 Task: Look for space in New Malden, United Kingdom from 8th June, 2023 to 16th June, 2023 for 2 adults in price range Rs.10000 to Rs.15000. Place can be entire place with 1  bedroom having 1 bed and 1 bathroom. Property type can be house, flat, guest house, hotel. Amenities needed are: washing machine. Booking option can be shelf check-in. Required host language is English.
Action: Mouse moved to (477, 103)
Screenshot: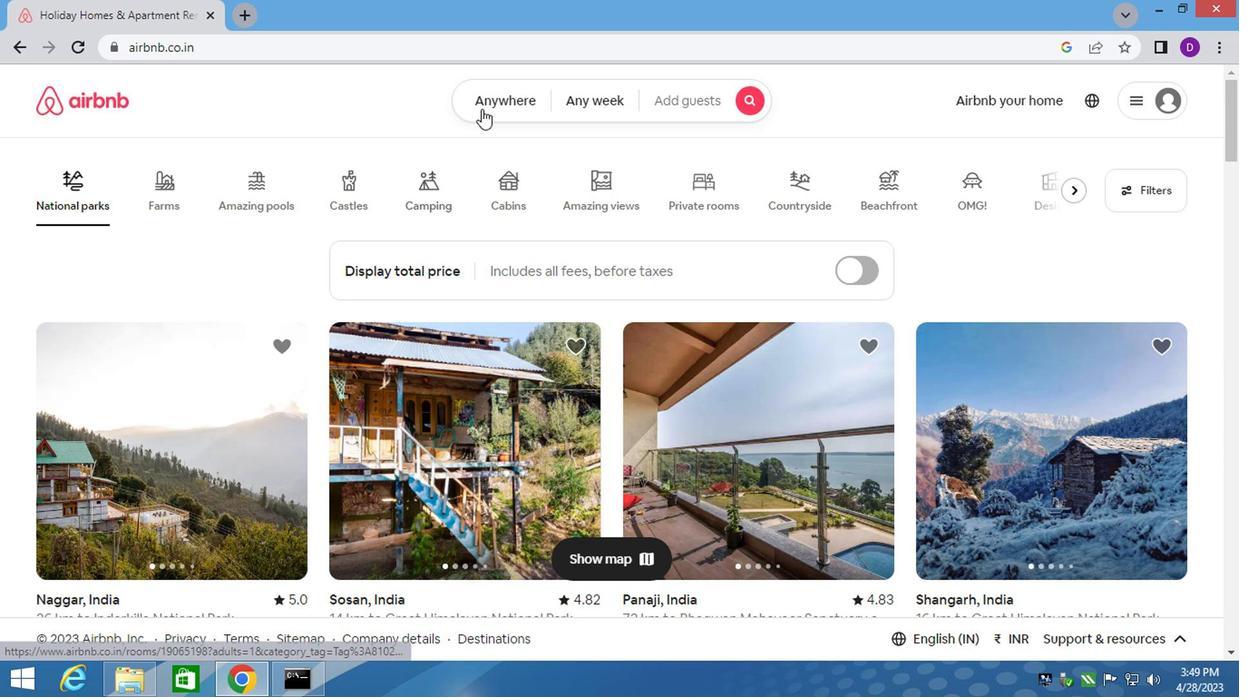 
Action: Mouse pressed left at (477, 103)
Screenshot: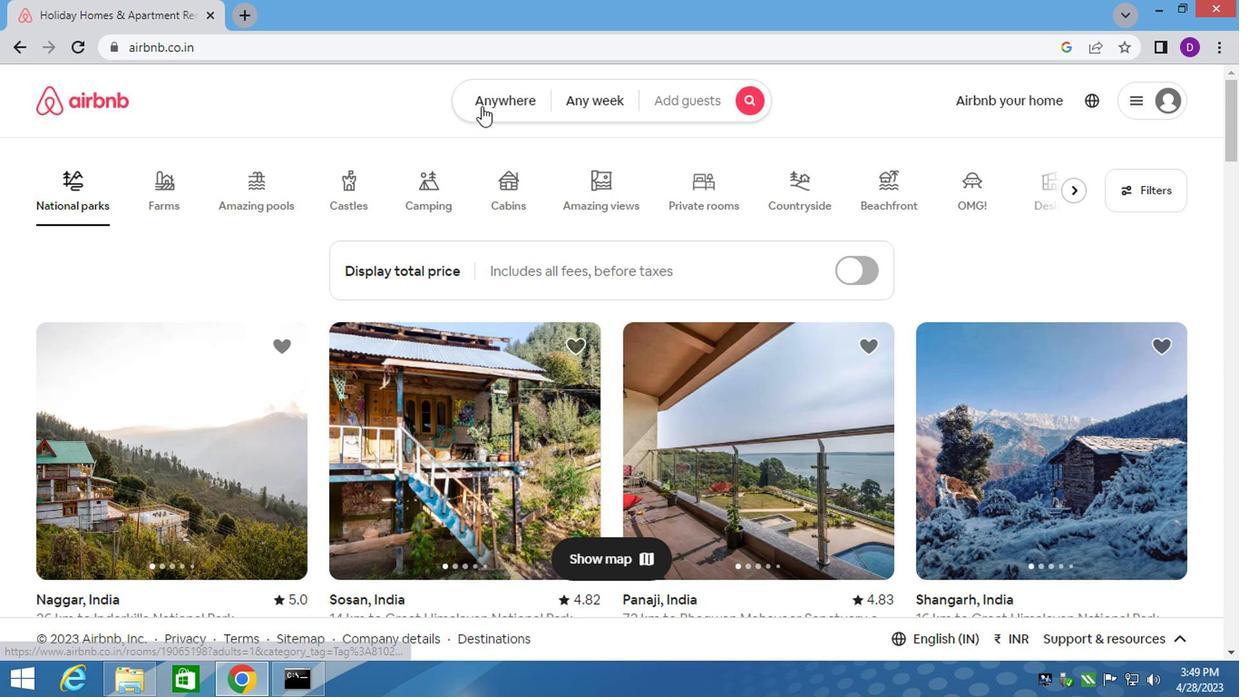 
Action: Mouse moved to (312, 176)
Screenshot: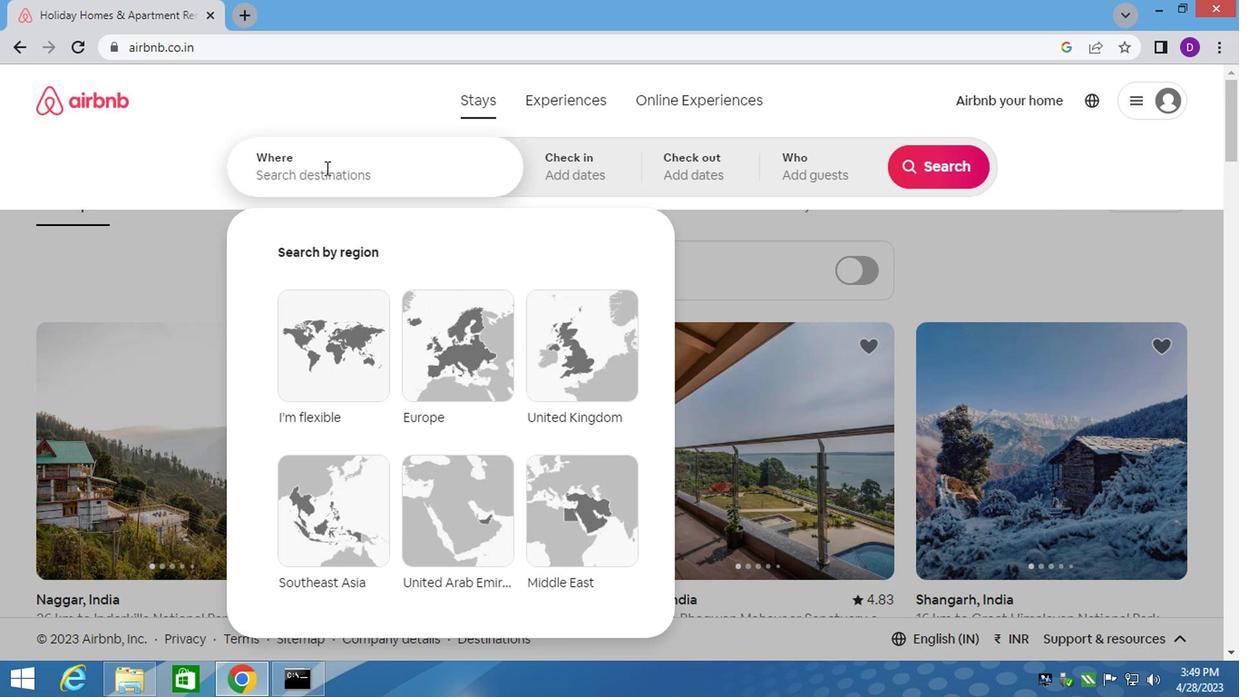 
Action: Mouse pressed left at (312, 176)
Screenshot: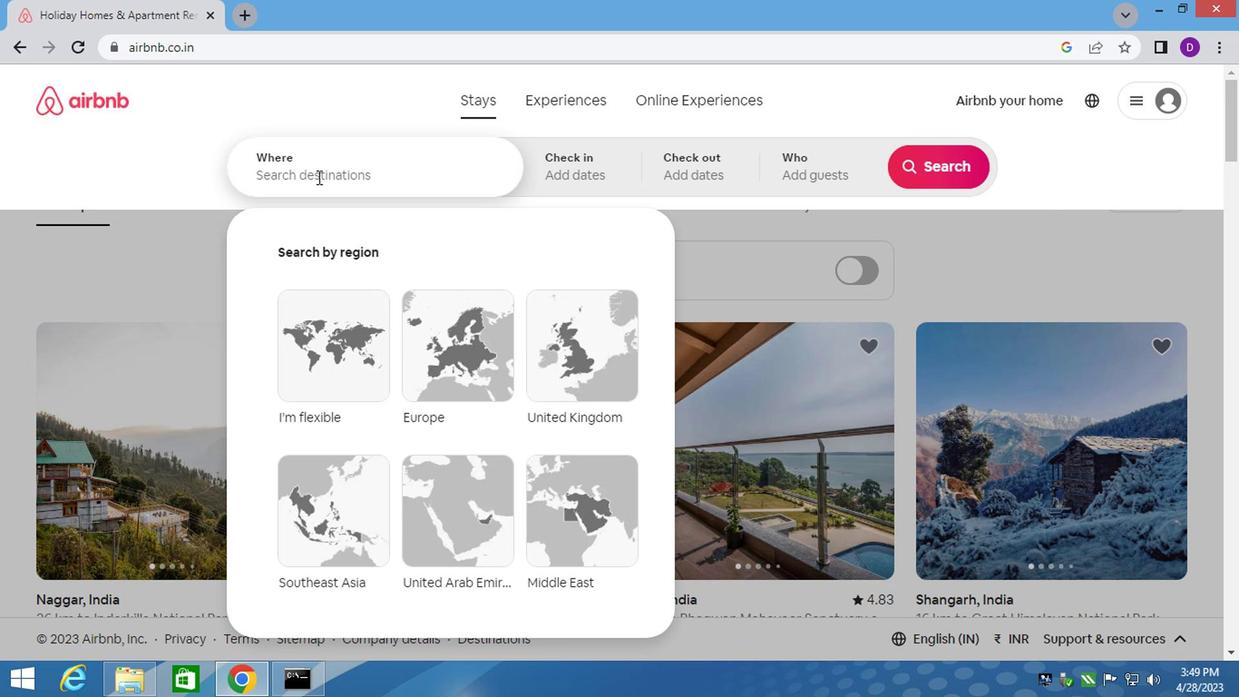 
Action: Key pressed new<Key.space>malden,<Key.space>united<Key.down><Key.enter>
Screenshot: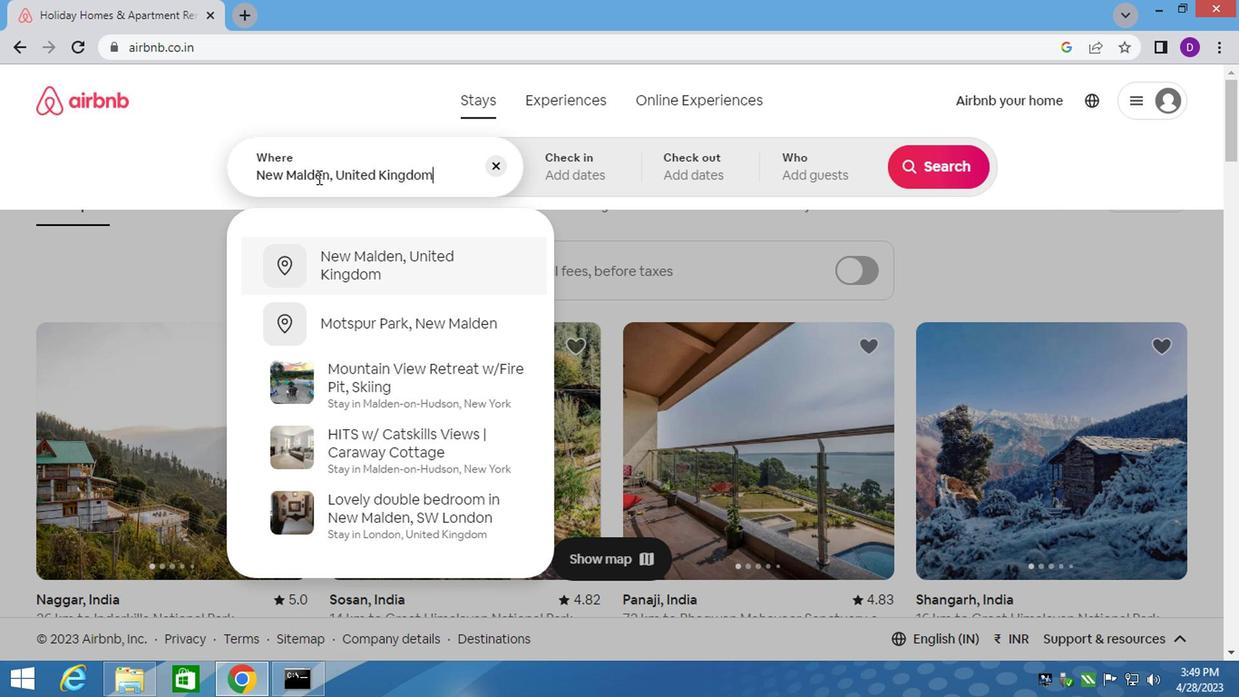 
Action: Mouse moved to (928, 312)
Screenshot: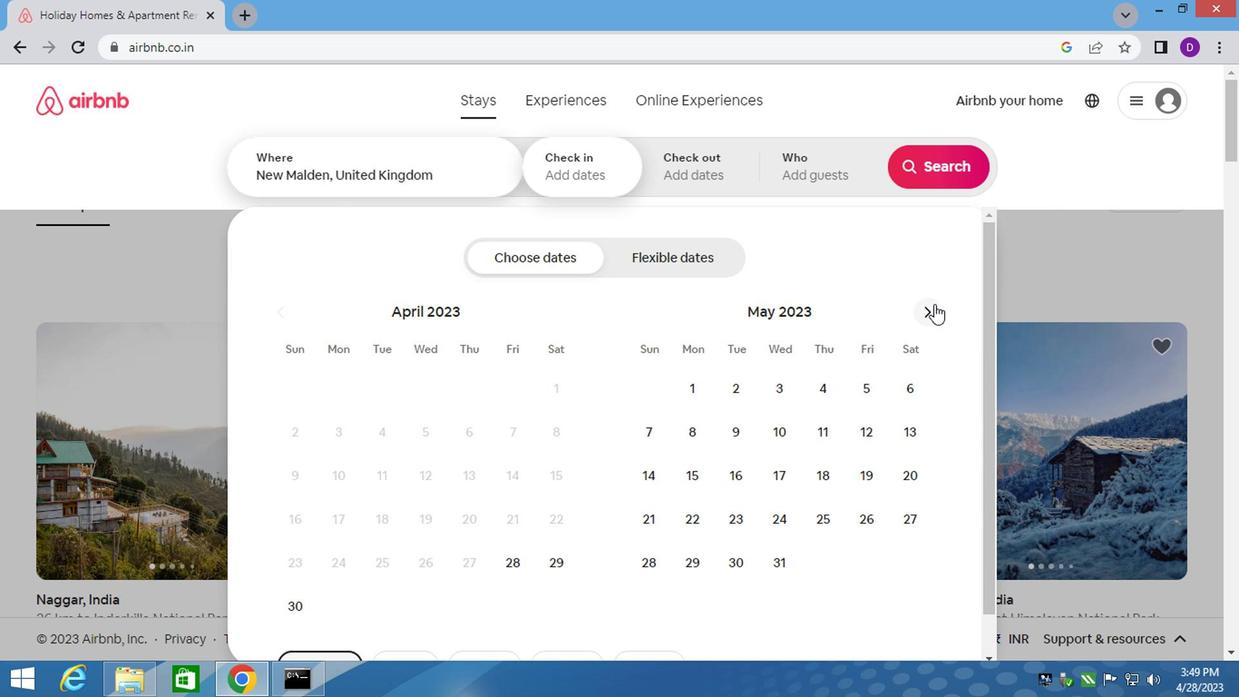 
Action: Mouse pressed left at (928, 312)
Screenshot: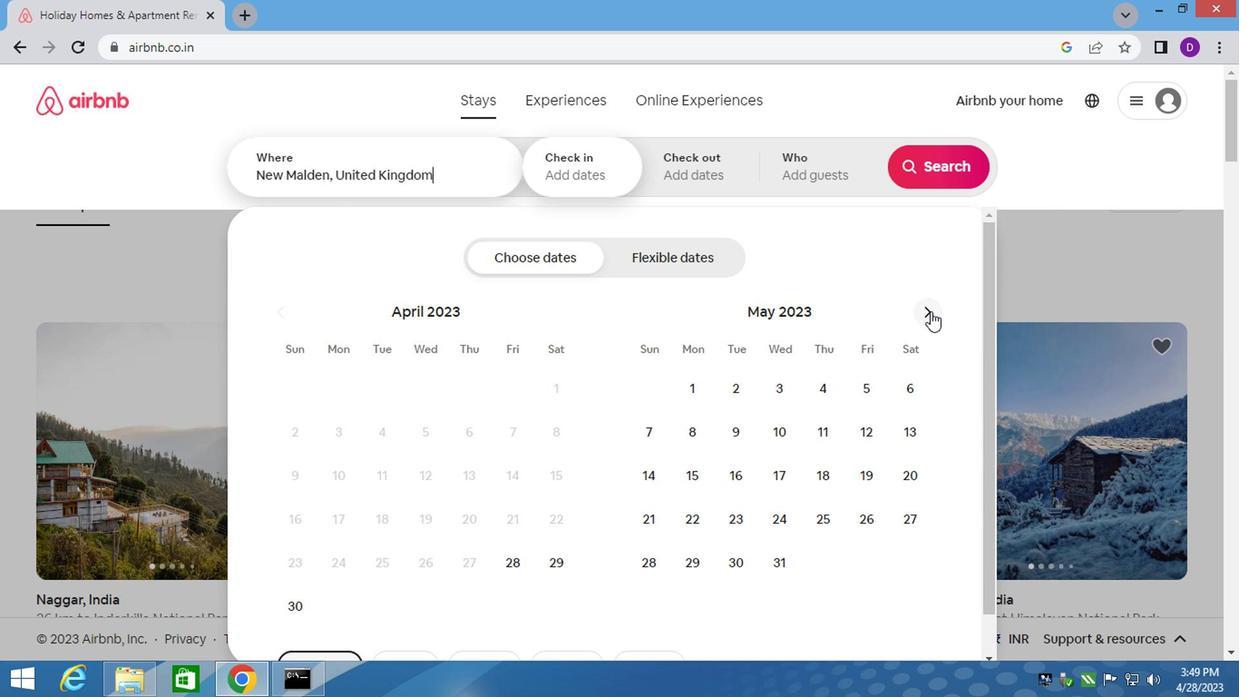 
Action: Mouse moved to (828, 439)
Screenshot: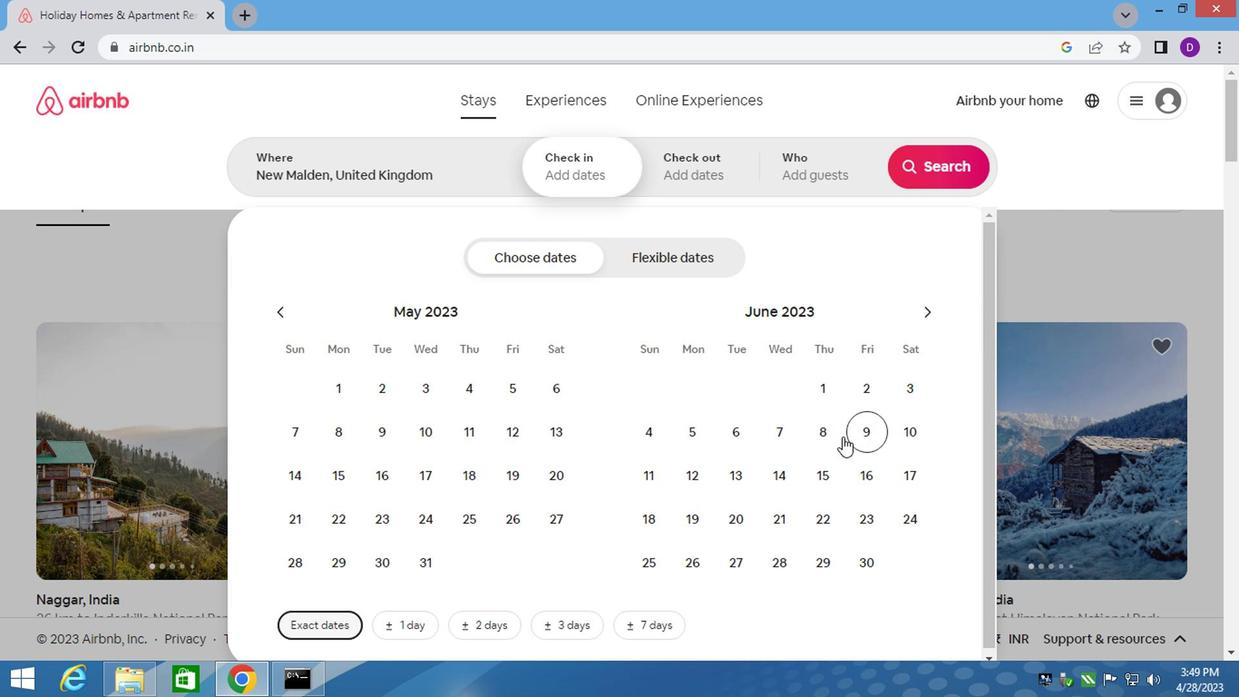 
Action: Mouse pressed left at (828, 439)
Screenshot: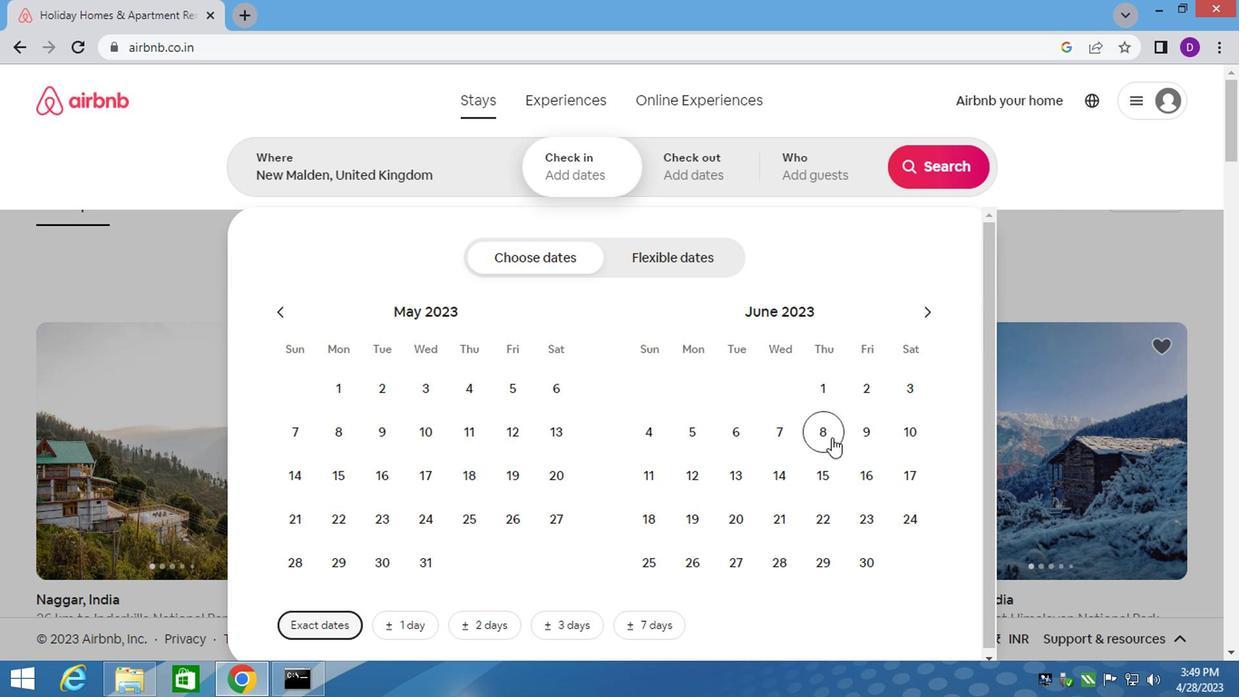 
Action: Mouse moved to (861, 467)
Screenshot: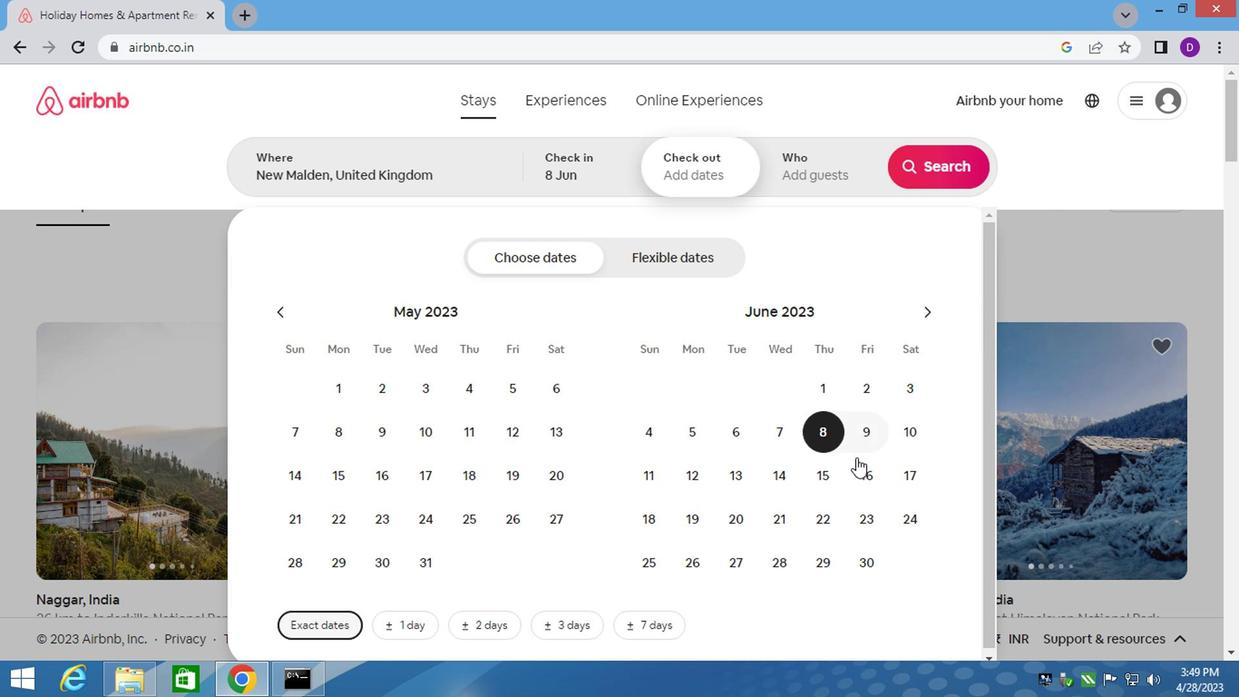 
Action: Mouse pressed left at (861, 467)
Screenshot: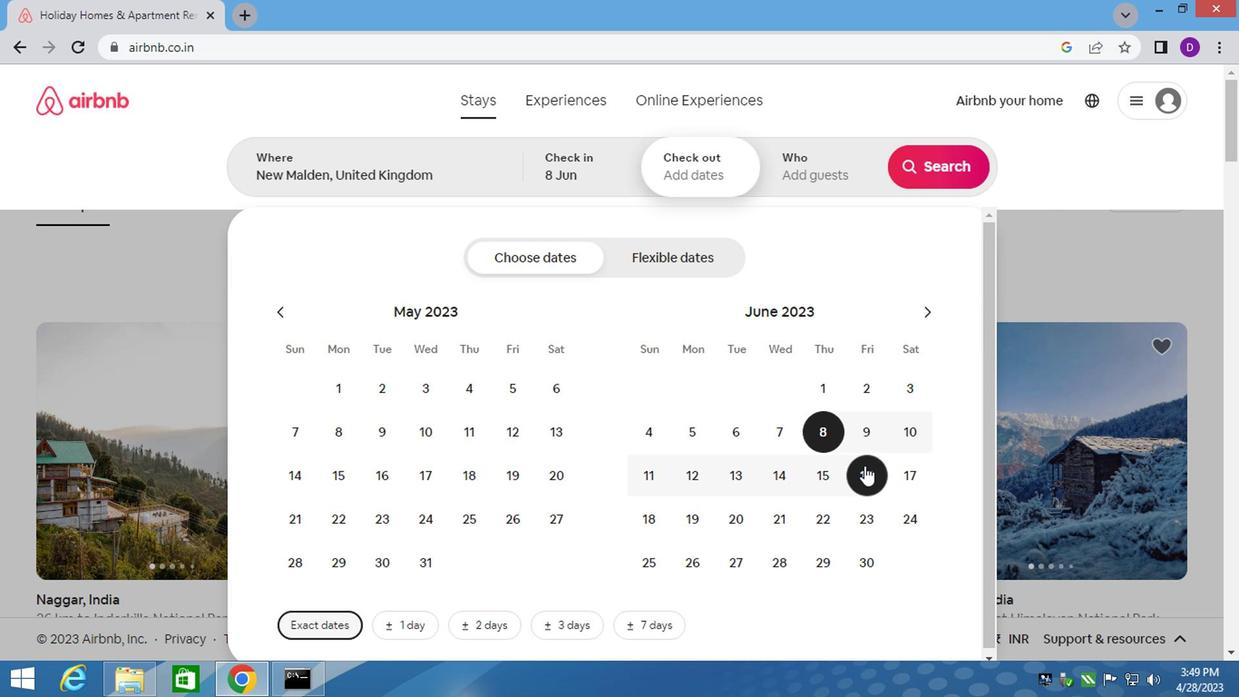 
Action: Mouse moved to (813, 162)
Screenshot: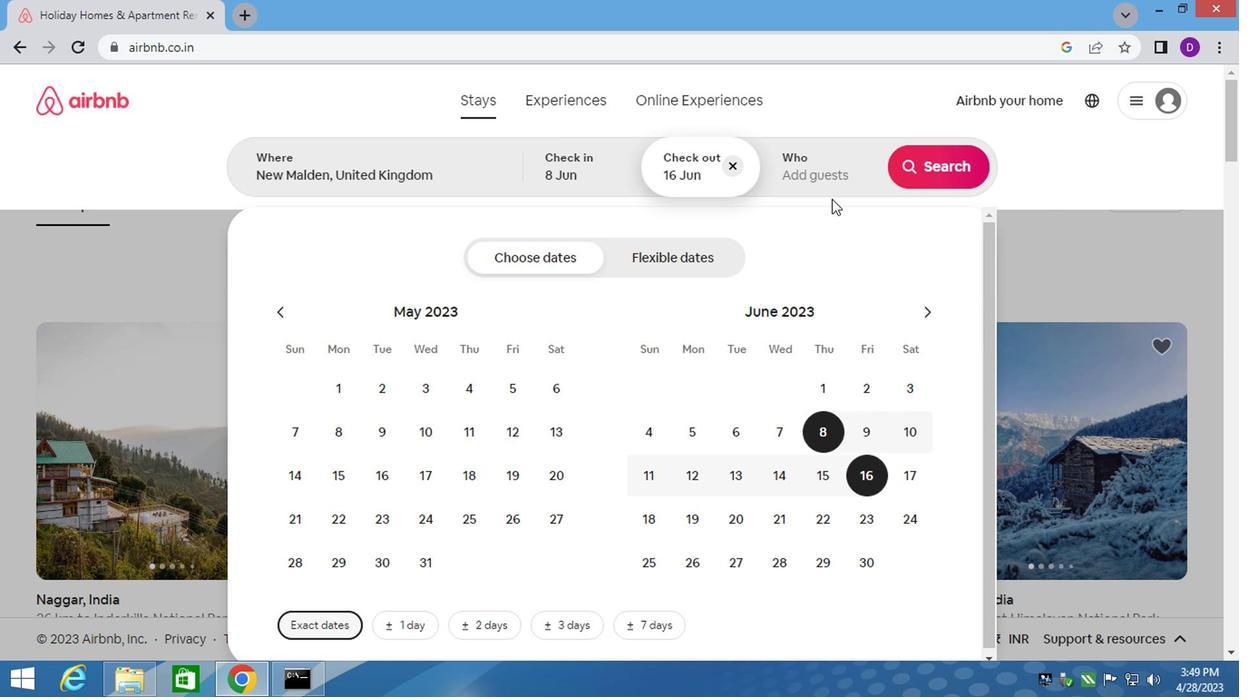
Action: Mouse pressed left at (813, 162)
Screenshot: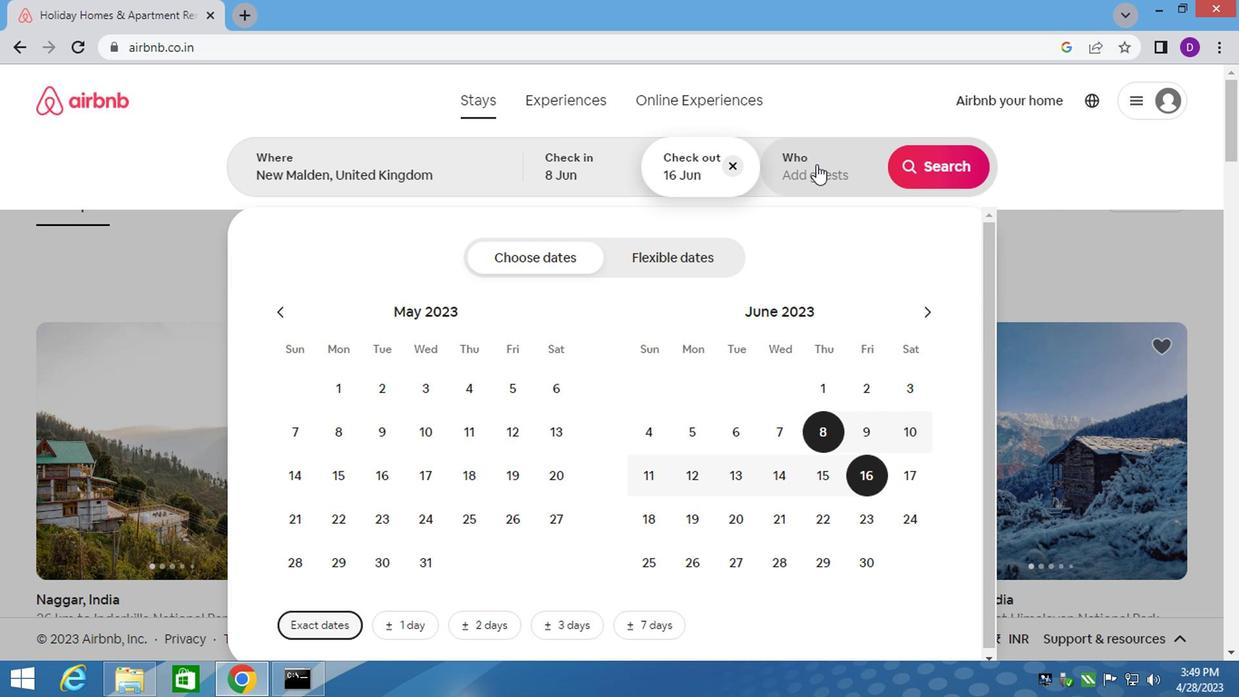 
Action: Mouse moved to (935, 257)
Screenshot: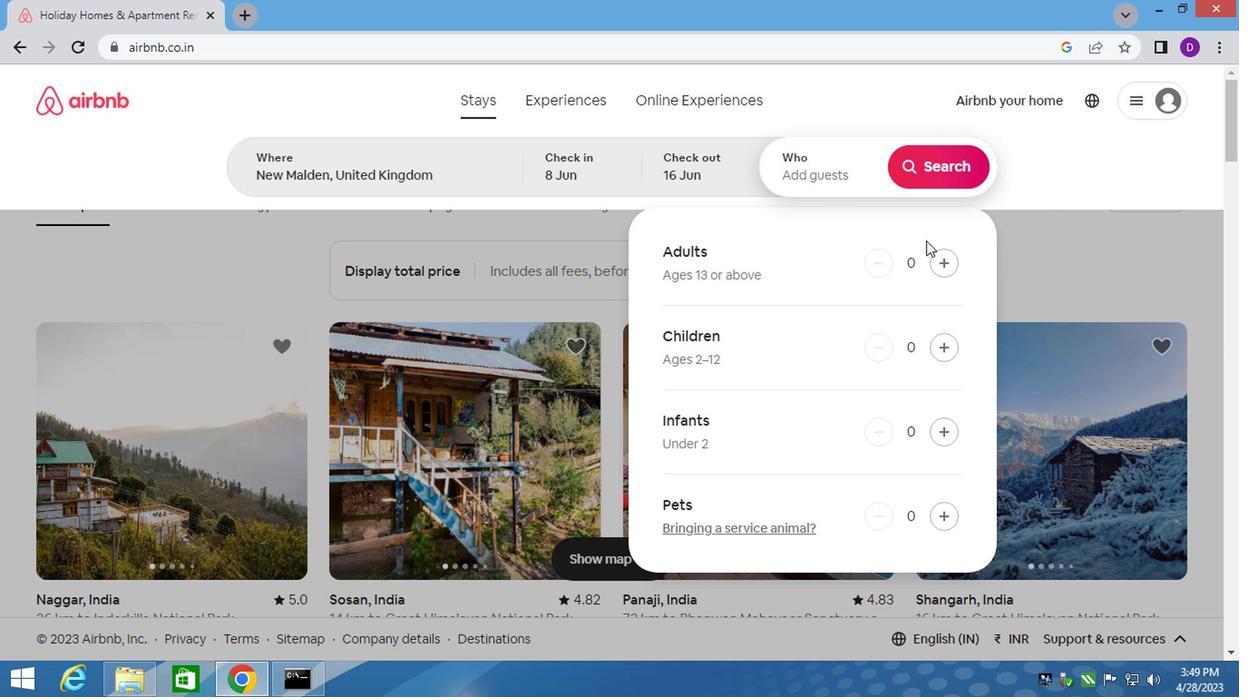 
Action: Mouse pressed left at (935, 257)
Screenshot: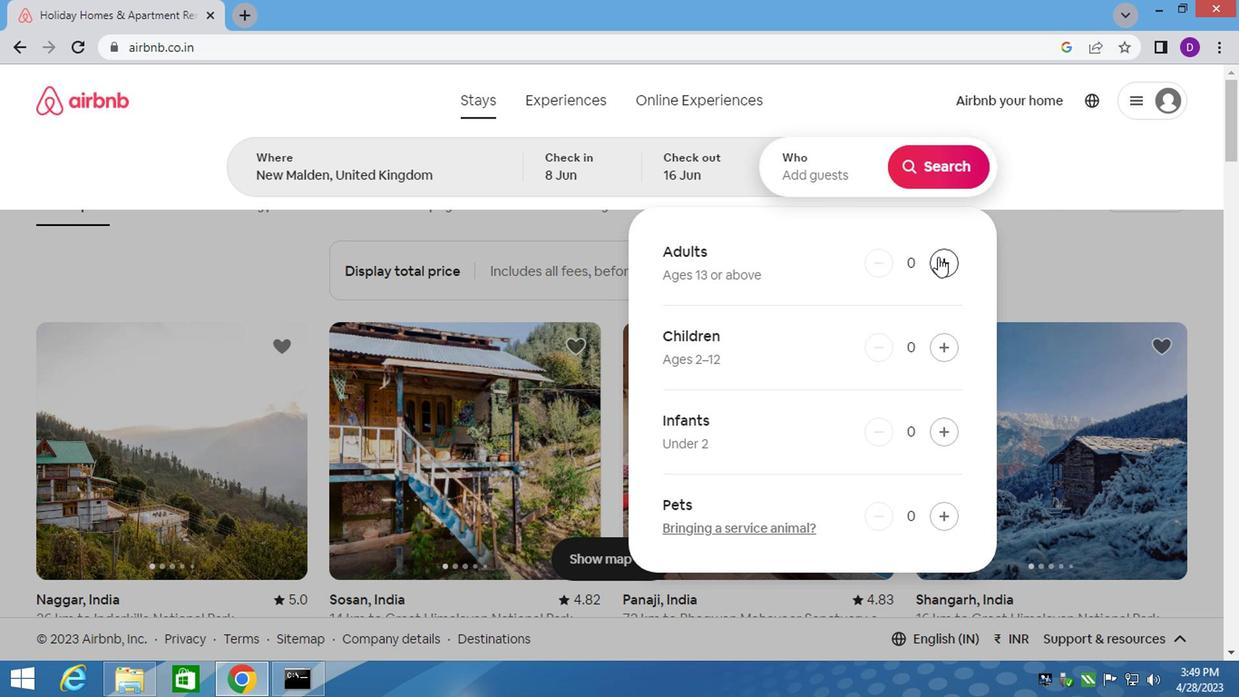 
Action: Mouse pressed left at (935, 257)
Screenshot: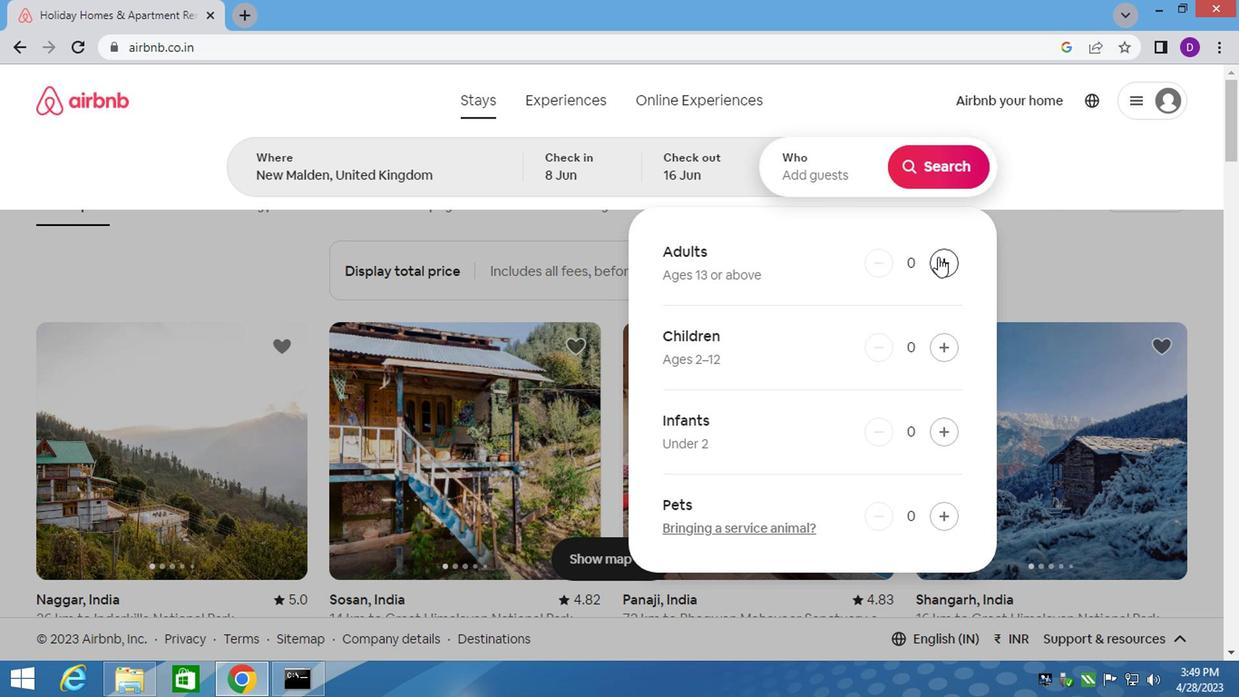 
Action: Mouse moved to (935, 172)
Screenshot: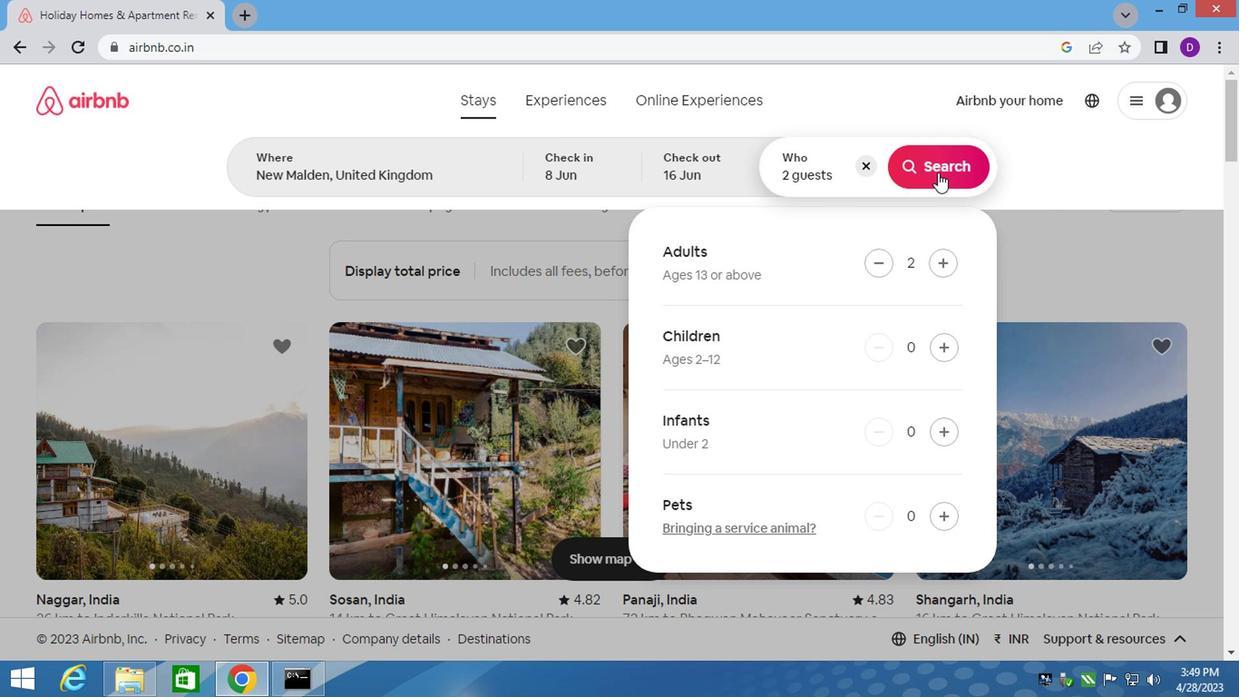 
Action: Mouse pressed left at (935, 172)
Screenshot: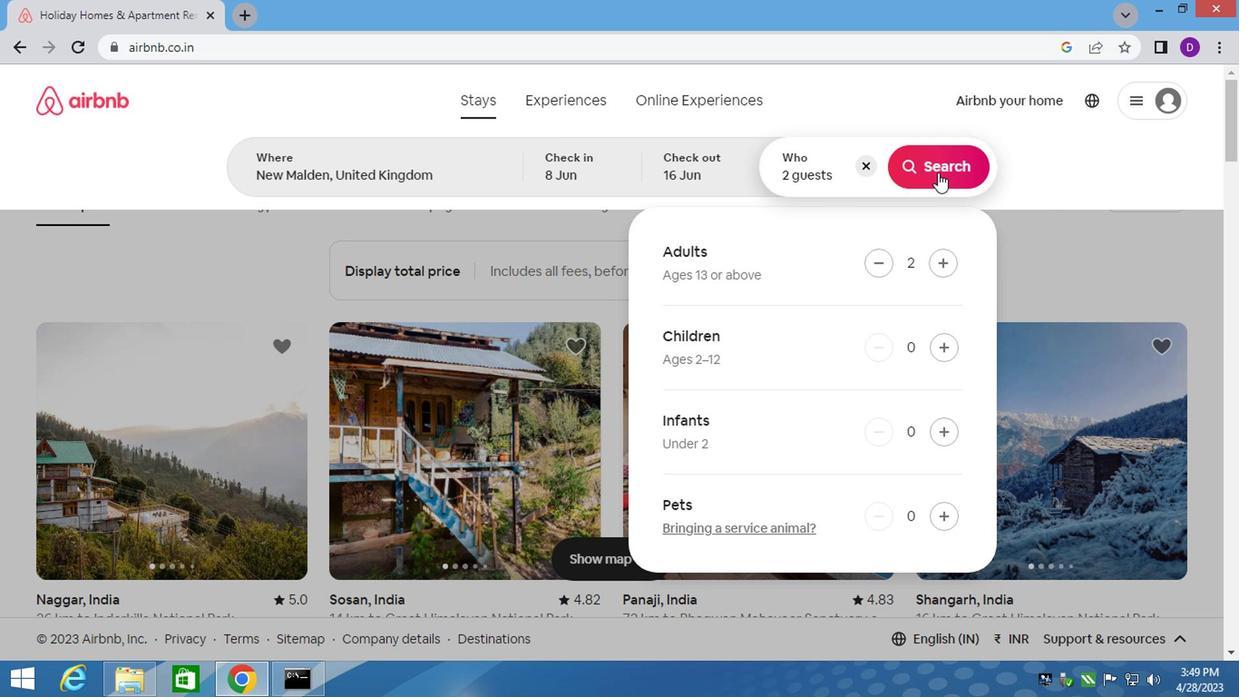 
Action: Mouse moved to (1154, 171)
Screenshot: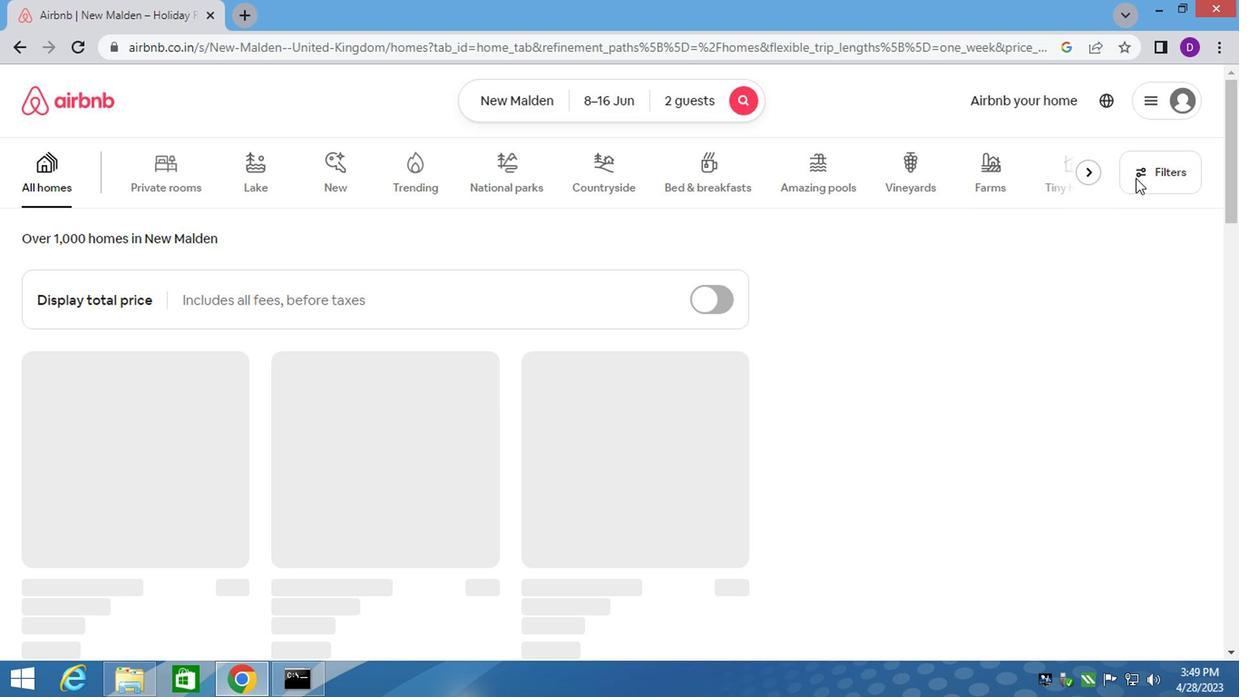 
Action: Mouse pressed left at (1154, 171)
Screenshot: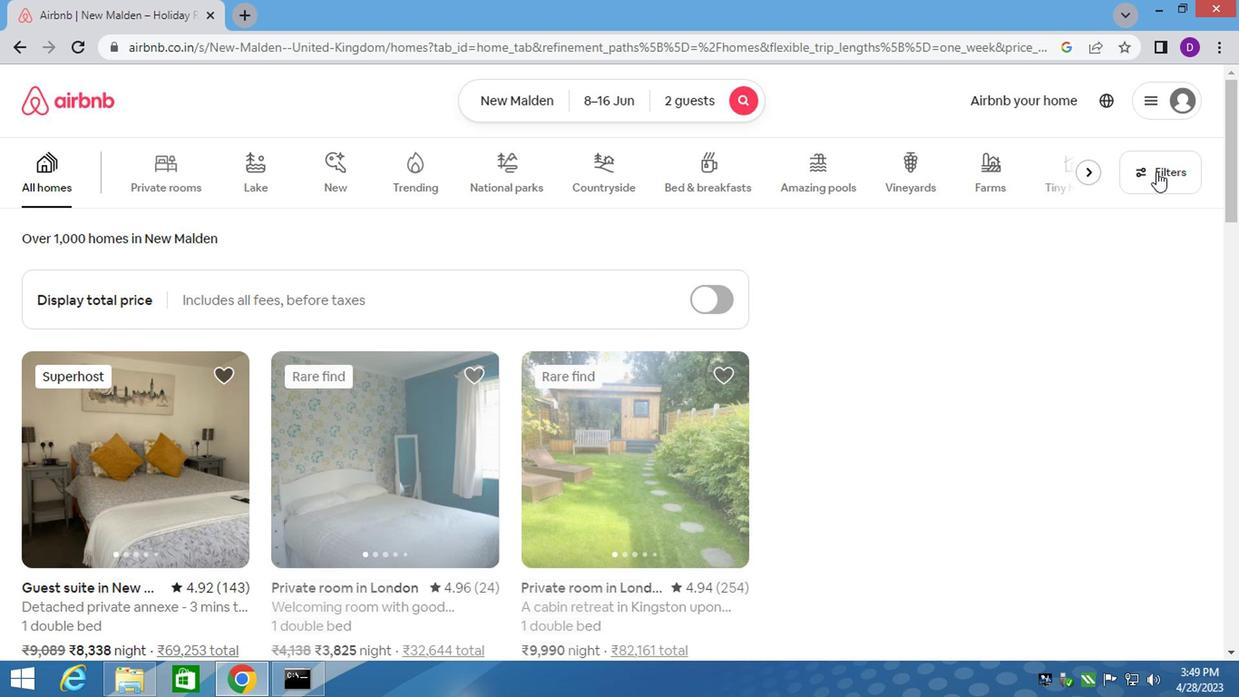 
Action: Mouse moved to (364, 408)
Screenshot: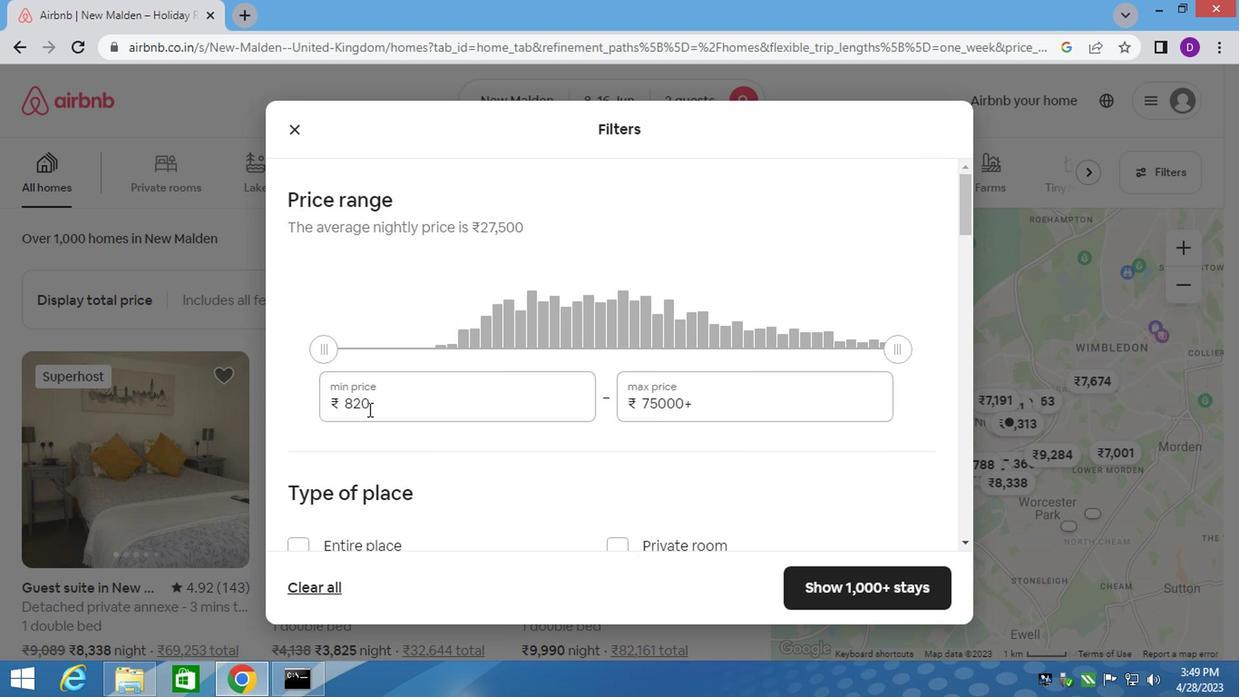 
Action: Mouse pressed left at (364, 408)
Screenshot: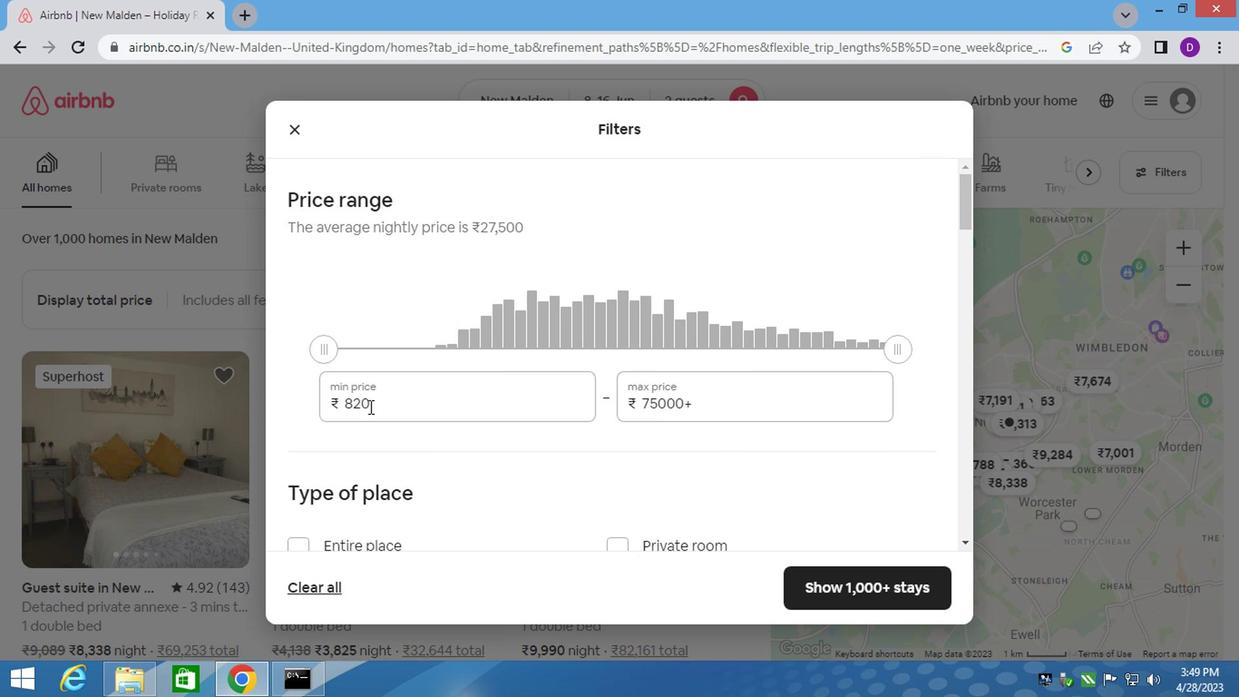 
Action: Mouse pressed left at (364, 408)
Screenshot: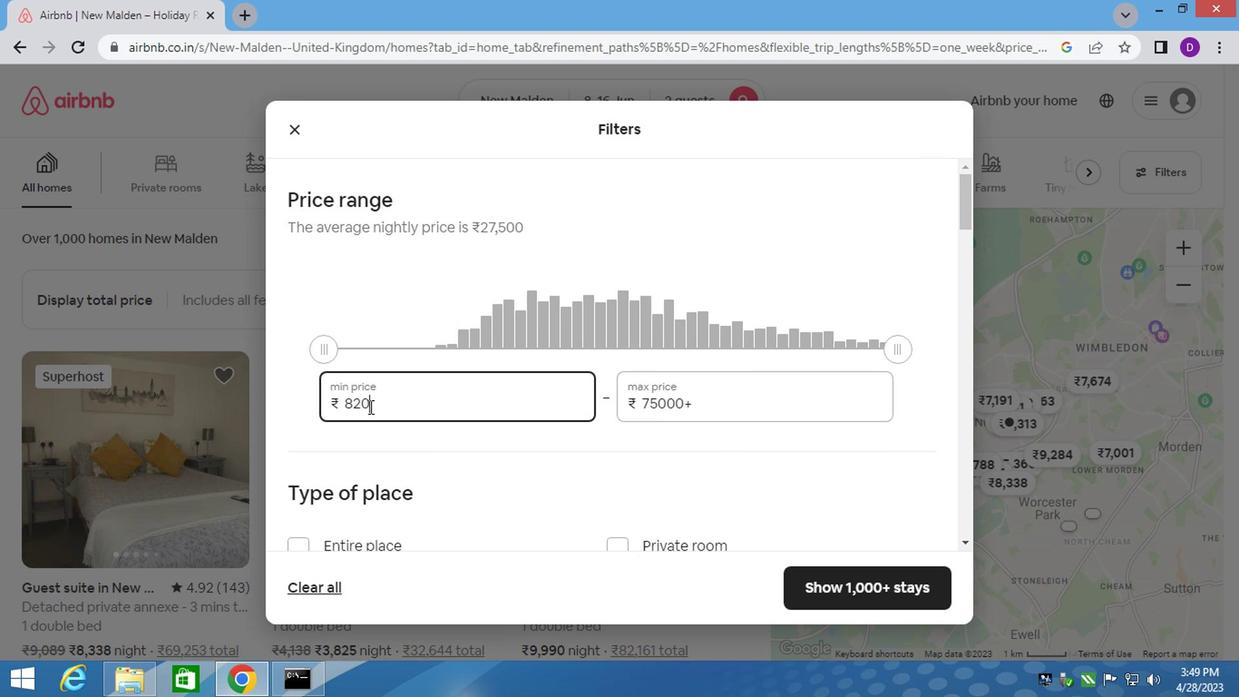 
Action: Key pressed 10000<Key.tab>15000
Screenshot: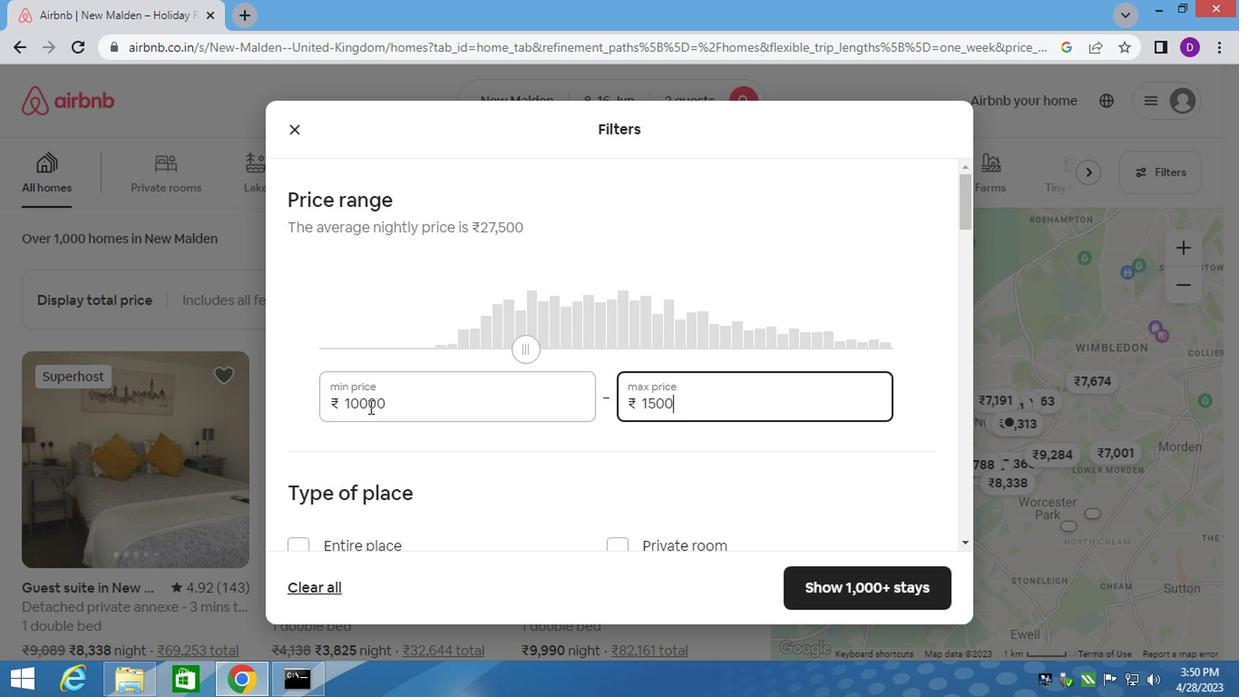 
Action: Mouse scrolled (364, 407) with delta (0, -1)
Screenshot: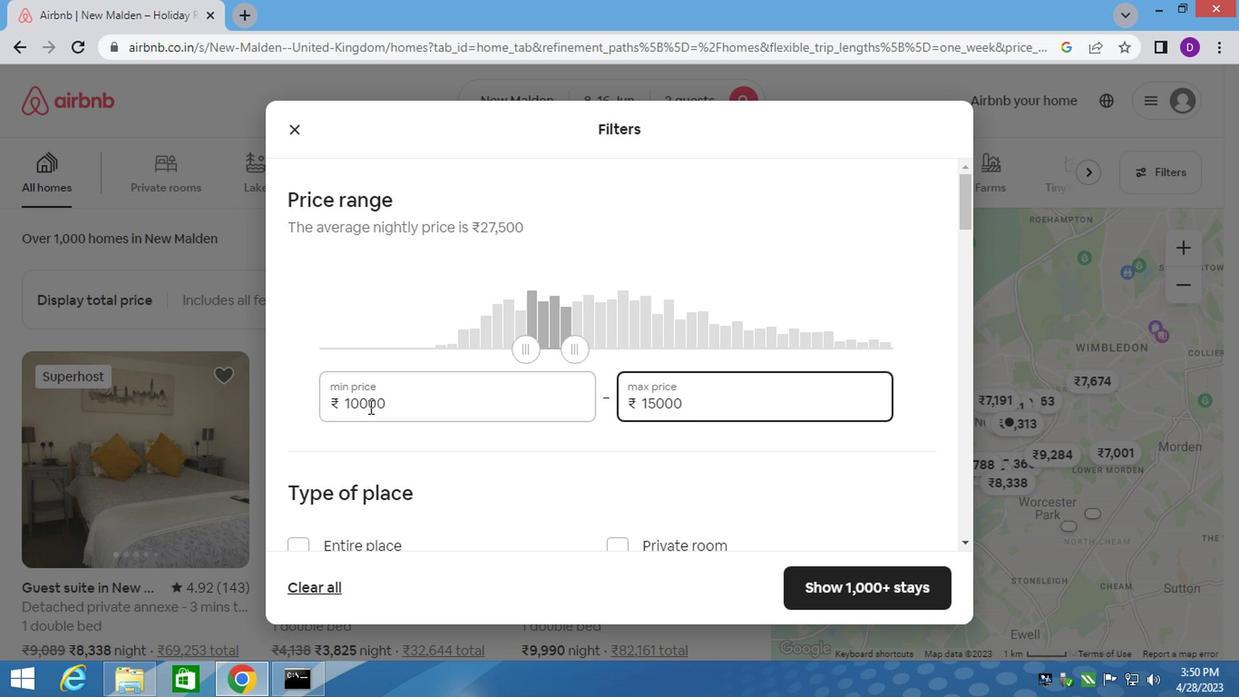 
Action: Mouse scrolled (364, 407) with delta (0, -1)
Screenshot: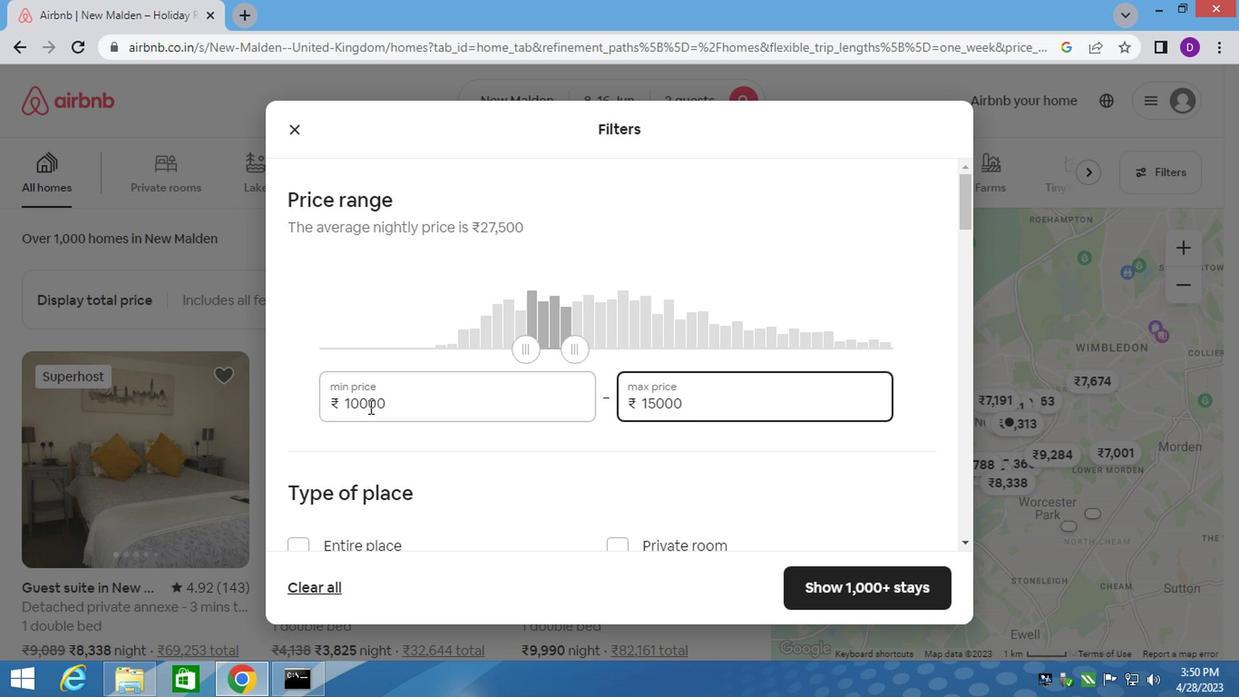
Action: Mouse moved to (294, 366)
Screenshot: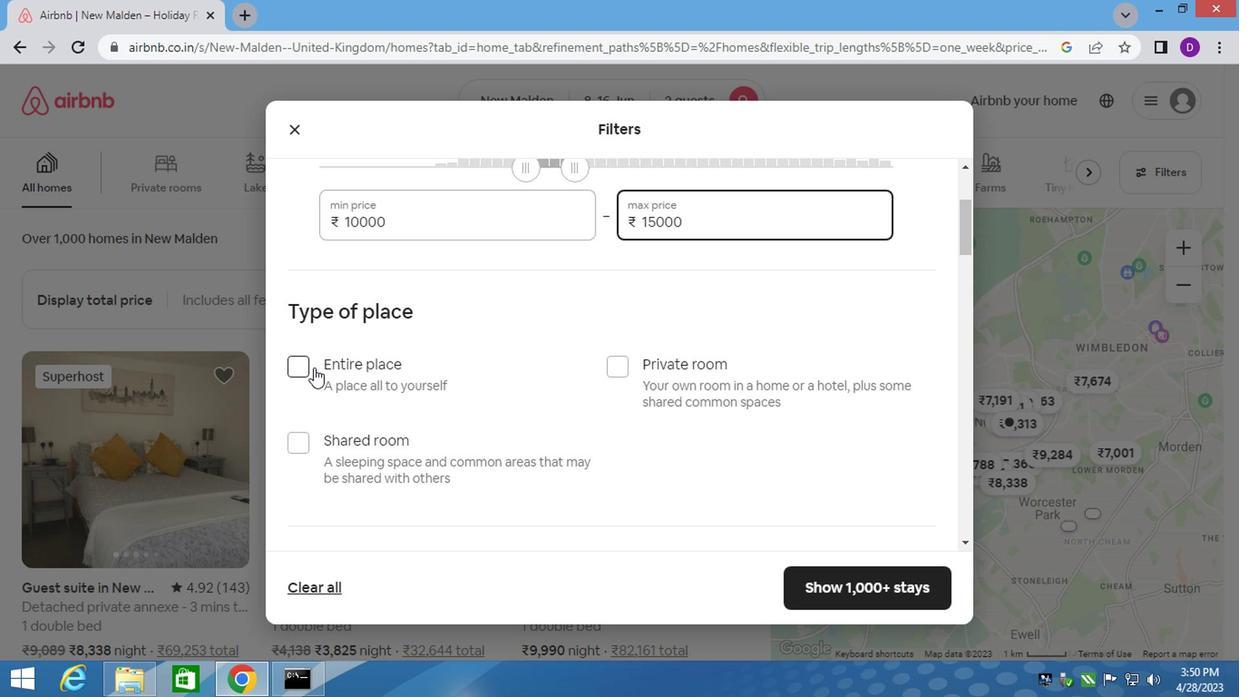 
Action: Mouse pressed left at (294, 366)
Screenshot: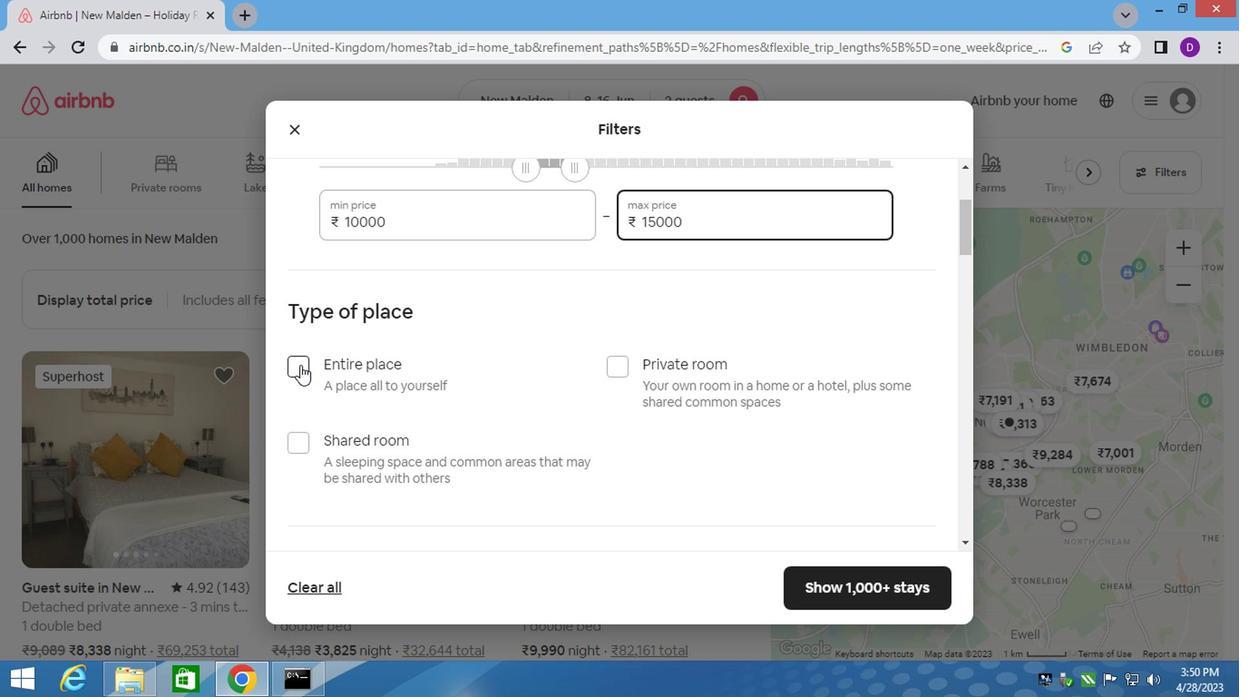 
Action: Mouse moved to (558, 465)
Screenshot: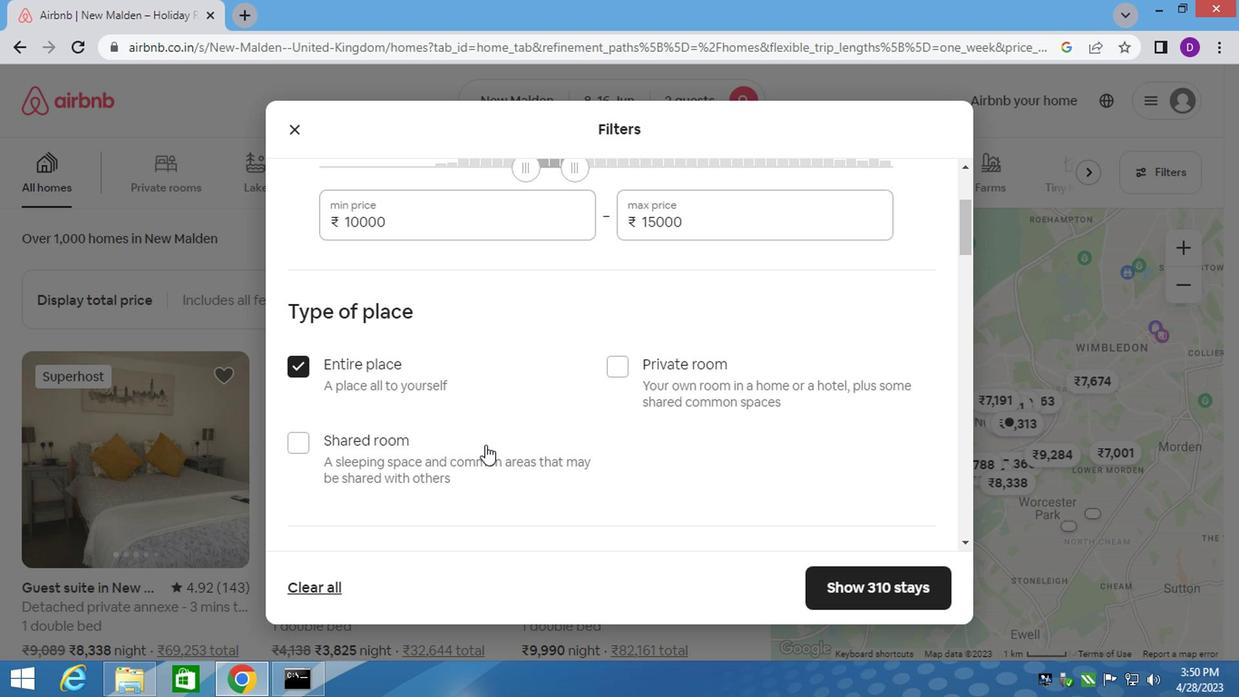 
Action: Mouse scrolled (558, 464) with delta (0, -1)
Screenshot: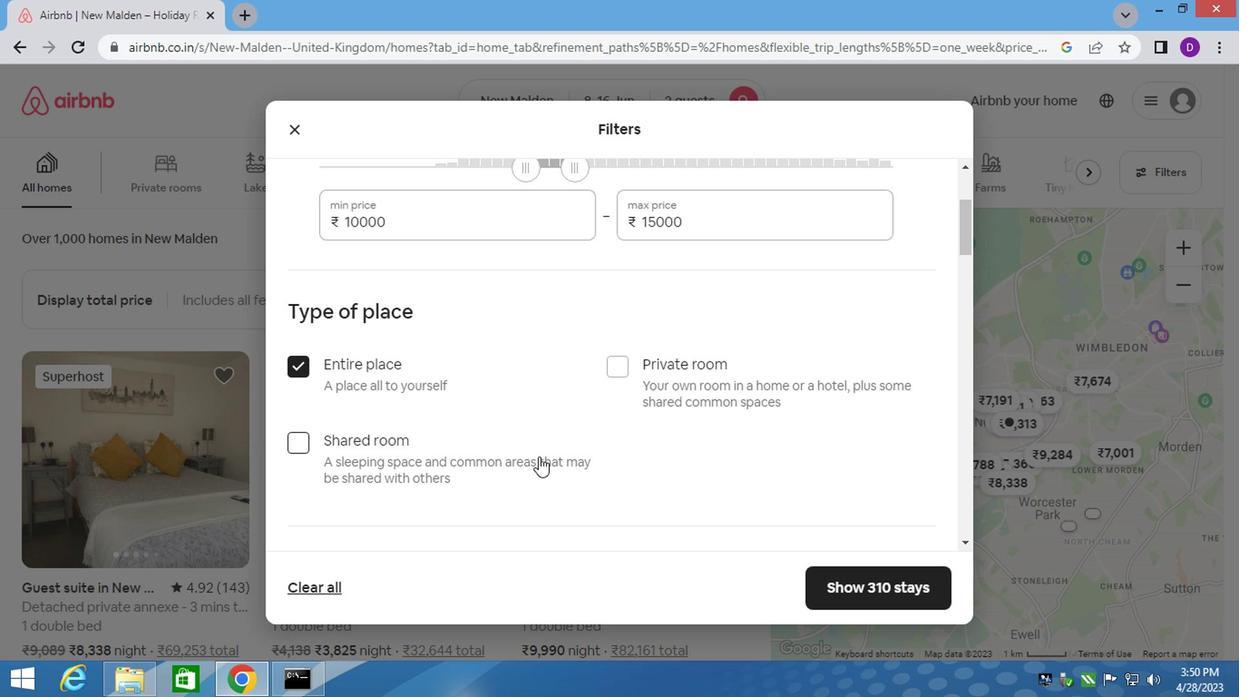 
Action: Mouse scrolled (558, 464) with delta (0, -1)
Screenshot: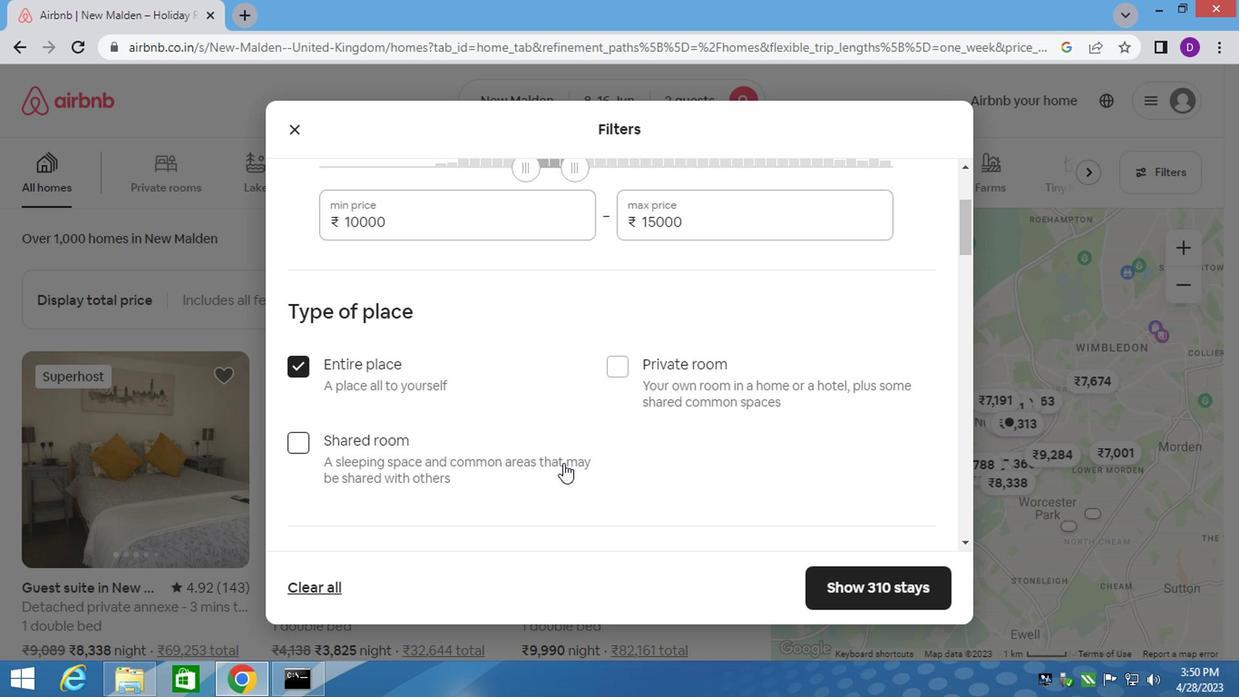 
Action: Mouse scrolled (558, 464) with delta (0, -1)
Screenshot: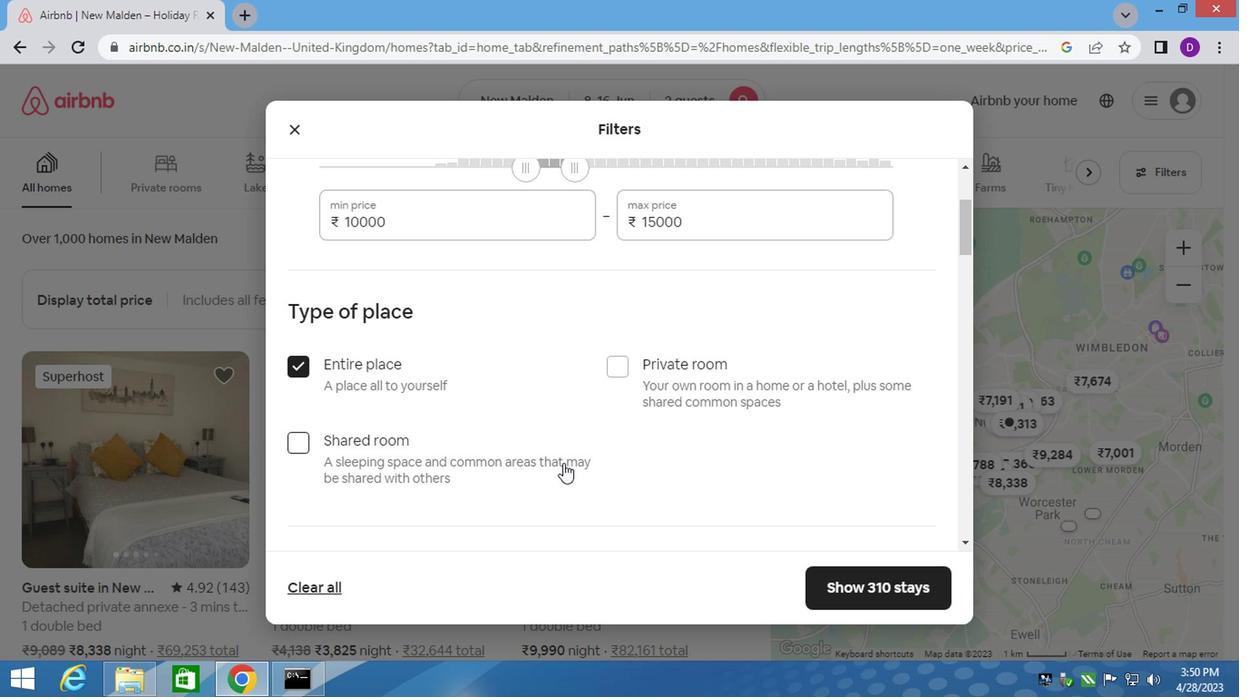 
Action: Mouse moved to (551, 466)
Screenshot: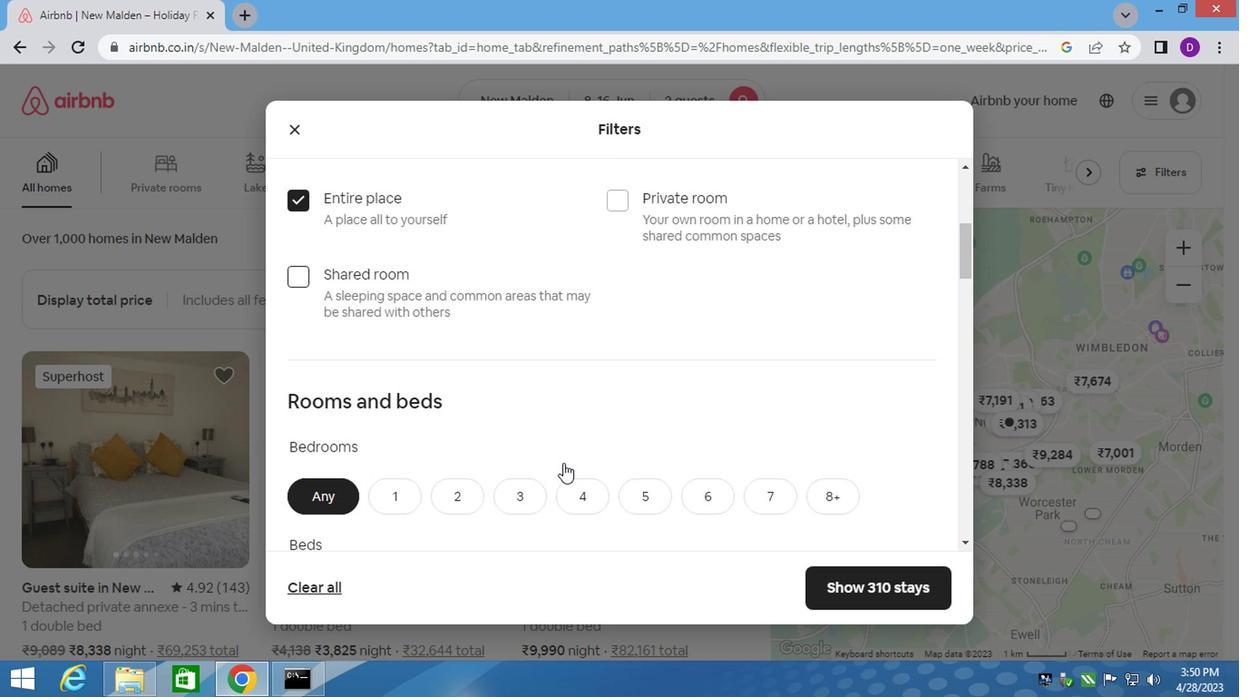 
Action: Mouse scrolled (551, 465) with delta (0, 0)
Screenshot: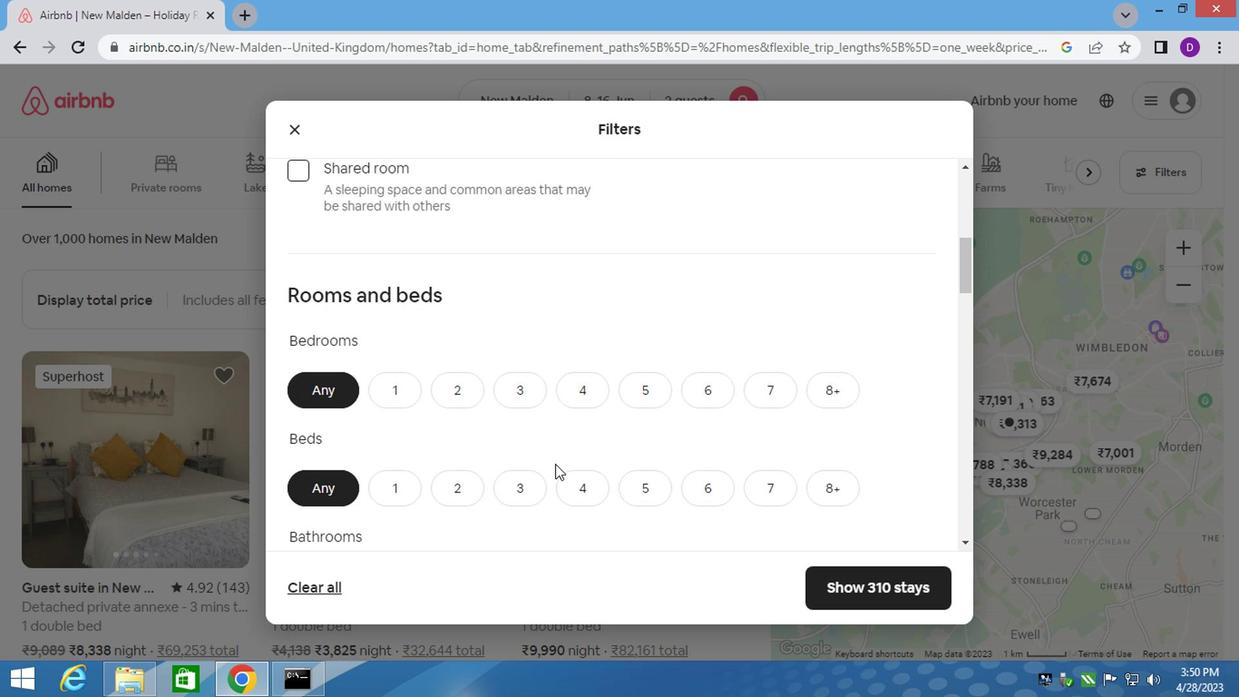 
Action: Mouse scrolled (551, 465) with delta (0, 0)
Screenshot: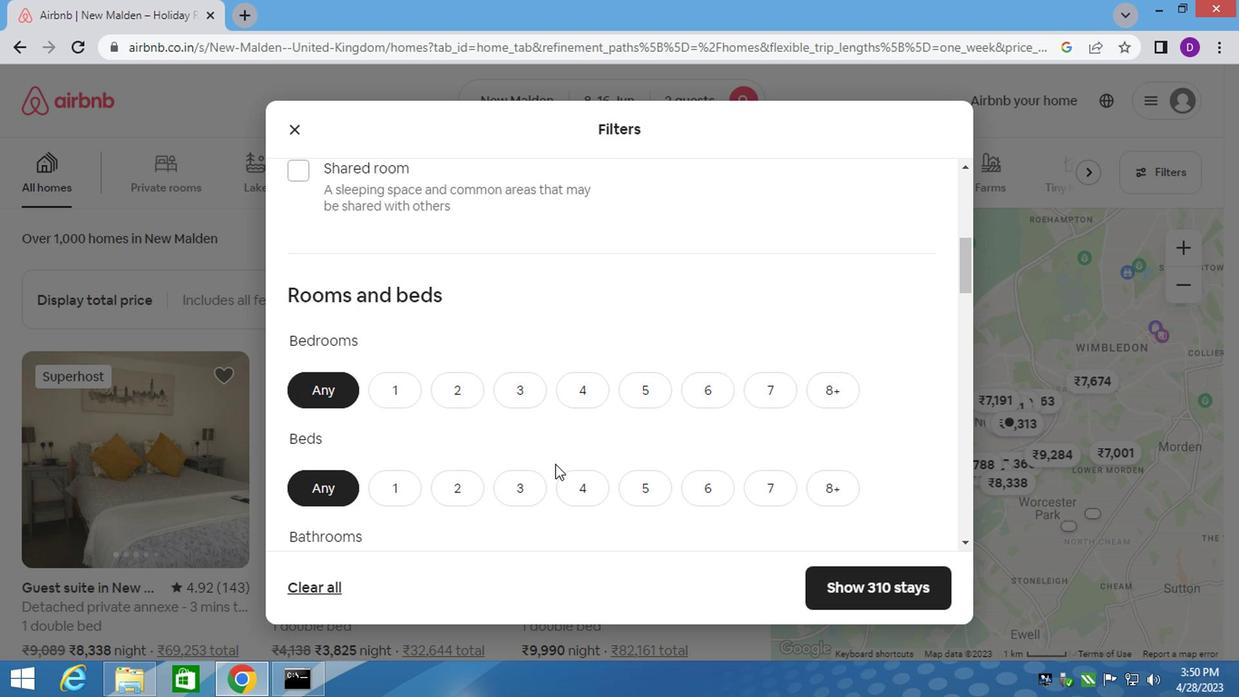 
Action: Mouse moved to (385, 216)
Screenshot: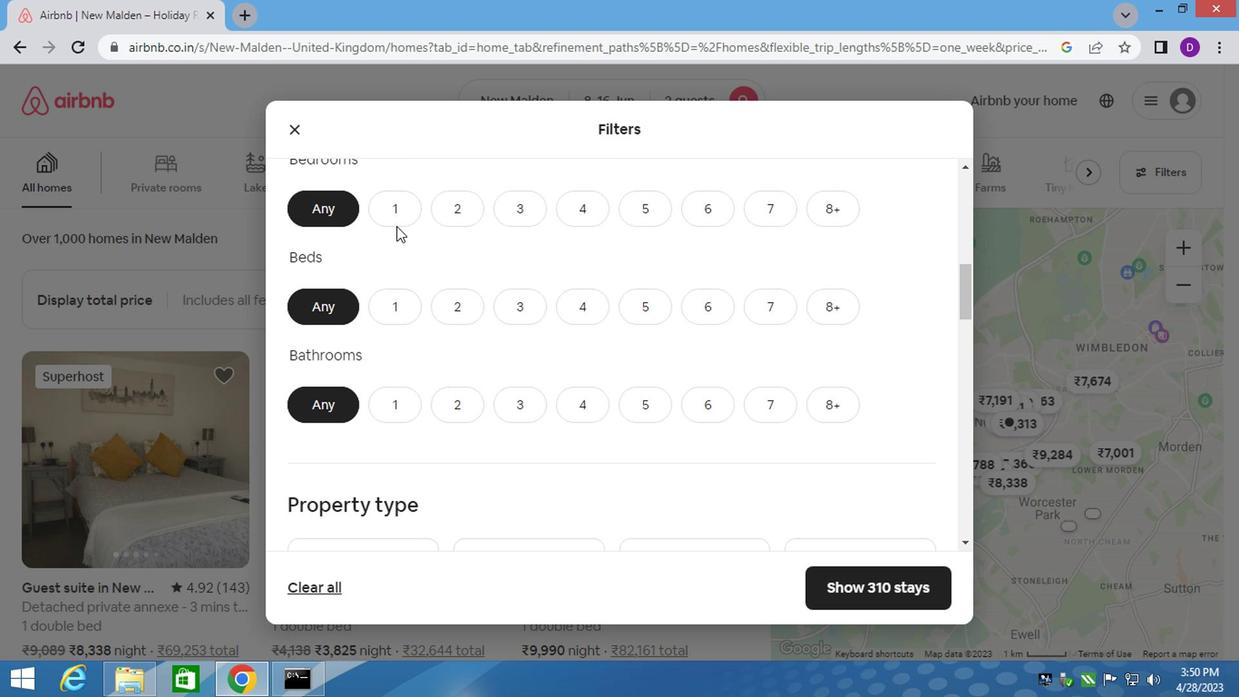 
Action: Mouse pressed left at (385, 216)
Screenshot: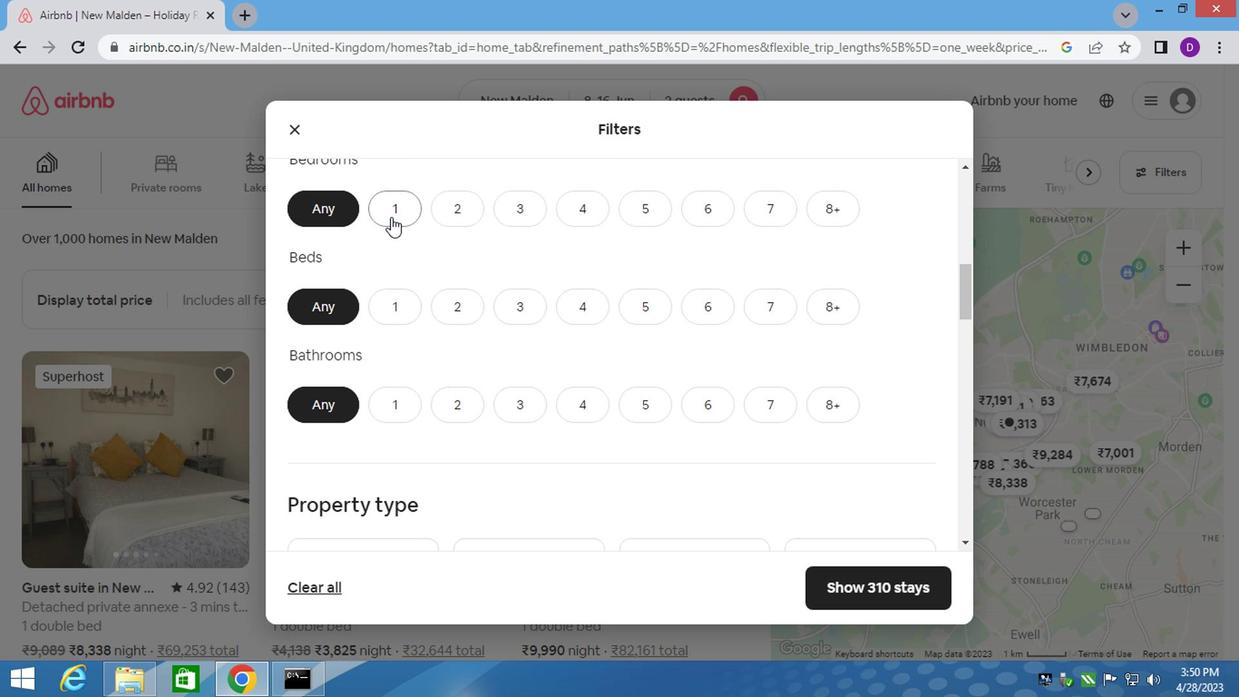 
Action: Mouse moved to (389, 299)
Screenshot: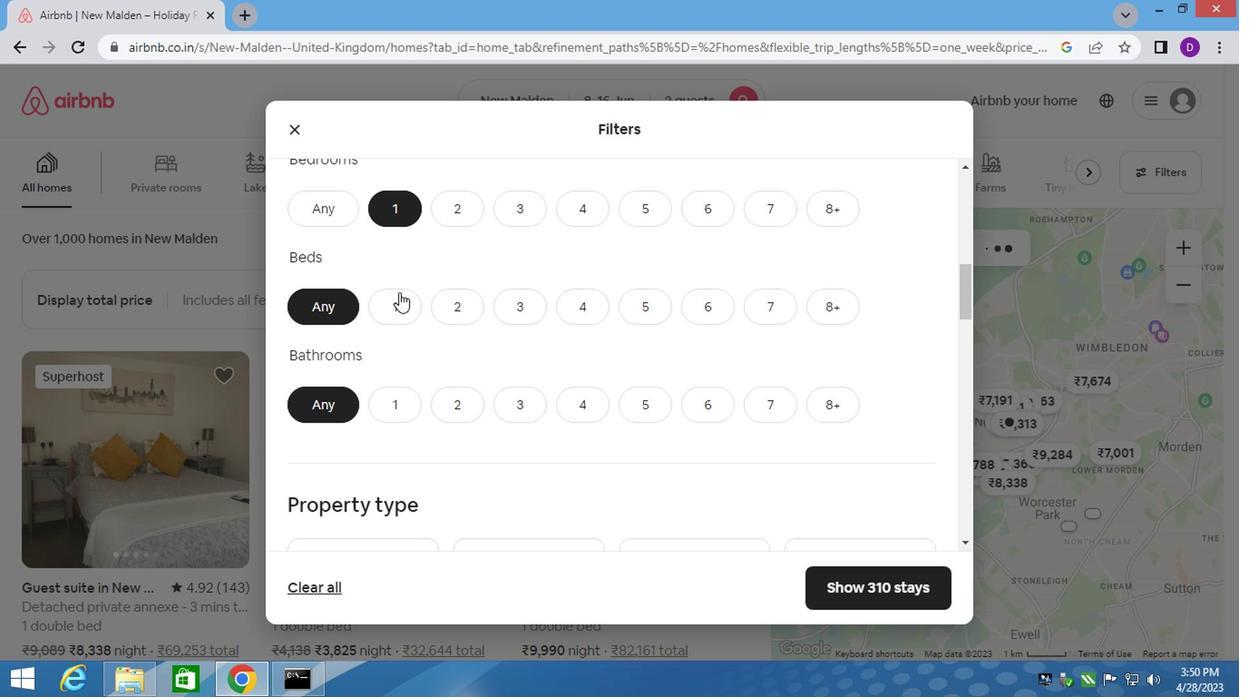 
Action: Mouse pressed left at (389, 299)
Screenshot: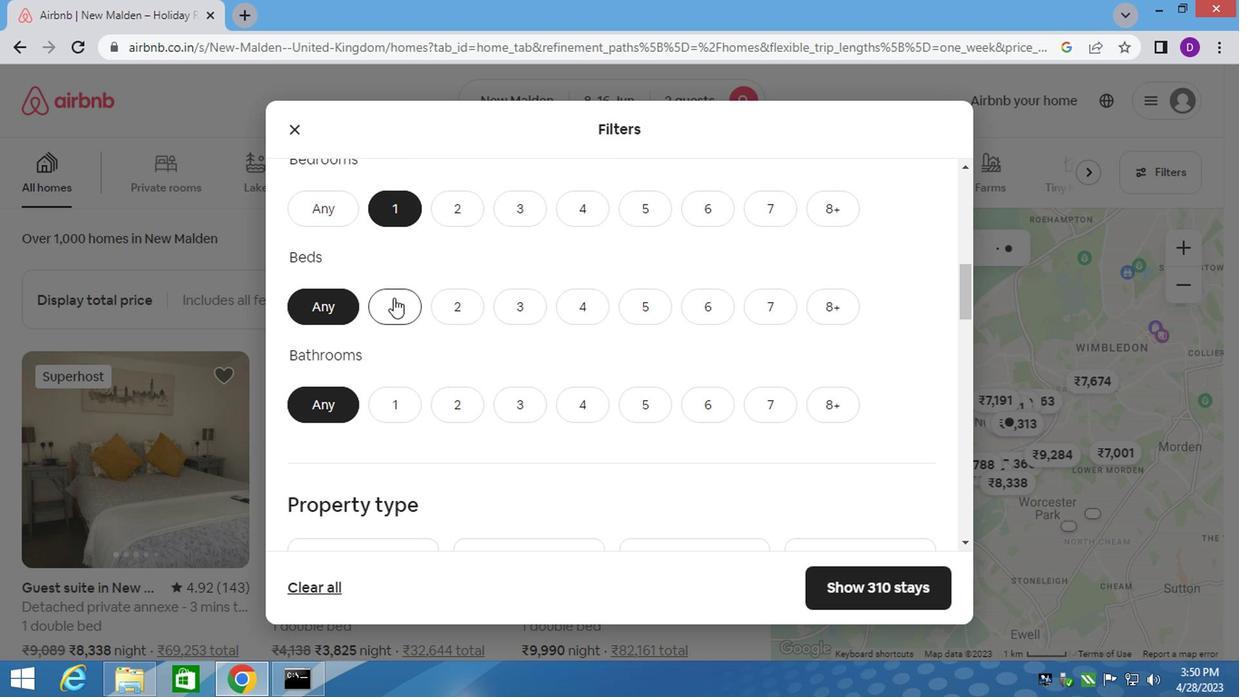 
Action: Mouse moved to (386, 391)
Screenshot: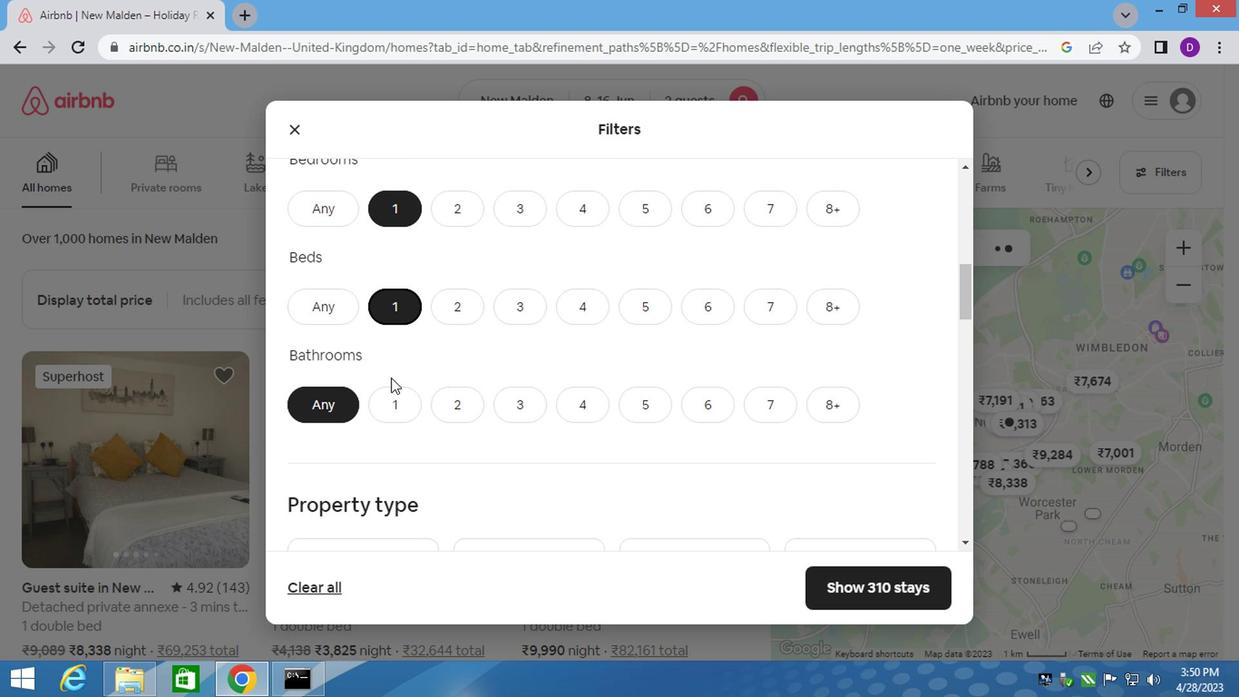 
Action: Mouse pressed left at (386, 391)
Screenshot: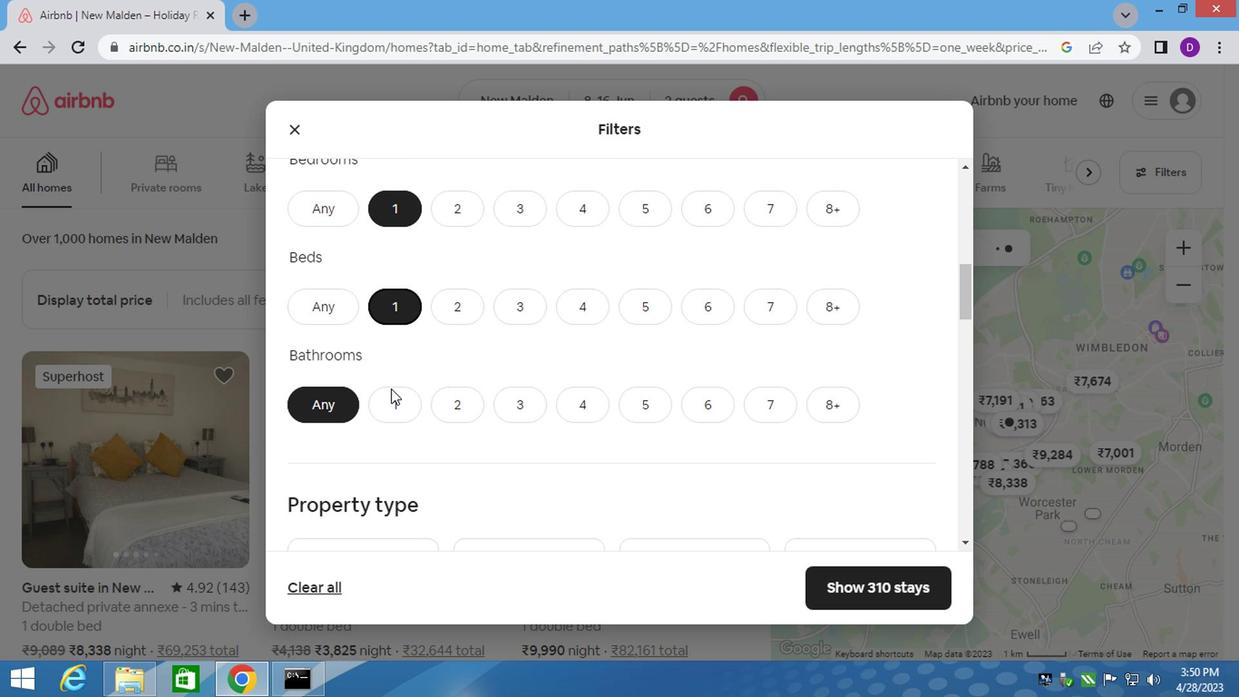 
Action: Mouse moved to (456, 447)
Screenshot: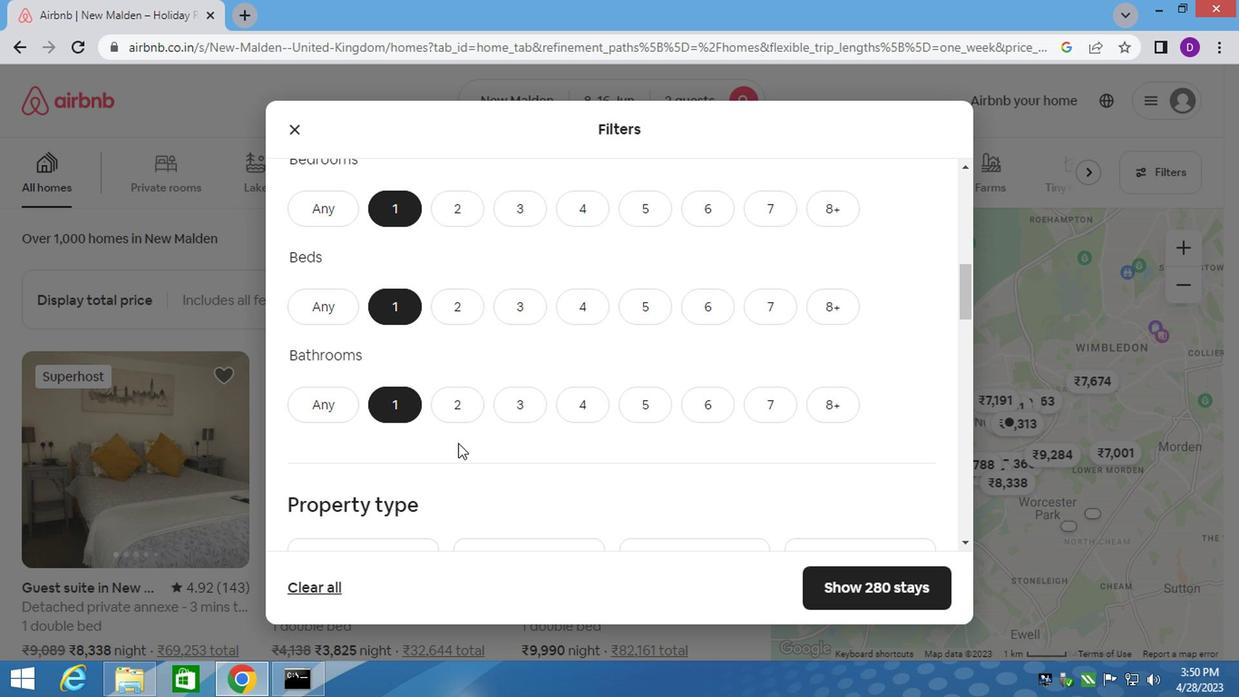 
Action: Mouse scrolled (456, 446) with delta (0, -1)
Screenshot: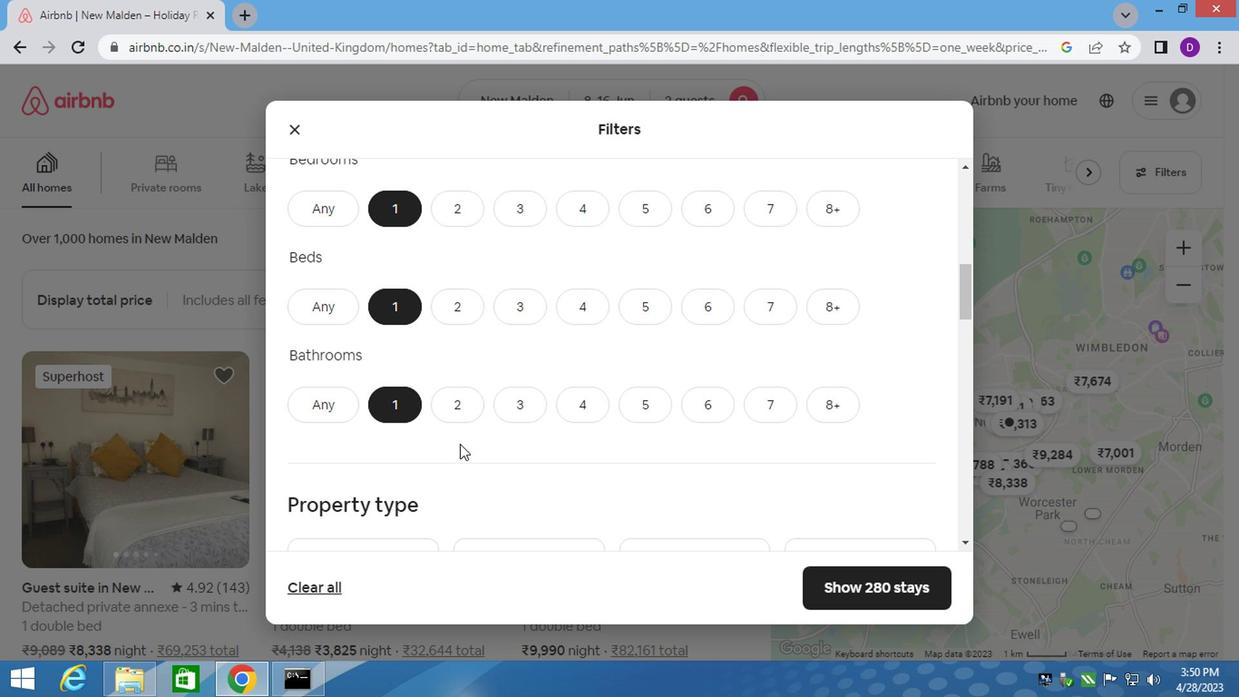 
Action: Mouse scrolled (456, 446) with delta (0, -1)
Screenshot: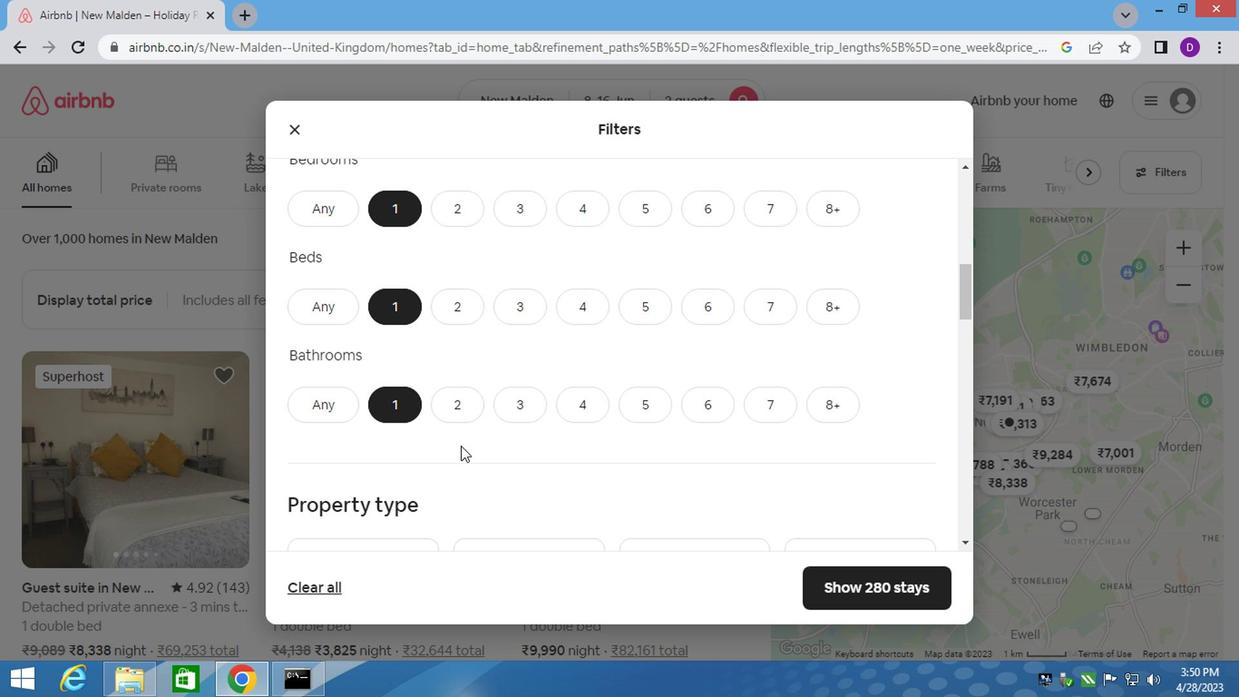 
Action: Mouse scrolled (456, 446) with delta (0, -1)
Screenshot: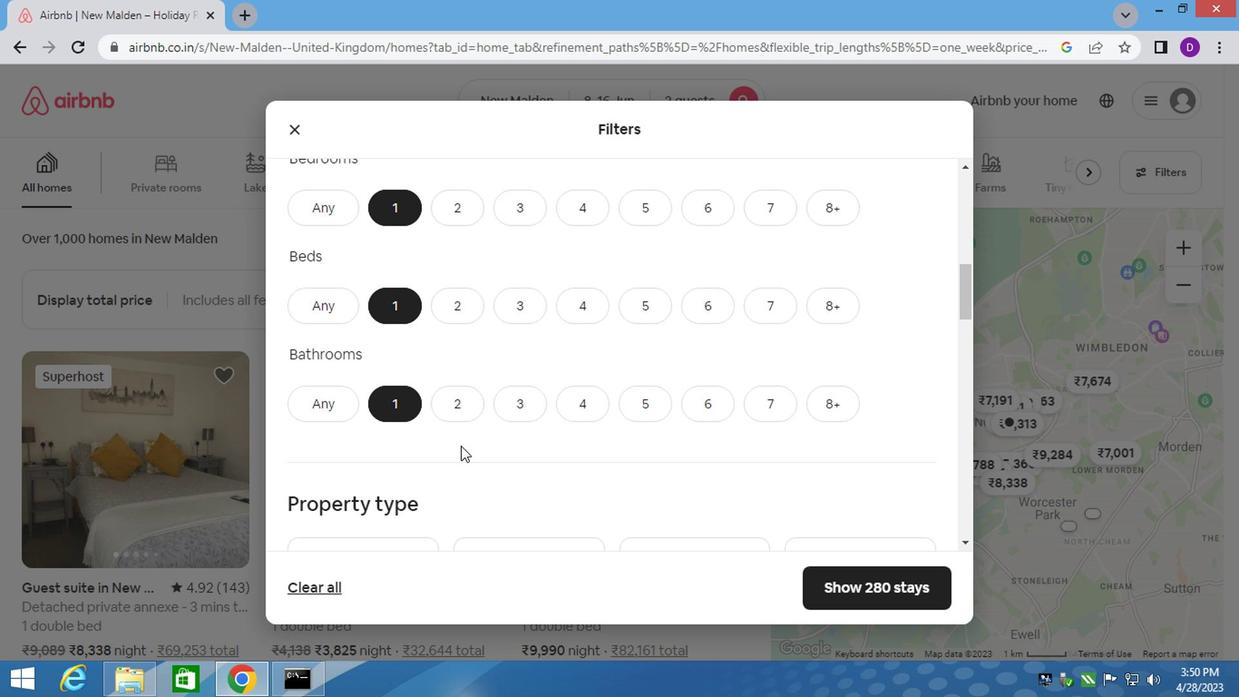 
Action: Mouse moved to (330, 309)
Screenshot: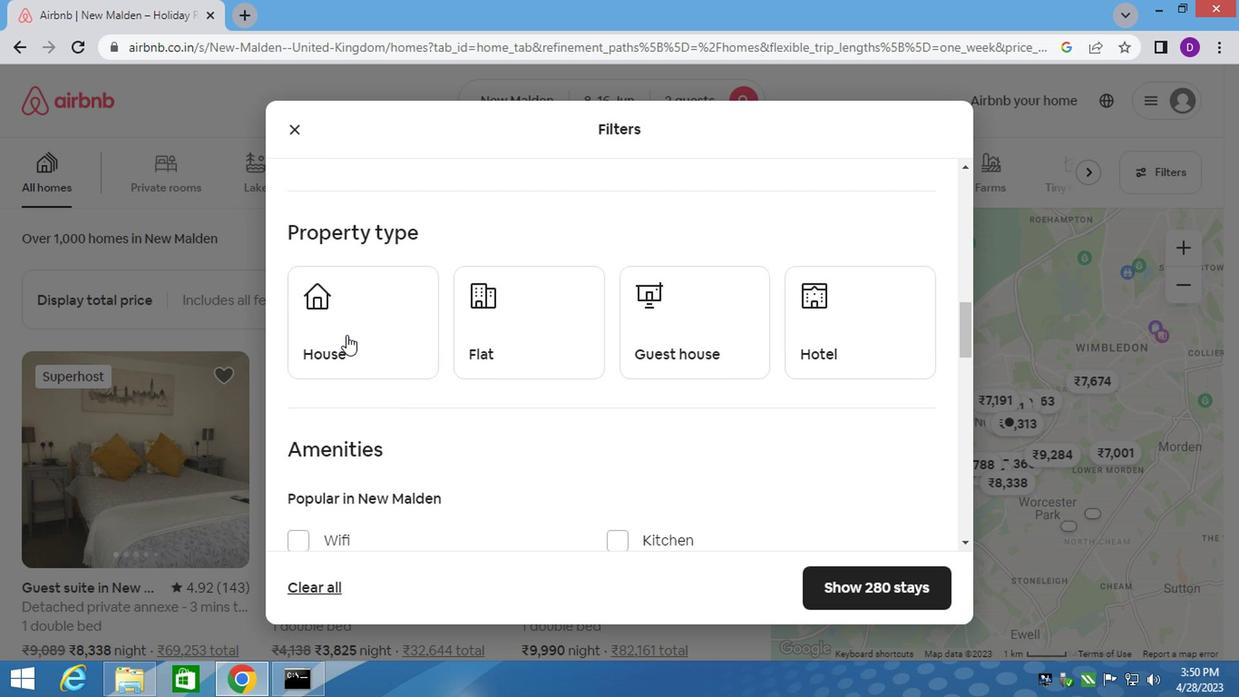 
Action: Mouse pressed left at (330, 309)
Screenshot: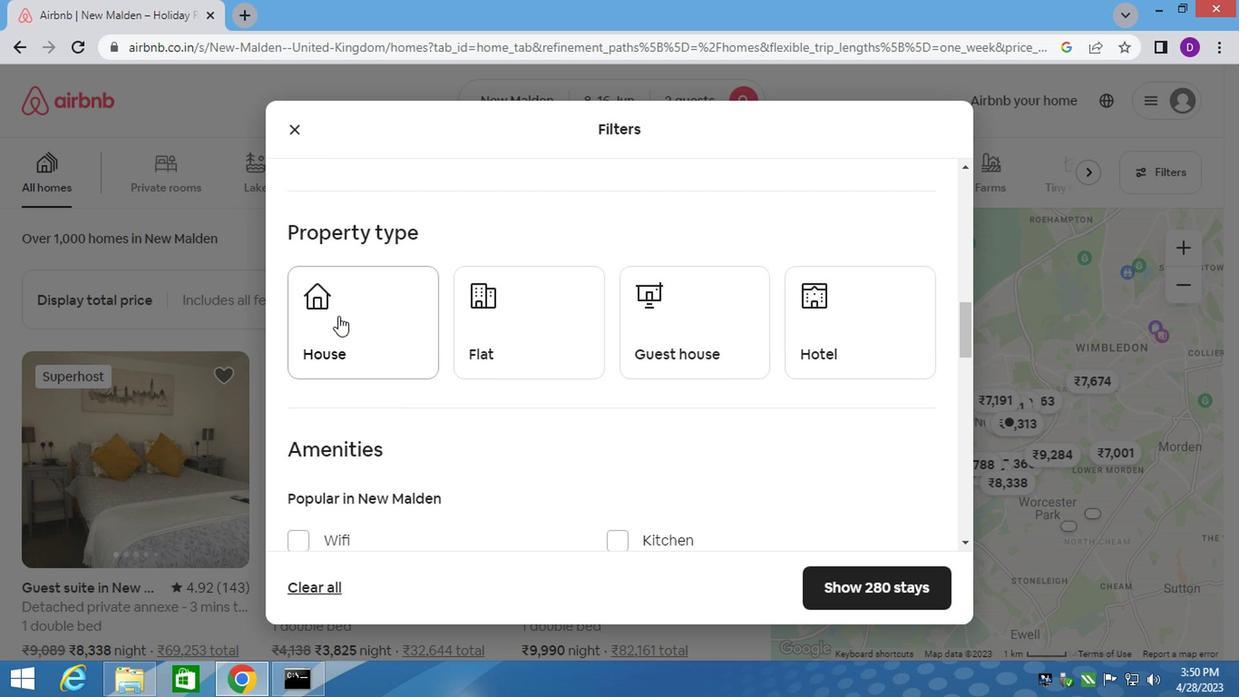 
Action: Mouse moved to (491, 322)
Screenshot: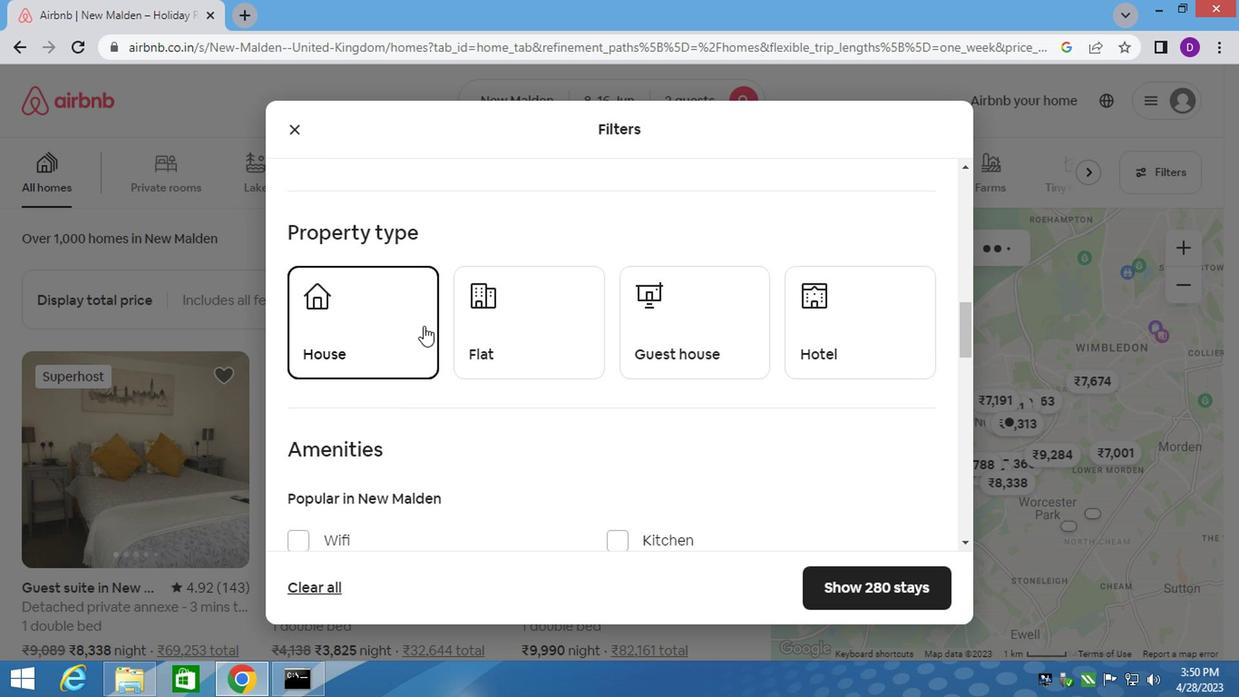 
Action: Mouse pressed left at (491, 322)
Screenshot: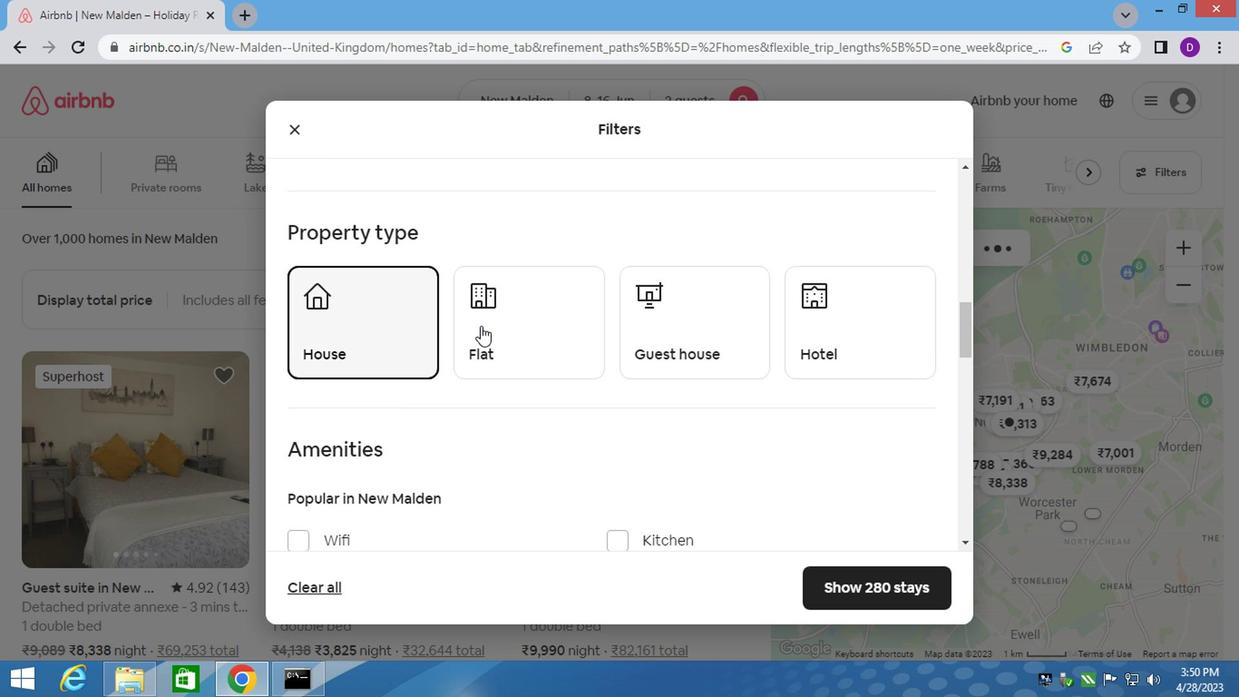 
Action: Mouse moved to (666, 320)
Screenshot: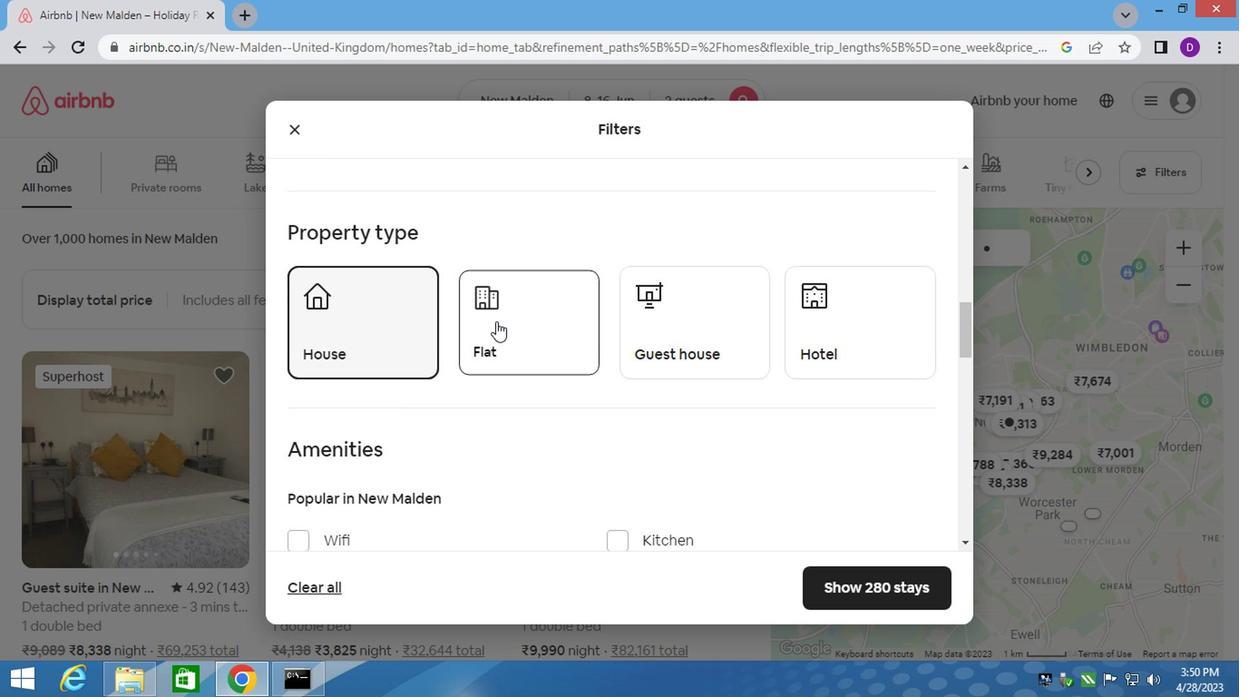 
Action: Mouse pressed left at (666, 320)
Screenshot: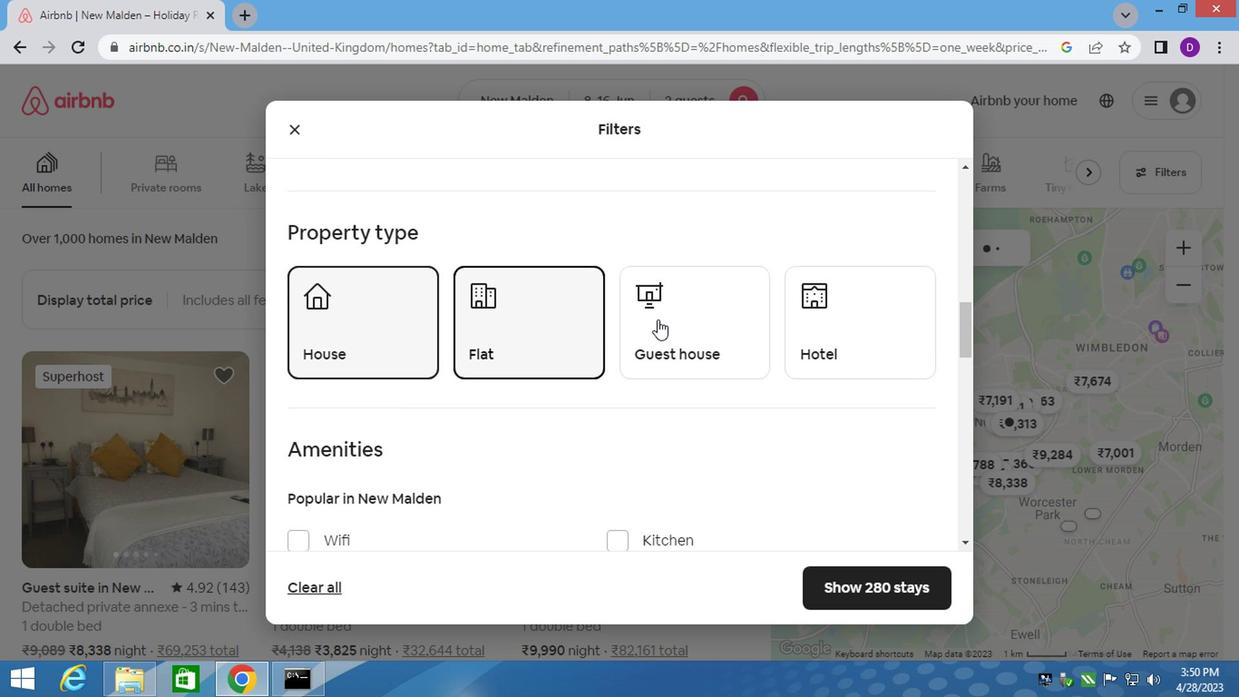 
Action: Mouse moved to (841, 307)
Screenshot: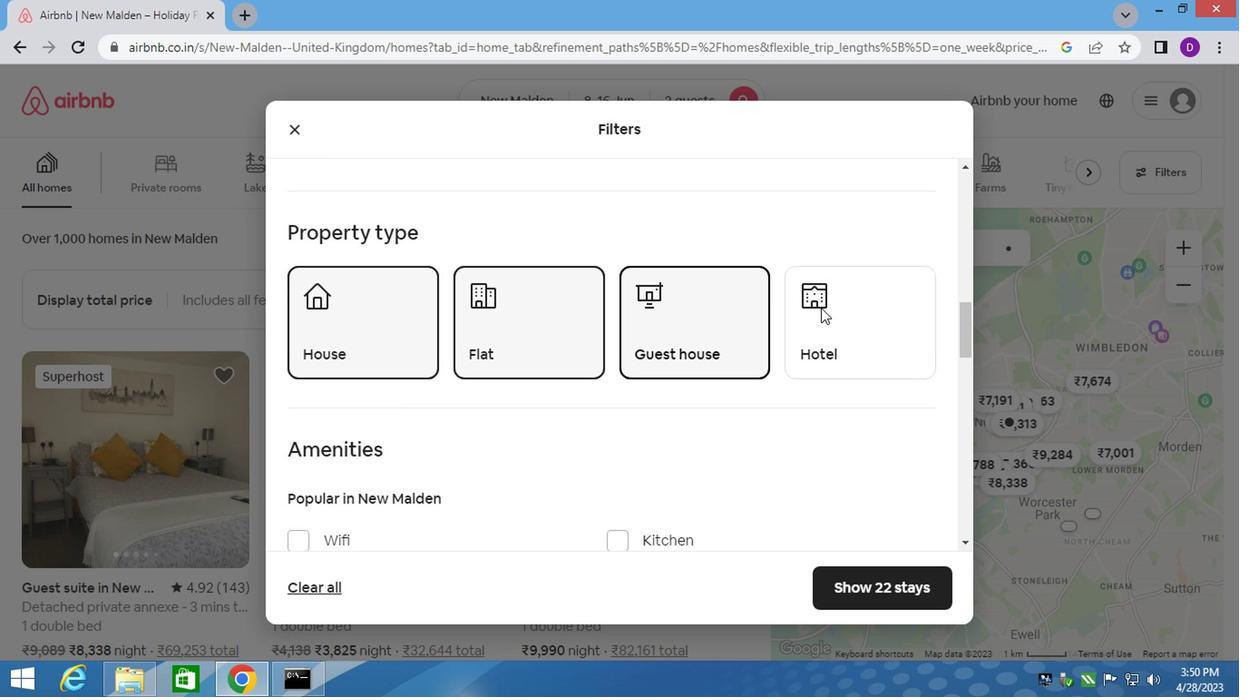 
Action: Mouse pressed left at (841, 307)
Screenshot: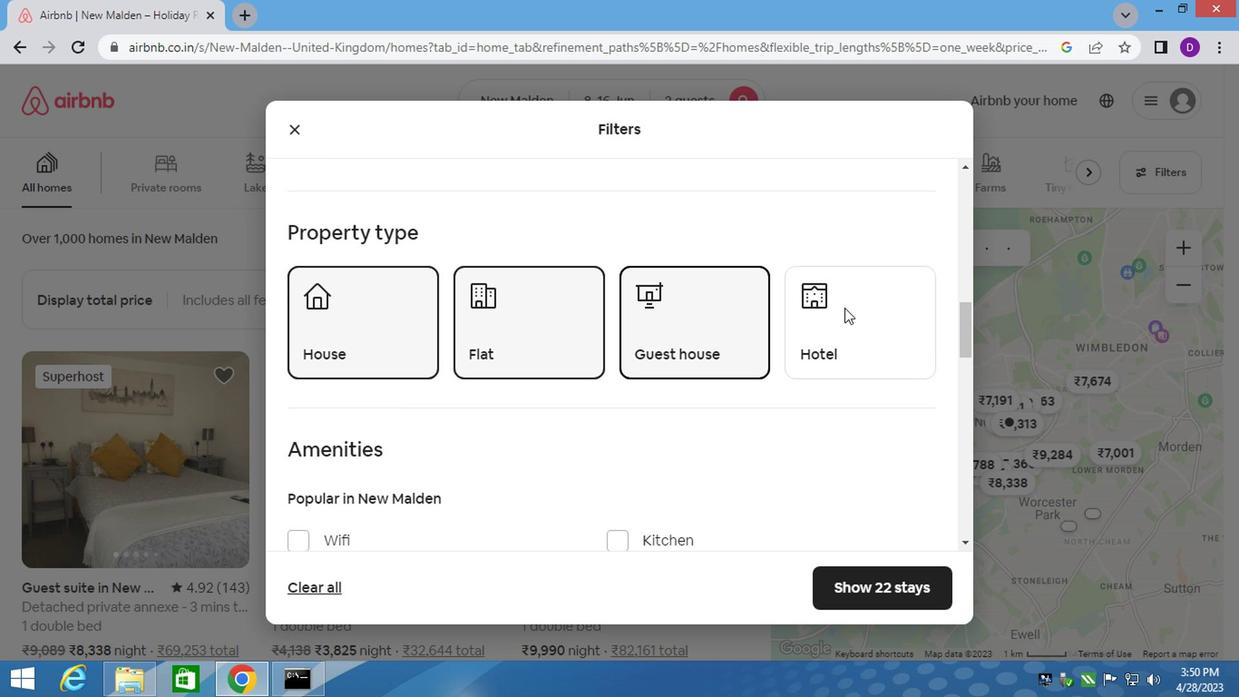 
Action: Mouse moved to (587, 418)
Screenshot: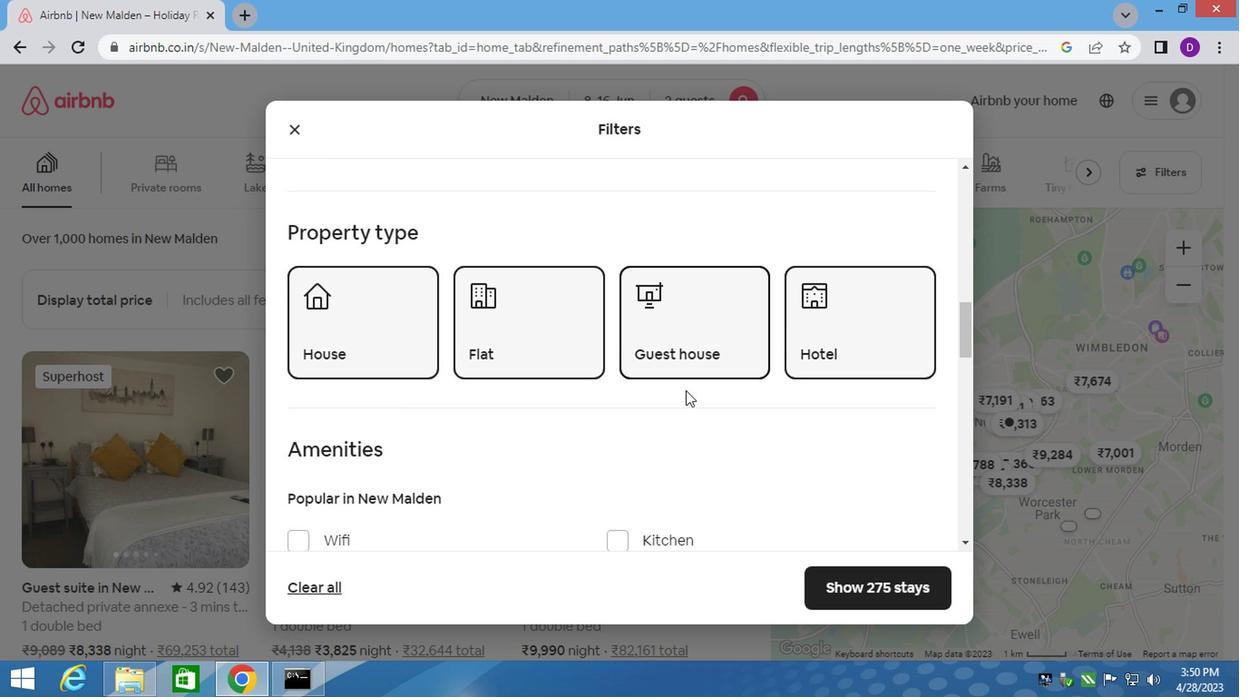 
Action: Mouse scrolled (587, 417) with delta (0, 0)
Screenshot: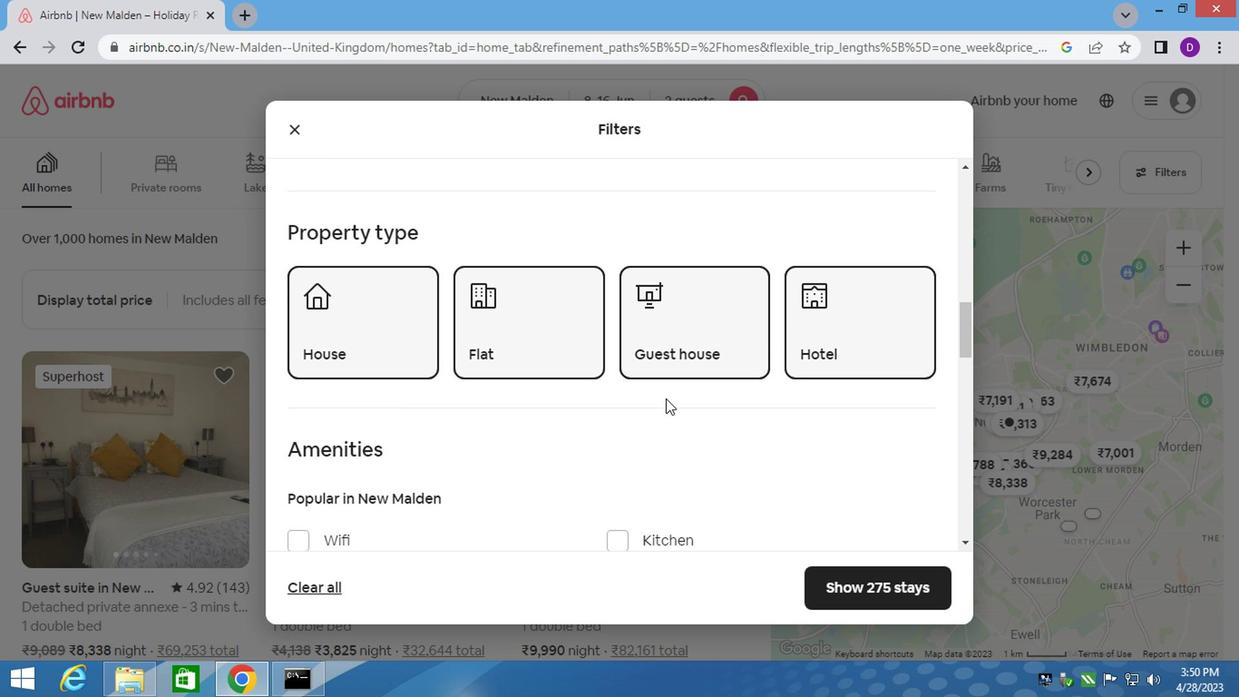 
Action: Mouse scrolled (587, 417) with delta (0, 0)
Screenshot: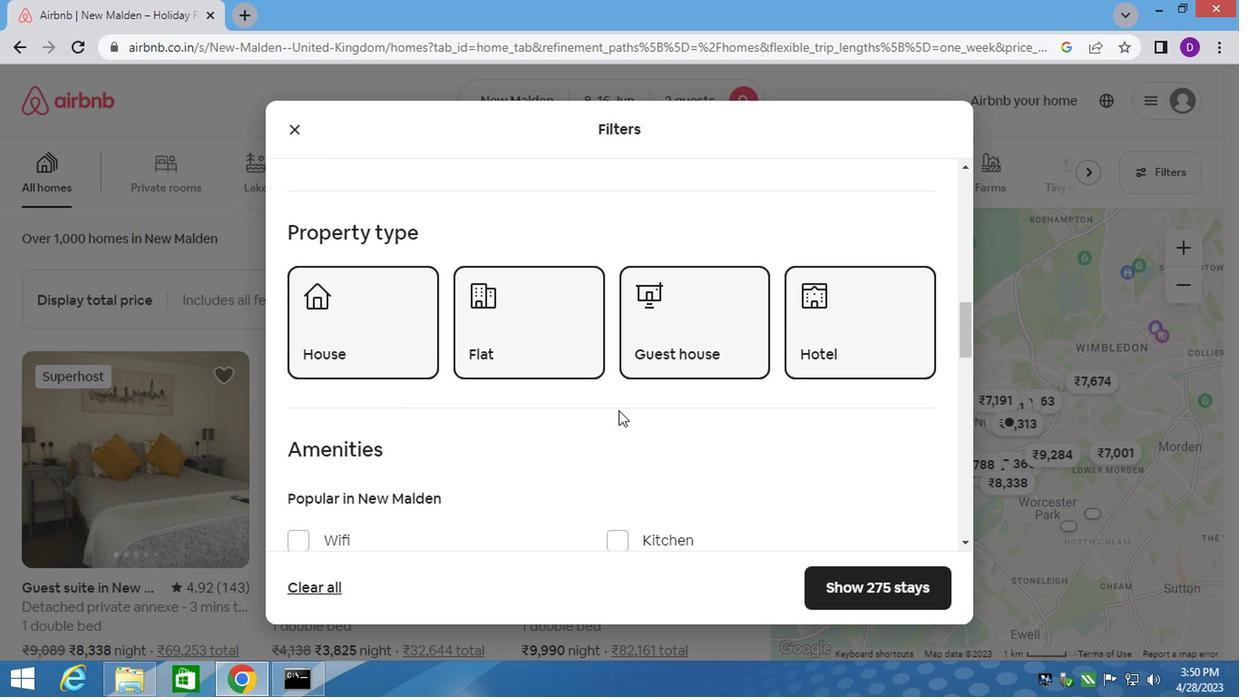 
Action: Mouse moved to (586, 418)
Screenshot: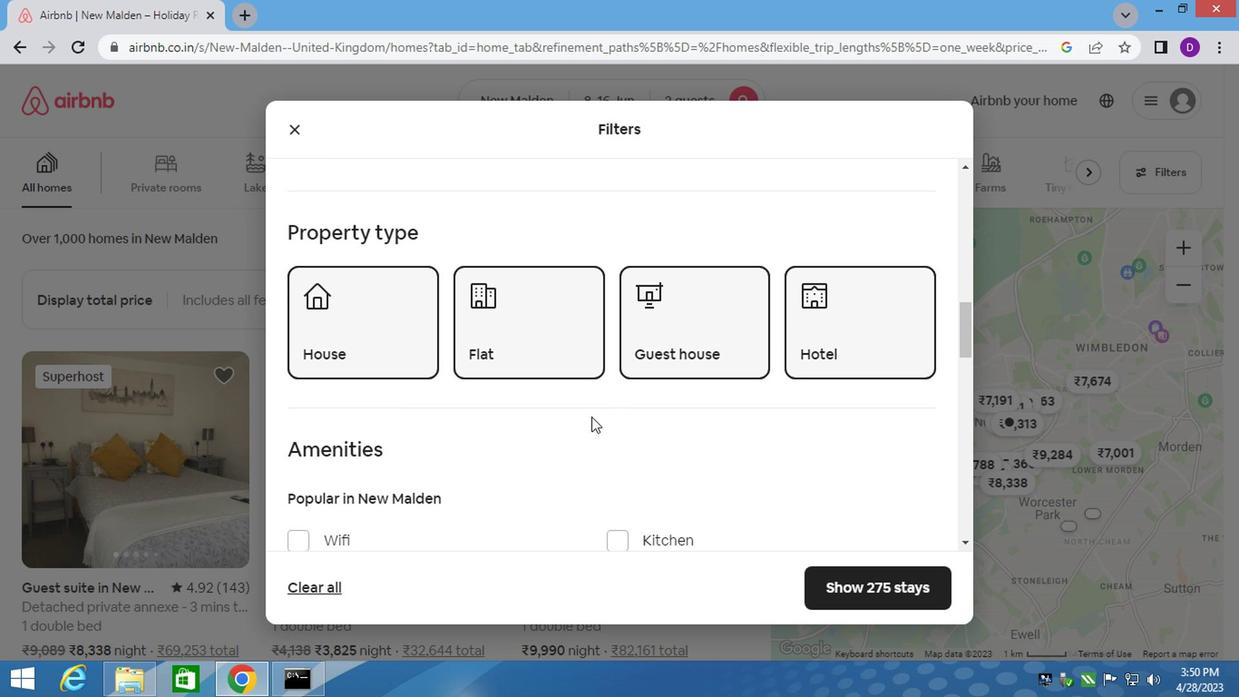 
Action: Mouse scrolled (586, 417) with delta (0, 0)
Screenshot: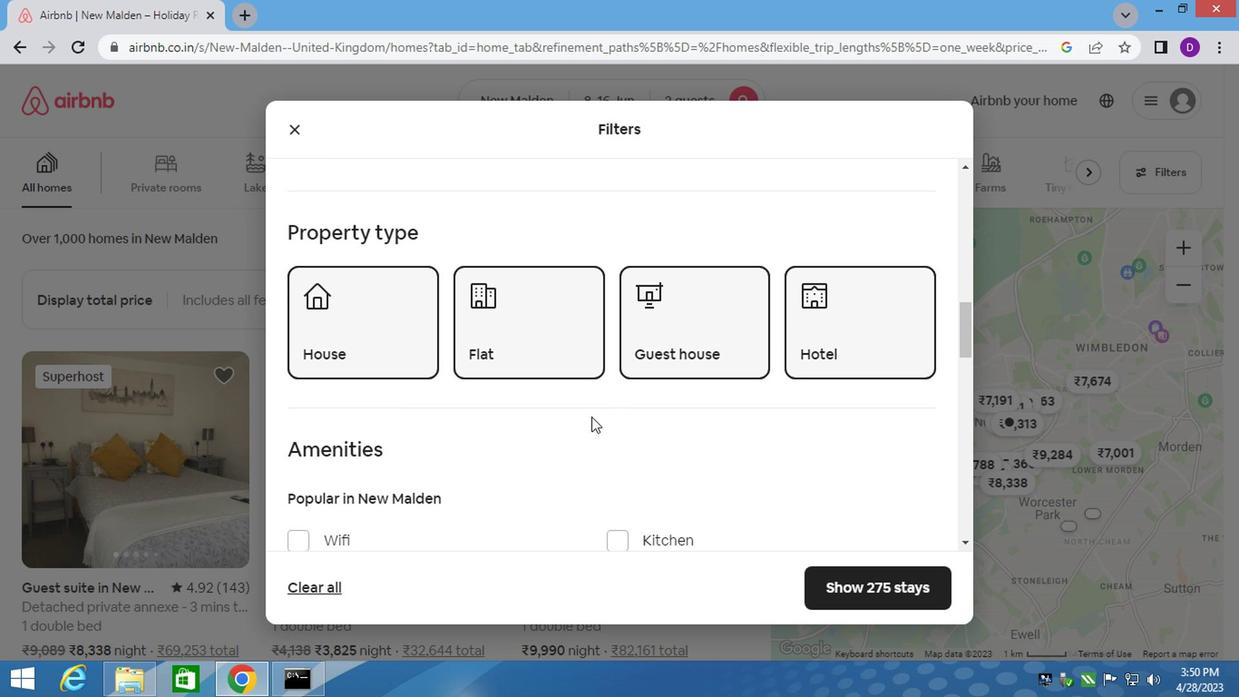 
Action: Mouse moved to (291, 316)
Screenshot: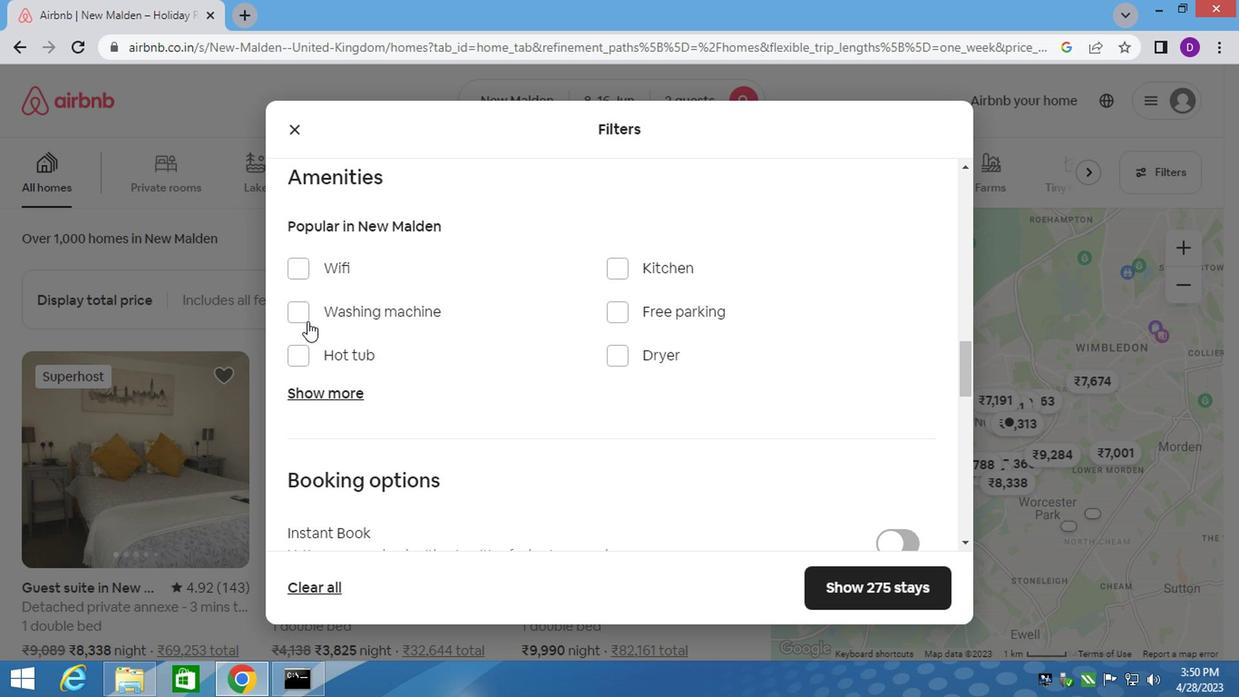 
Action: Mouse pressed left at (291, 316)
Screenshot: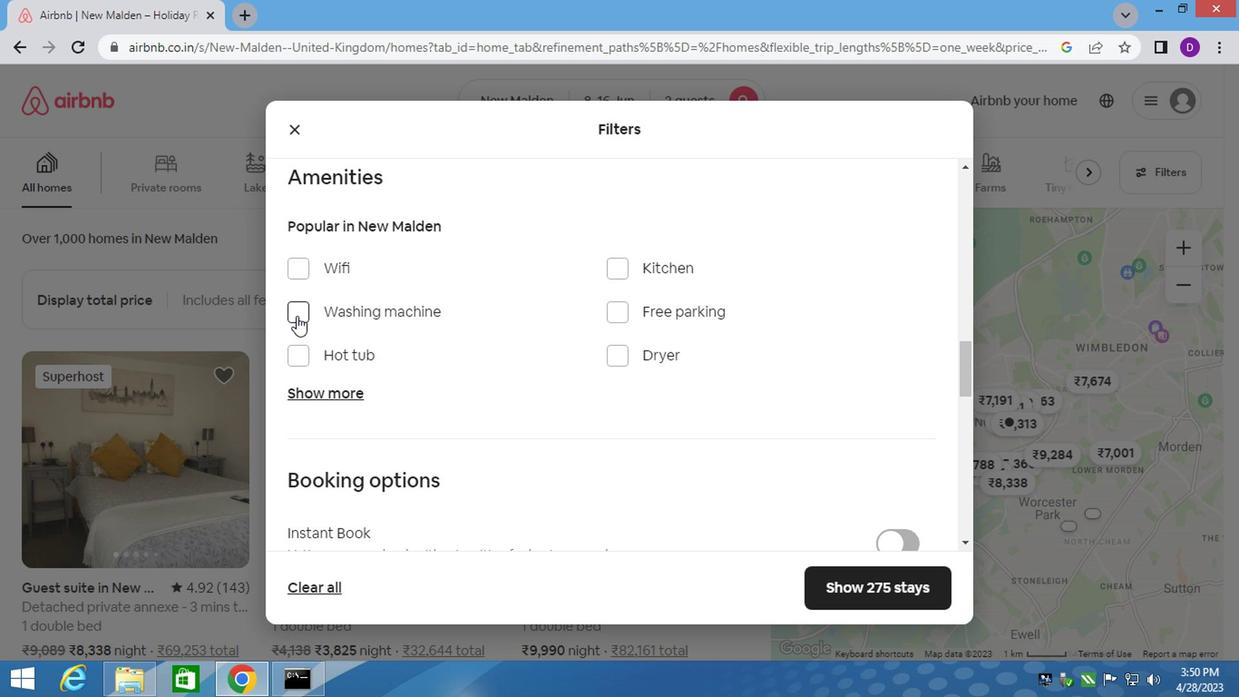 
Action: Mouse moved to (485, 382)
Screenshot: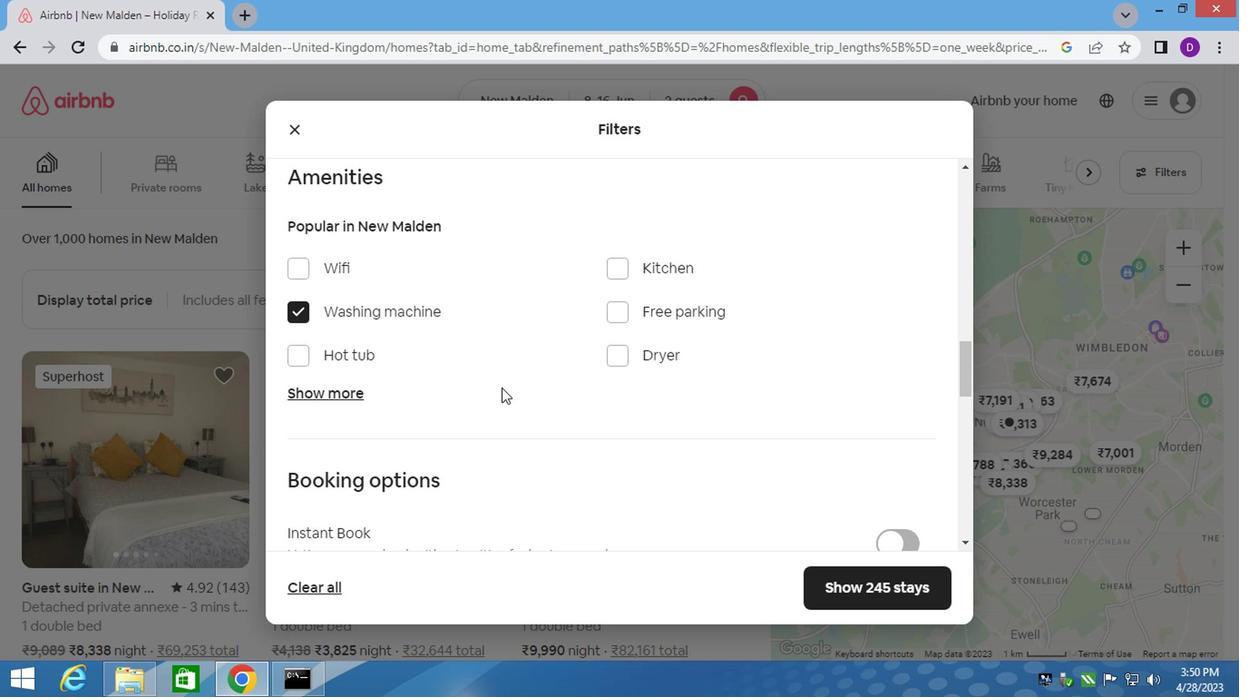 
Action: Mouse scrolled (485, 382) with delta (0, 0)
Screenshot: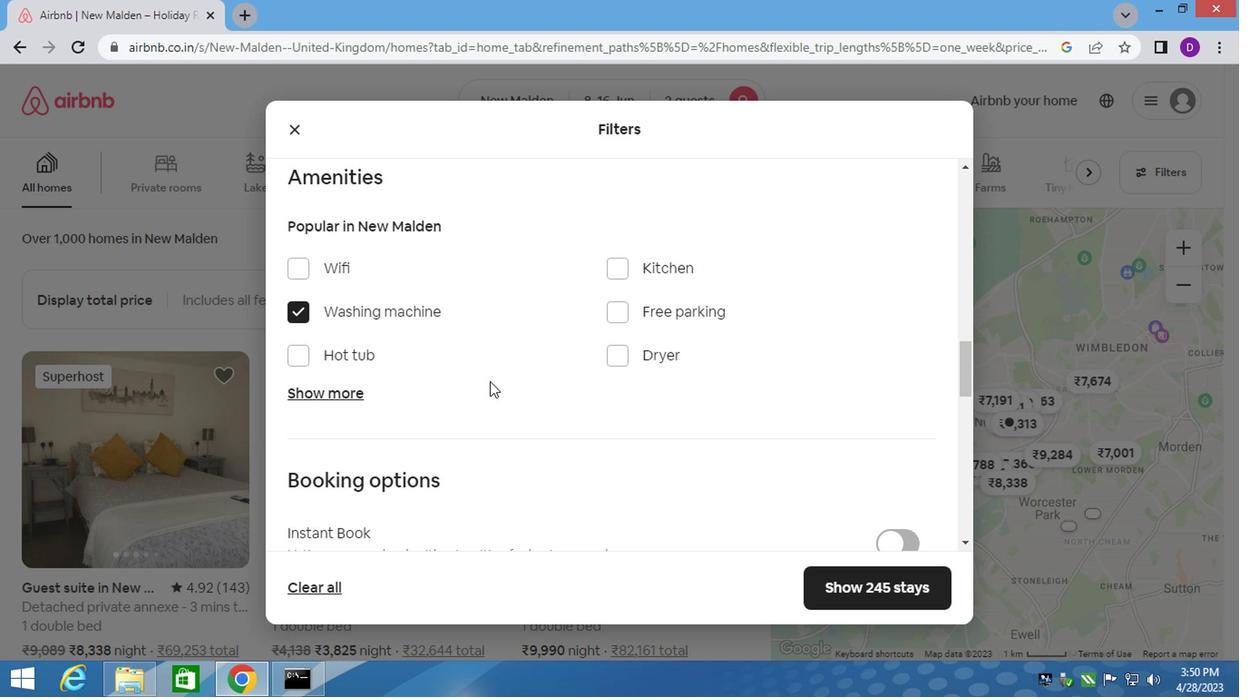 
Action: Mouse scrolled (485, 382) with delta (0, 0)
Screenshot: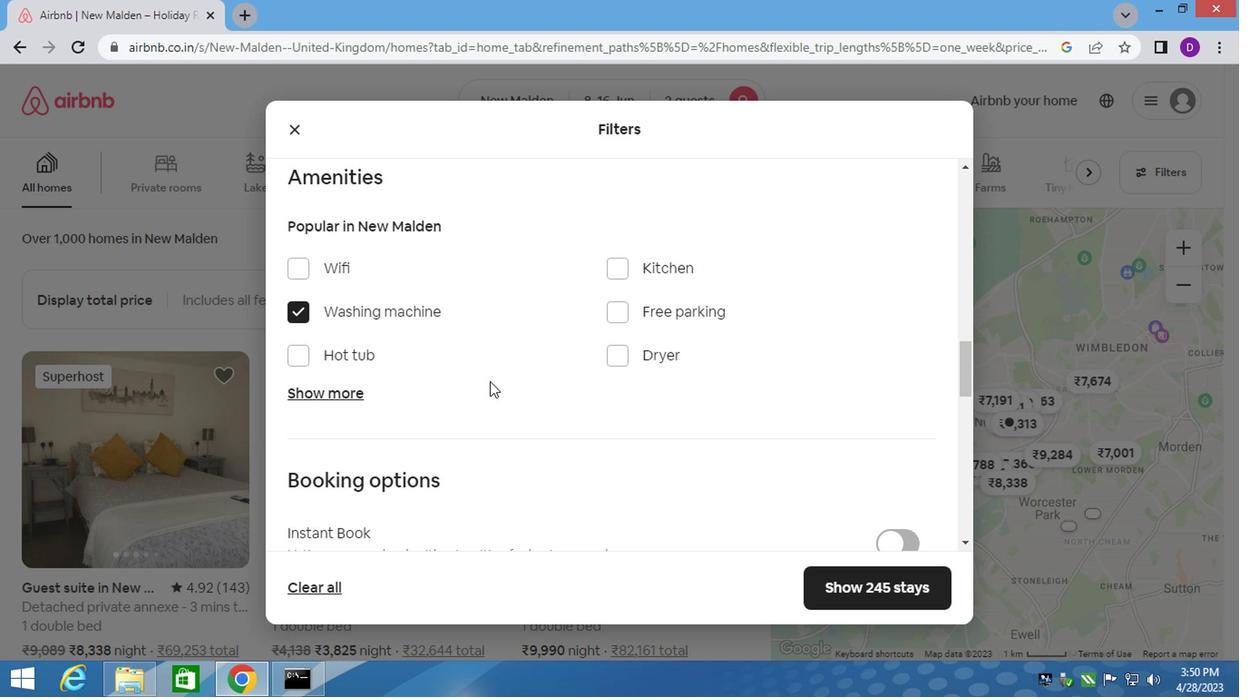 
Action: Mouse moved to (881, 426)
Screenshot: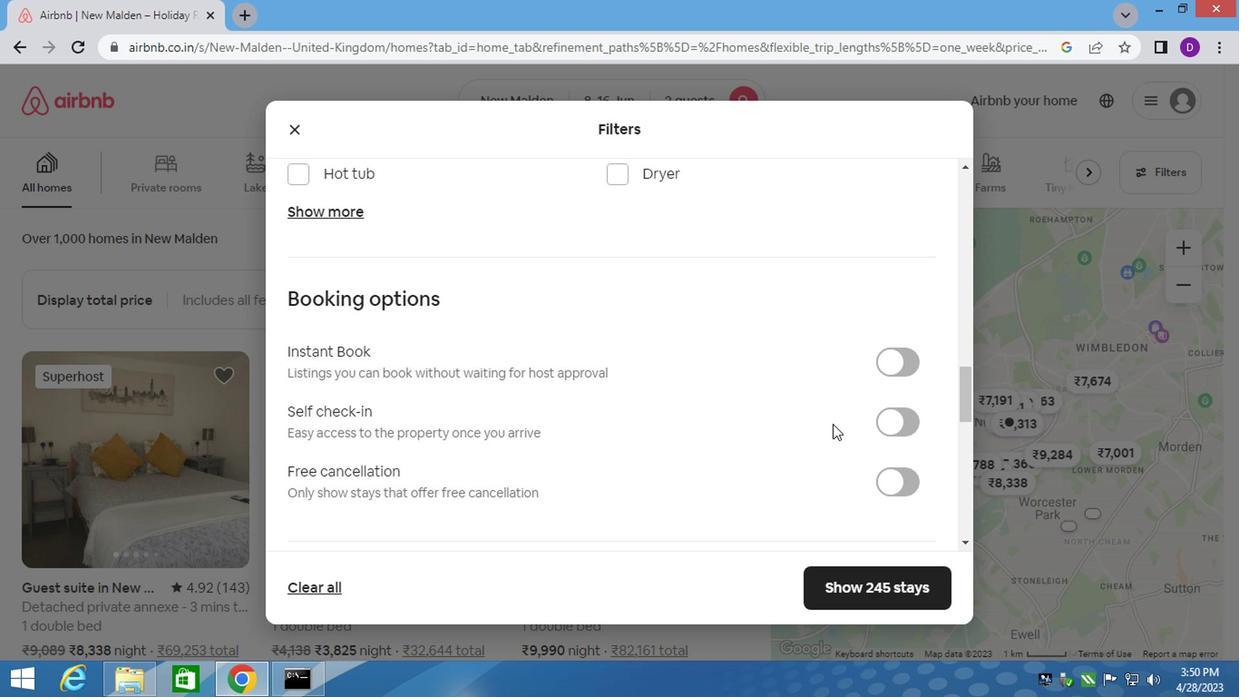 
Action: Mouse pressed left at (881, 426)
Screenshot: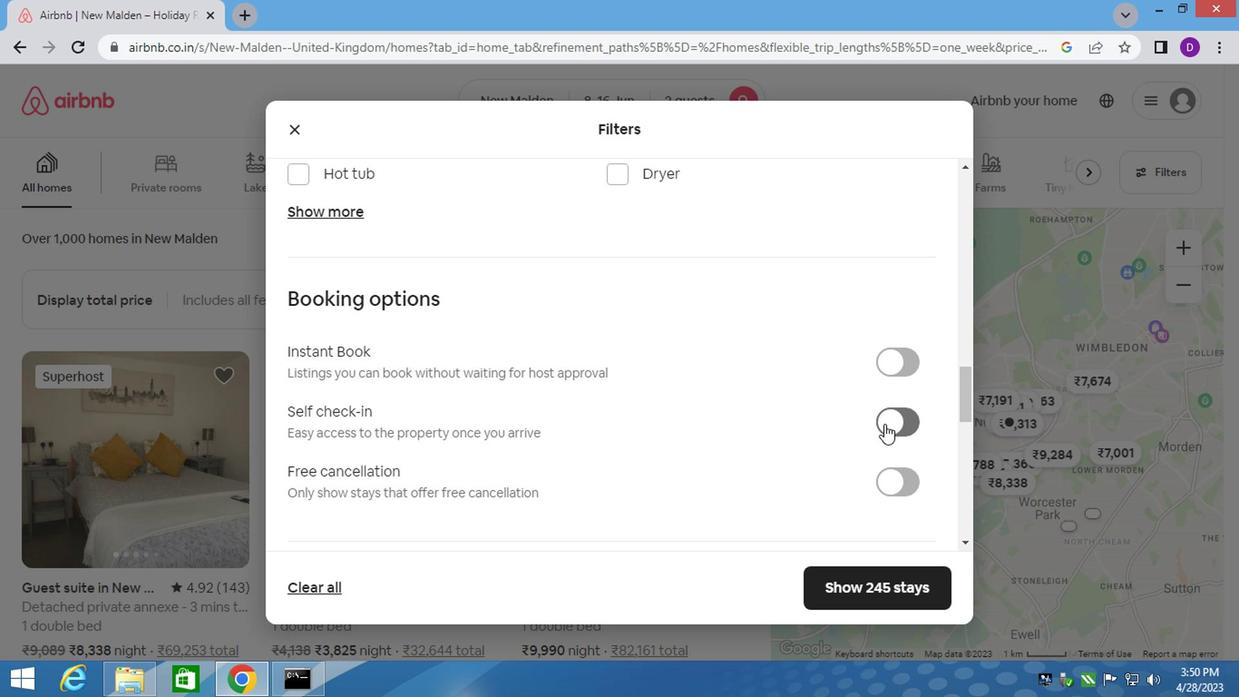 
Action: Mouse moved to (553, 415)
Screenshot: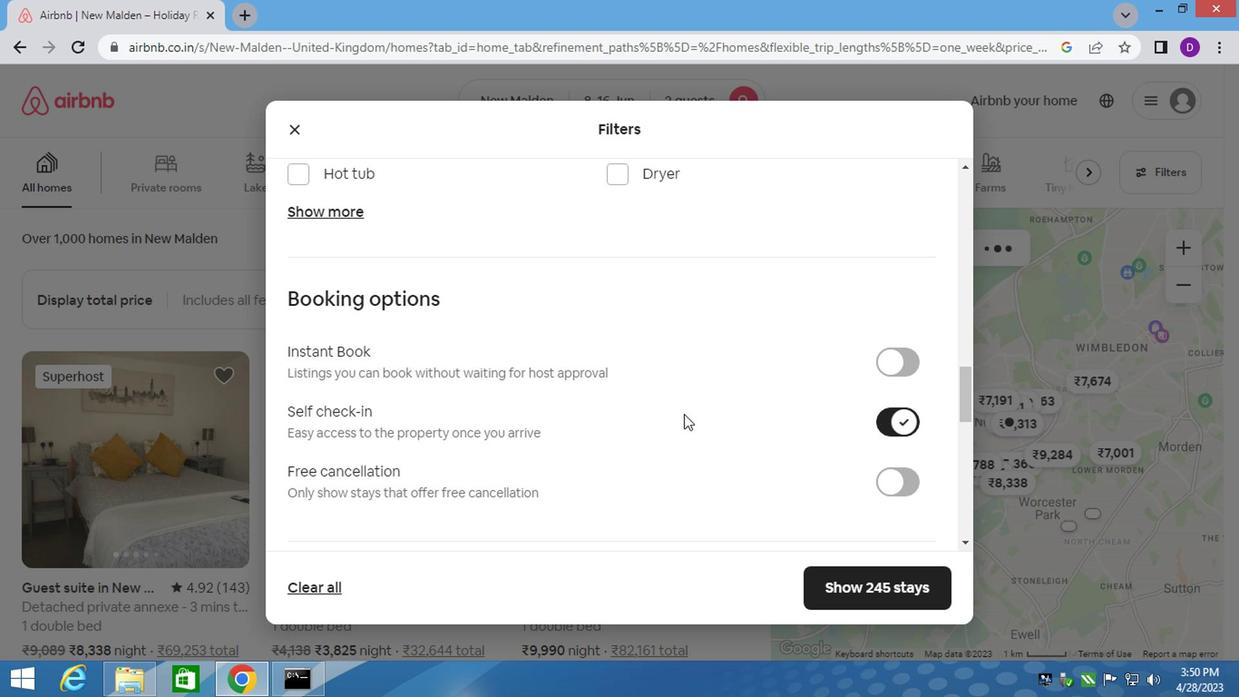 
Action: Mouse scrolled (553, 415) with delta (0, 0)
Screenshot: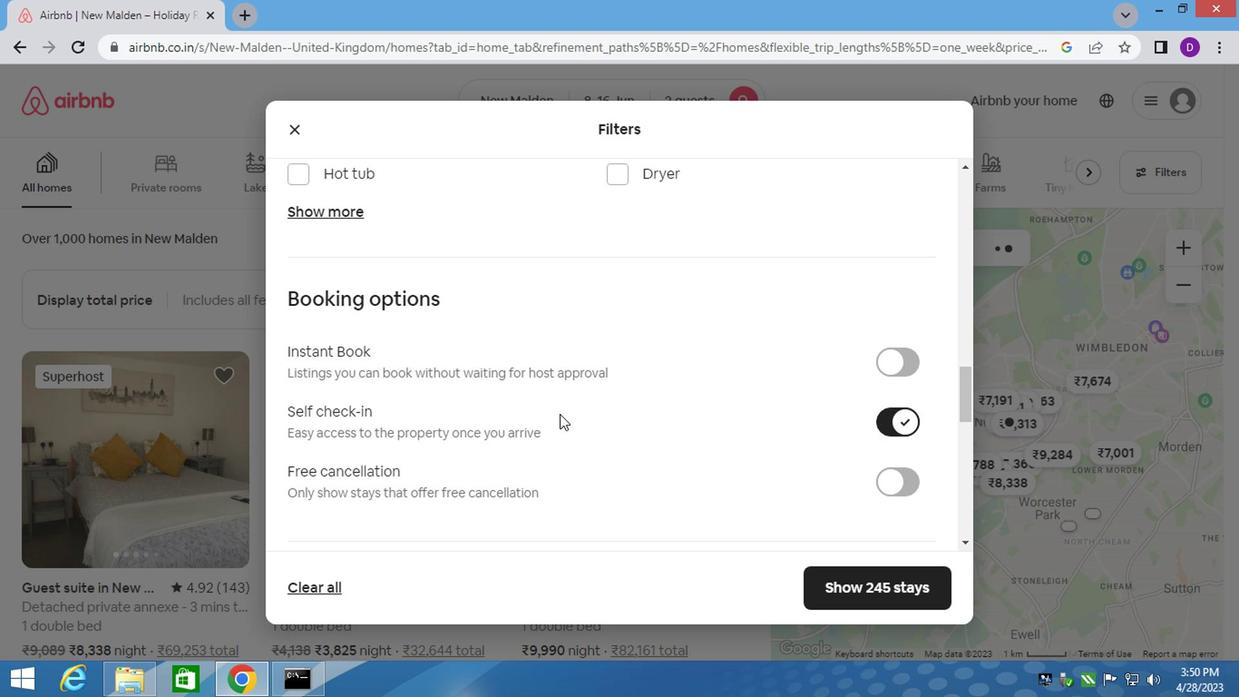 
Action: Mouse moved to (553, 415)
Screenshot: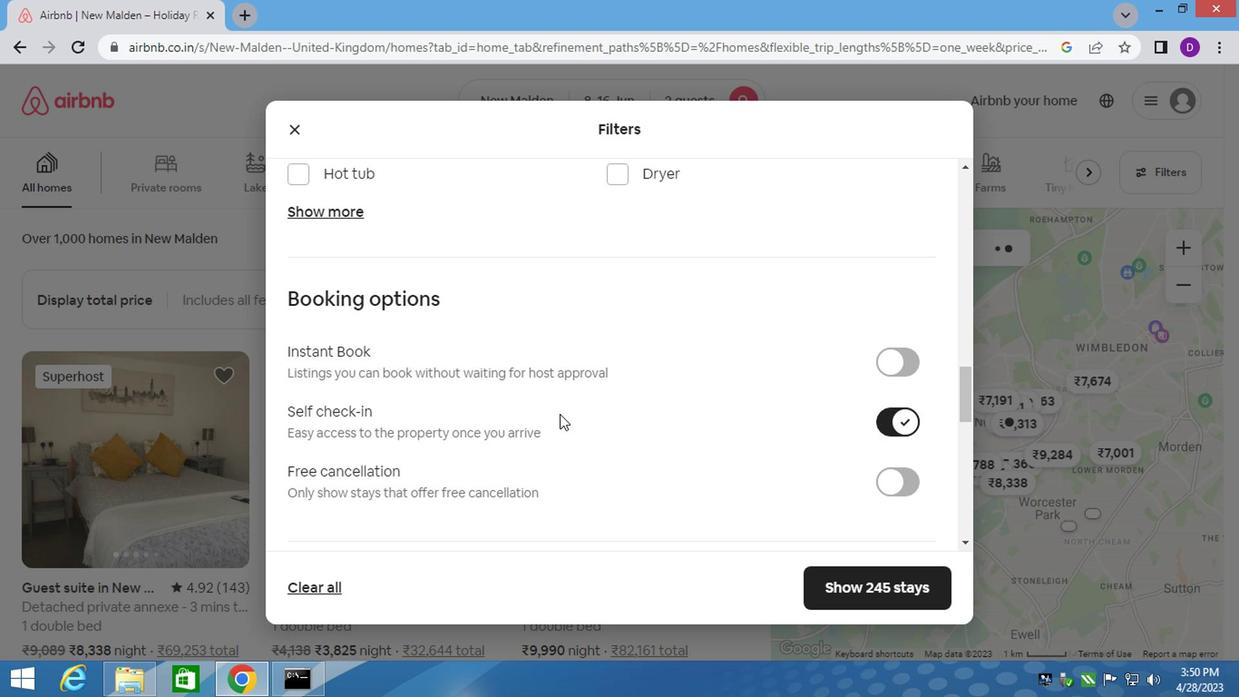 
Action: Mouse scrolled (553, 415) with delta (0, 0)
Screenshot: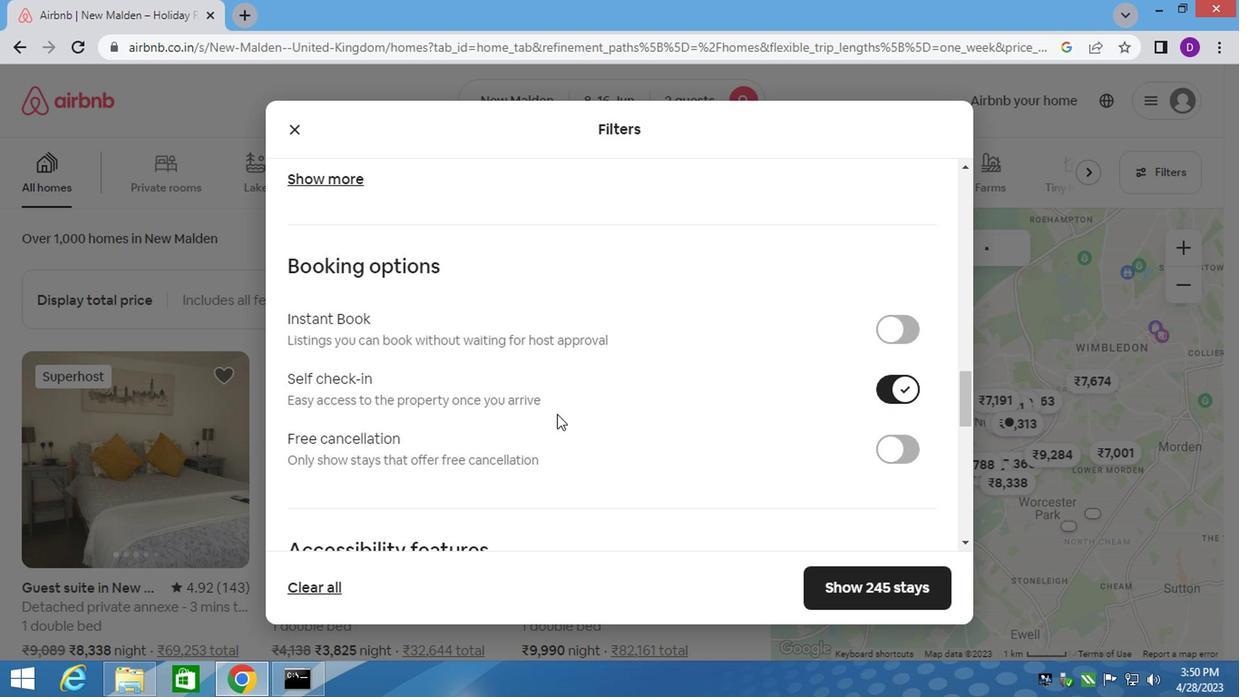 
Action: Mouse scrolled (553, 415) with delta (0, 0)
Screenshot: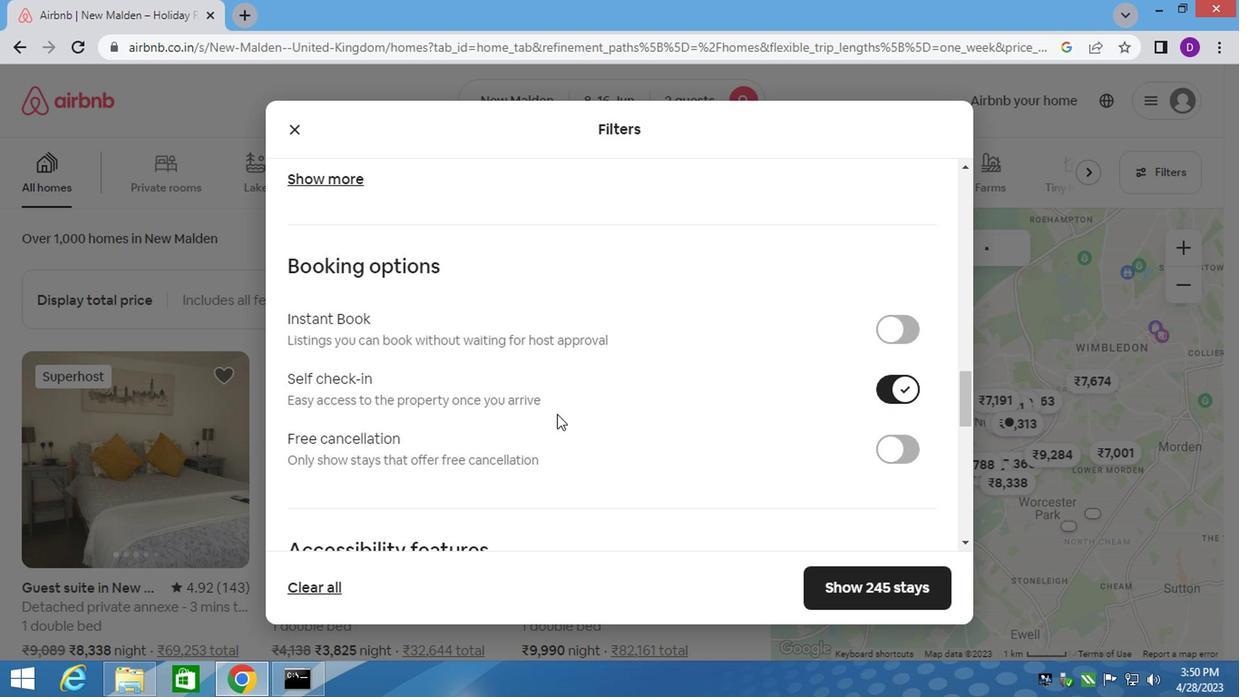 
Action: Mouse scrolled (553, 415) with delta (0, 0)
Screenshot: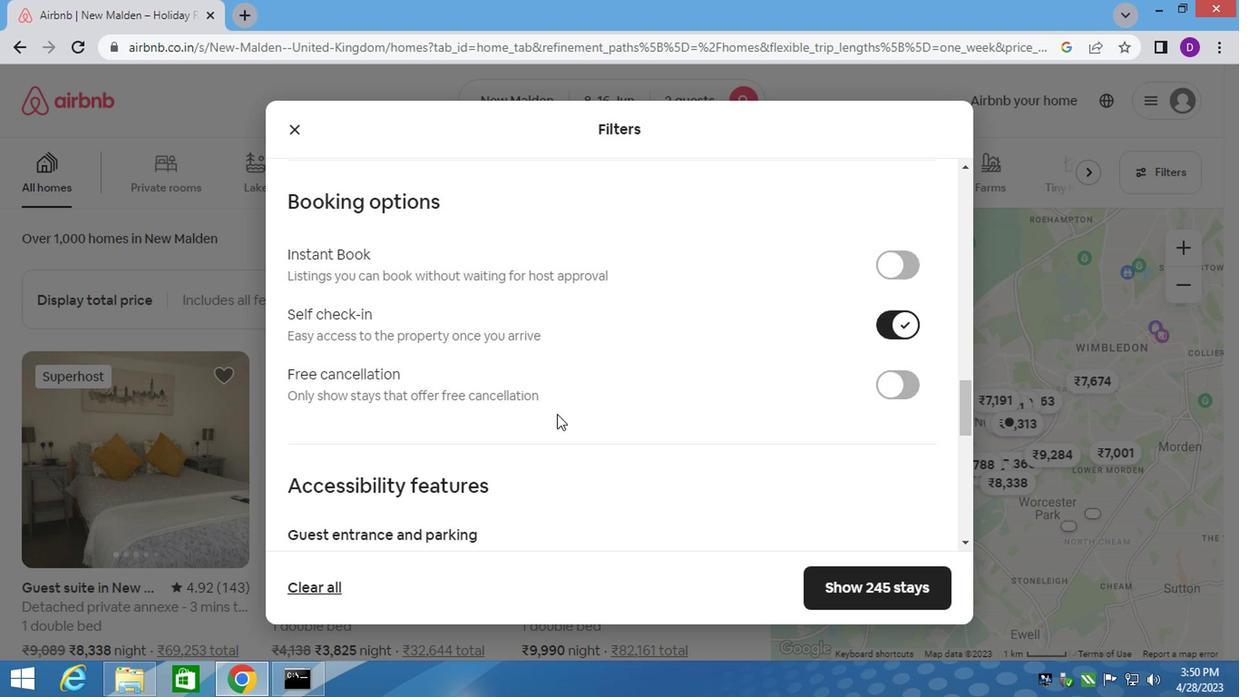 
Action: Mouse scrolled (553, 415) with delta (0, 0)
Screenshot: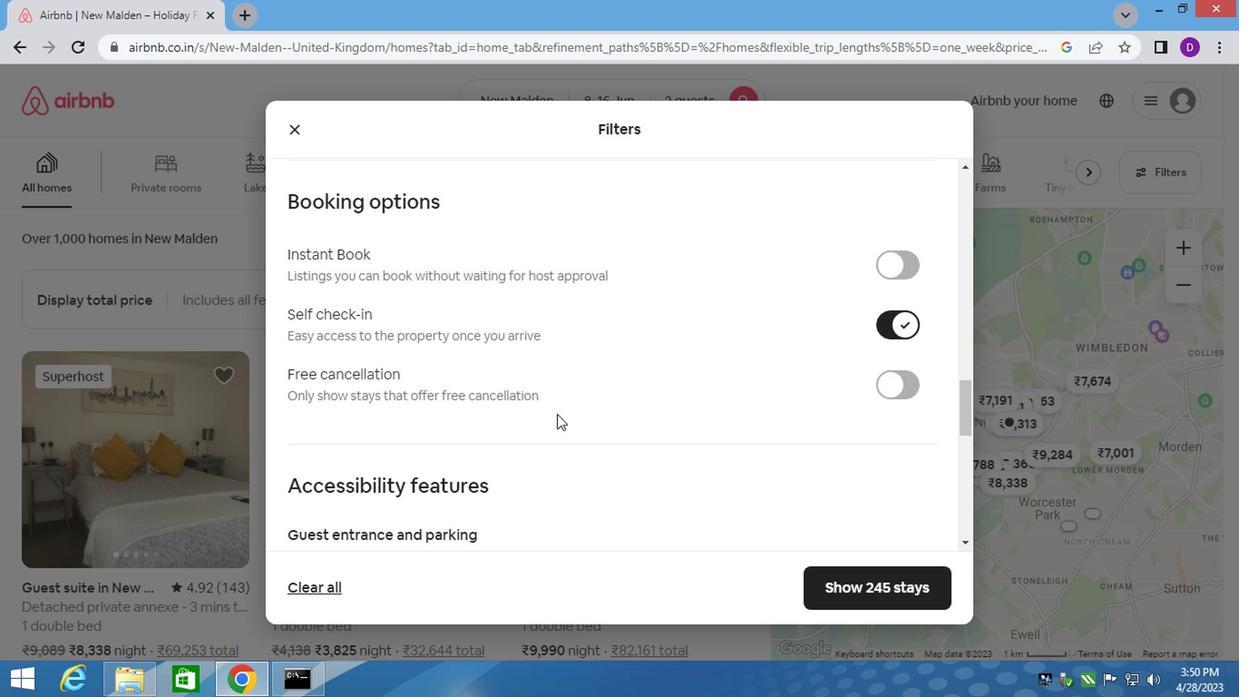 
Action: Mouse scrolled (553, 415) with delta (0, 0)
Screenshot: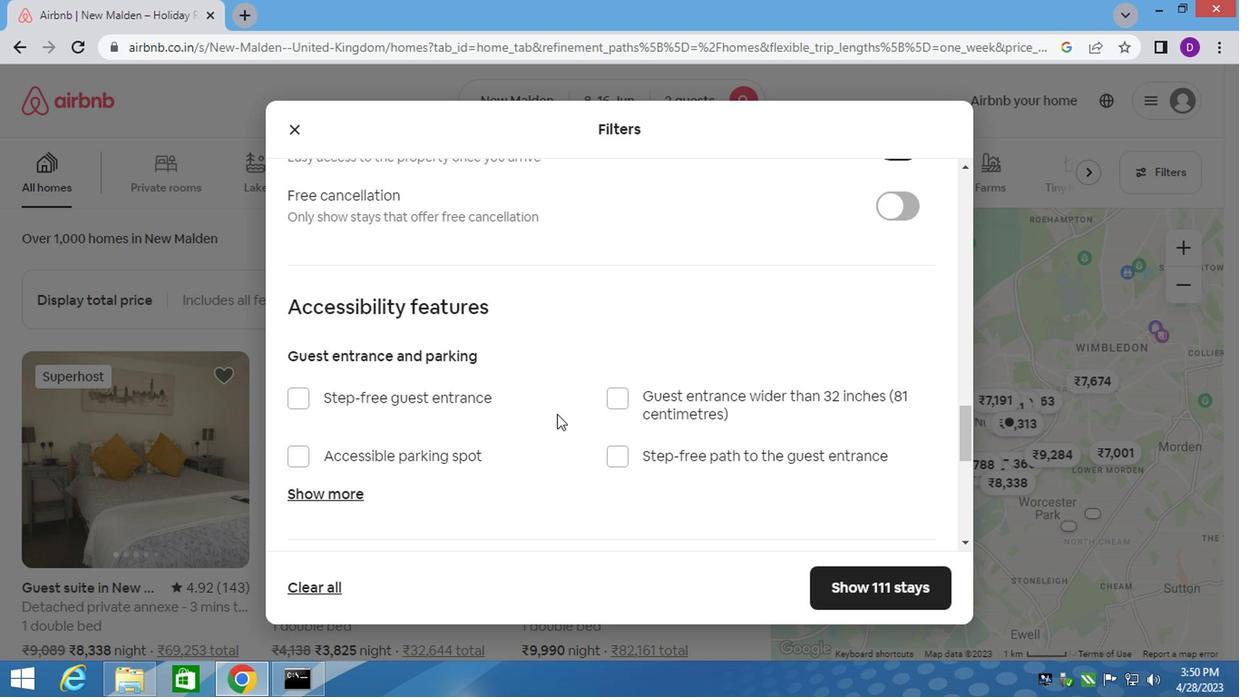 
Action: Mouse scrolled (553, 415) with delta (0, 0)
Screenshot: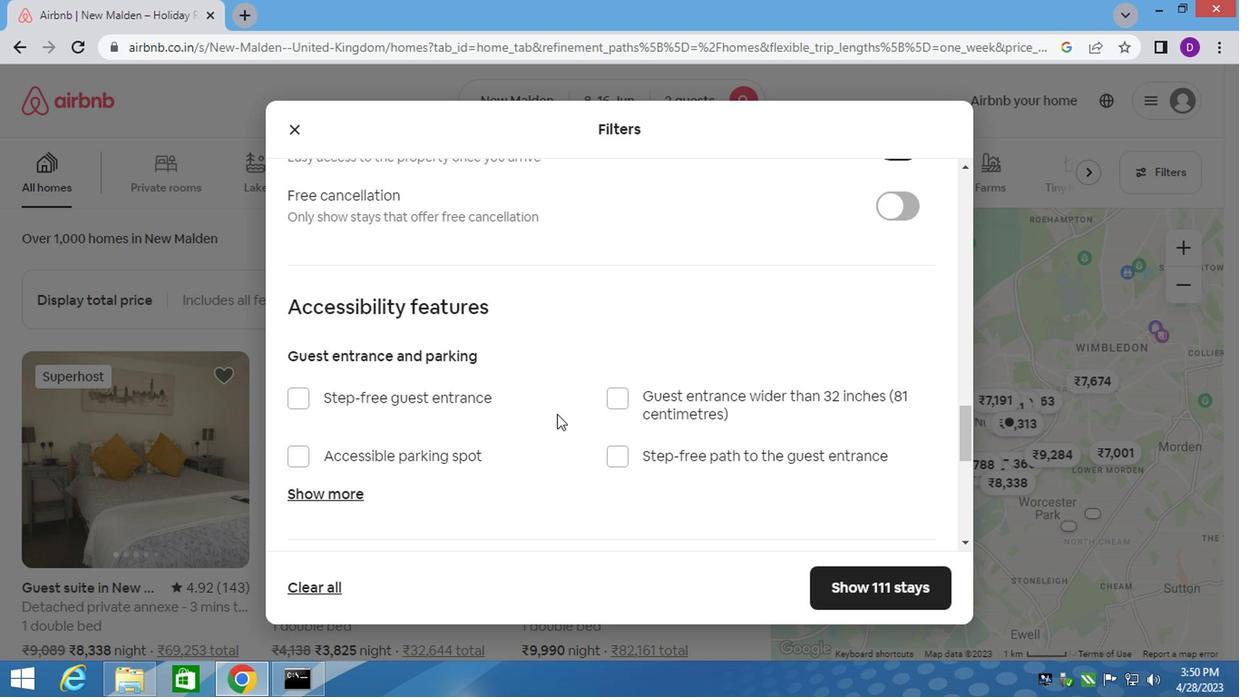 
Action: Mouse moved to (535, 428)
Screenshot: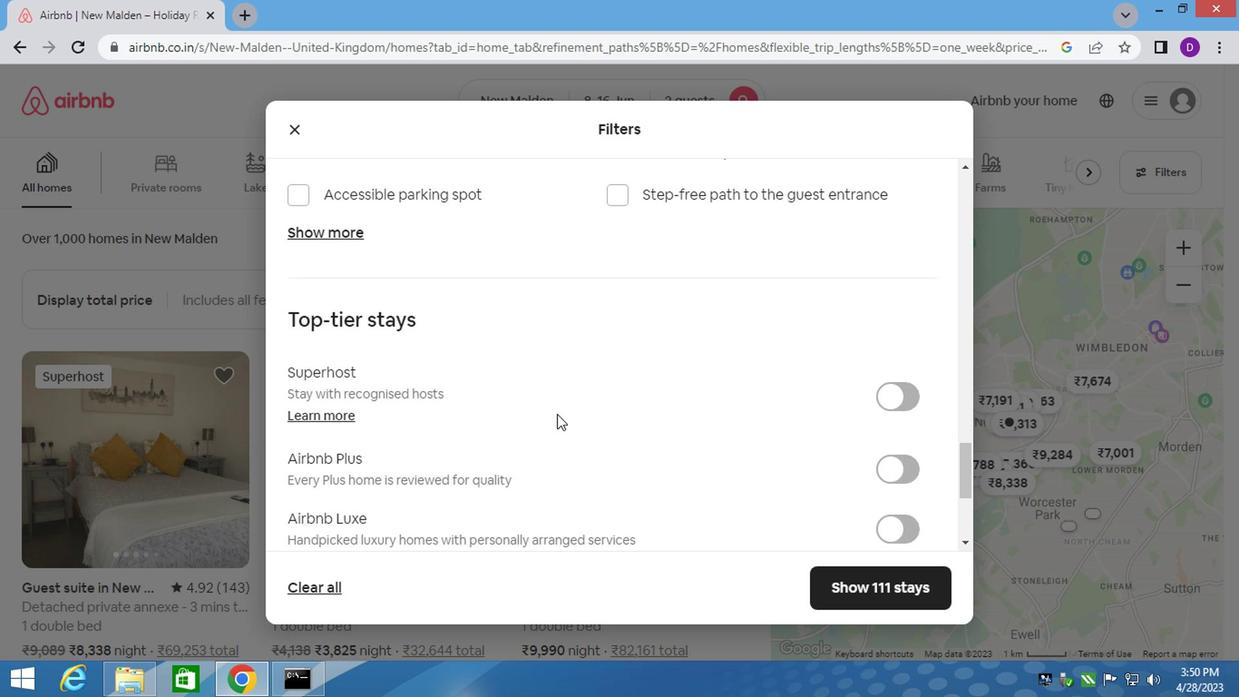 
Action: Mouse scrolled (542, 421) with delta (0, 0)
Screenshot: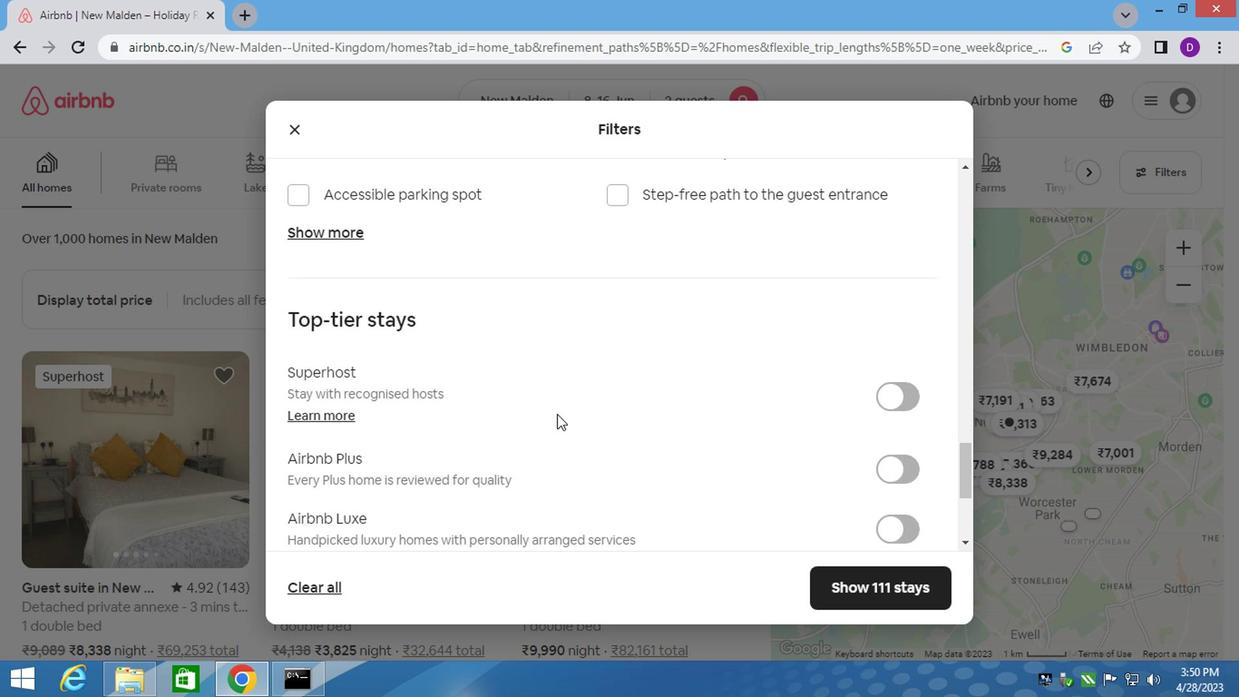 
Action: Mouse moved to (533, 431)
Screenshot: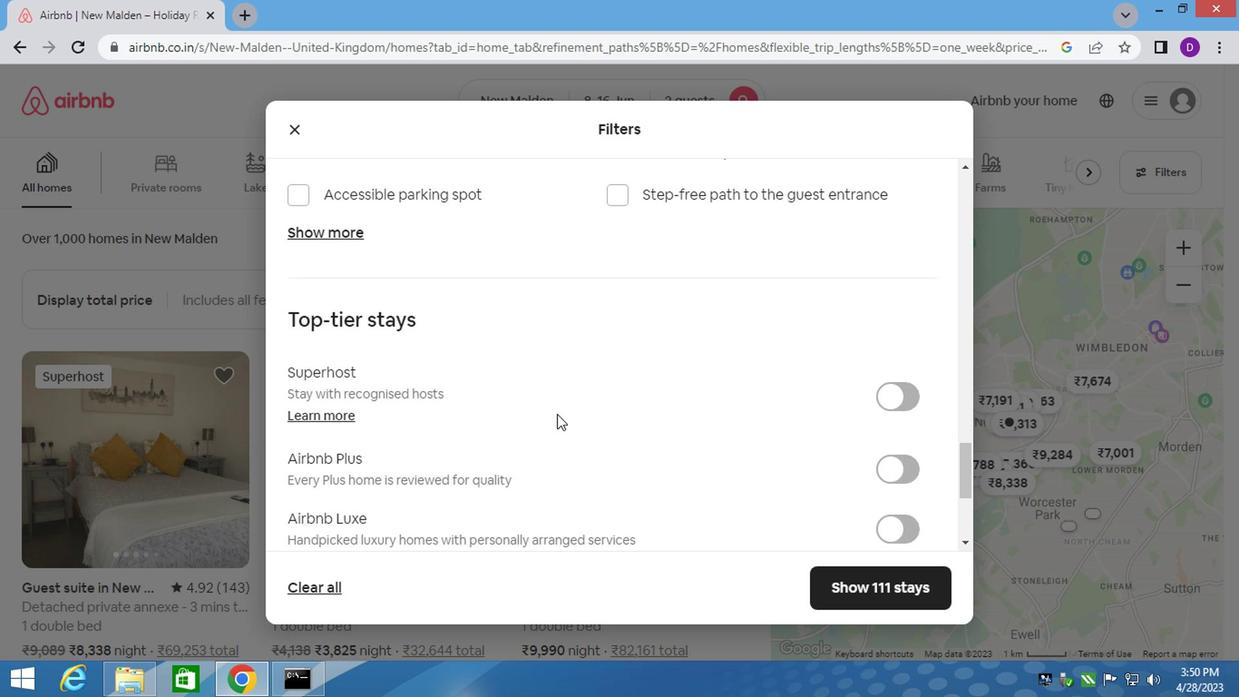 
Action: Mouse scrolled (533, 430) with delta (0, 0)
Screenshot: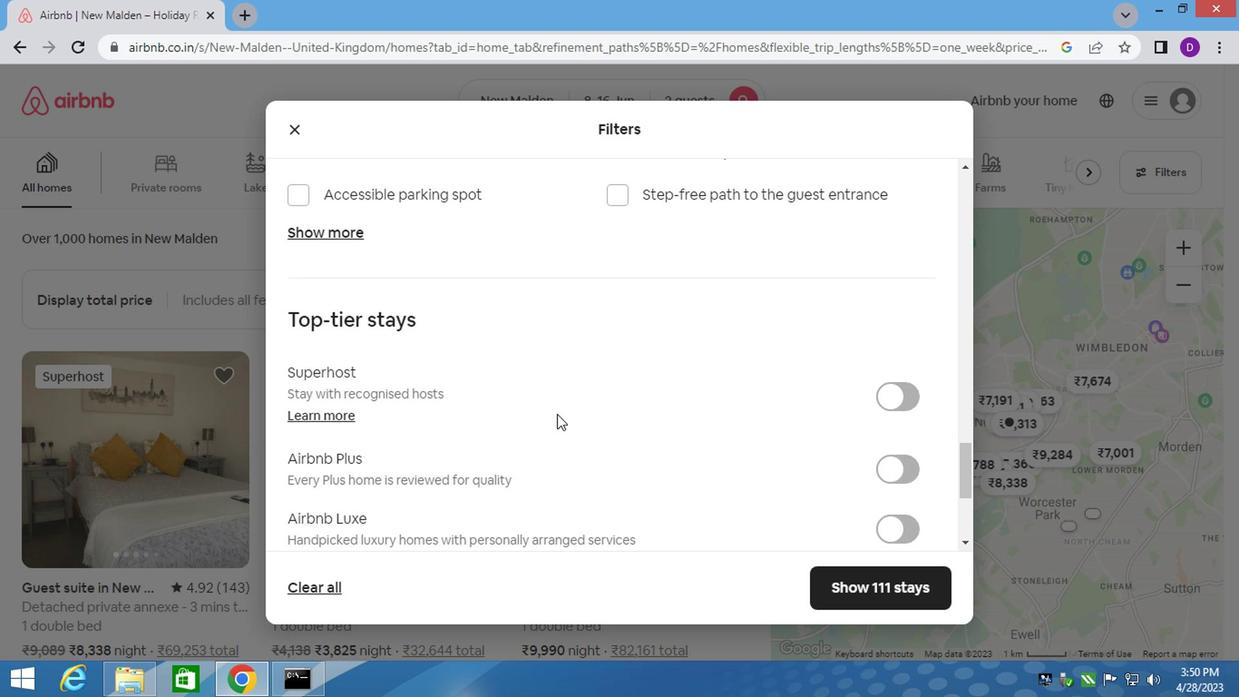 
Action: Mouse moved to (533, 432)
Screenshot: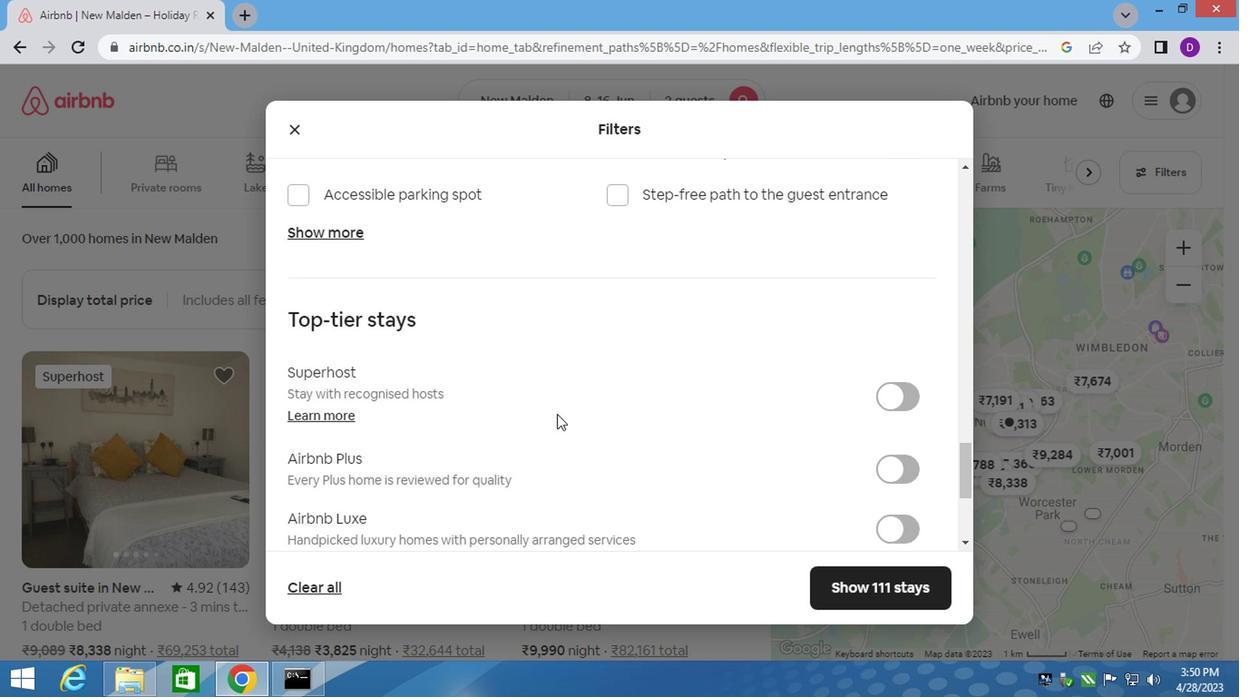 
Action: Mouse scrolled (533, 431) with delta (0, -1)
Screenshot: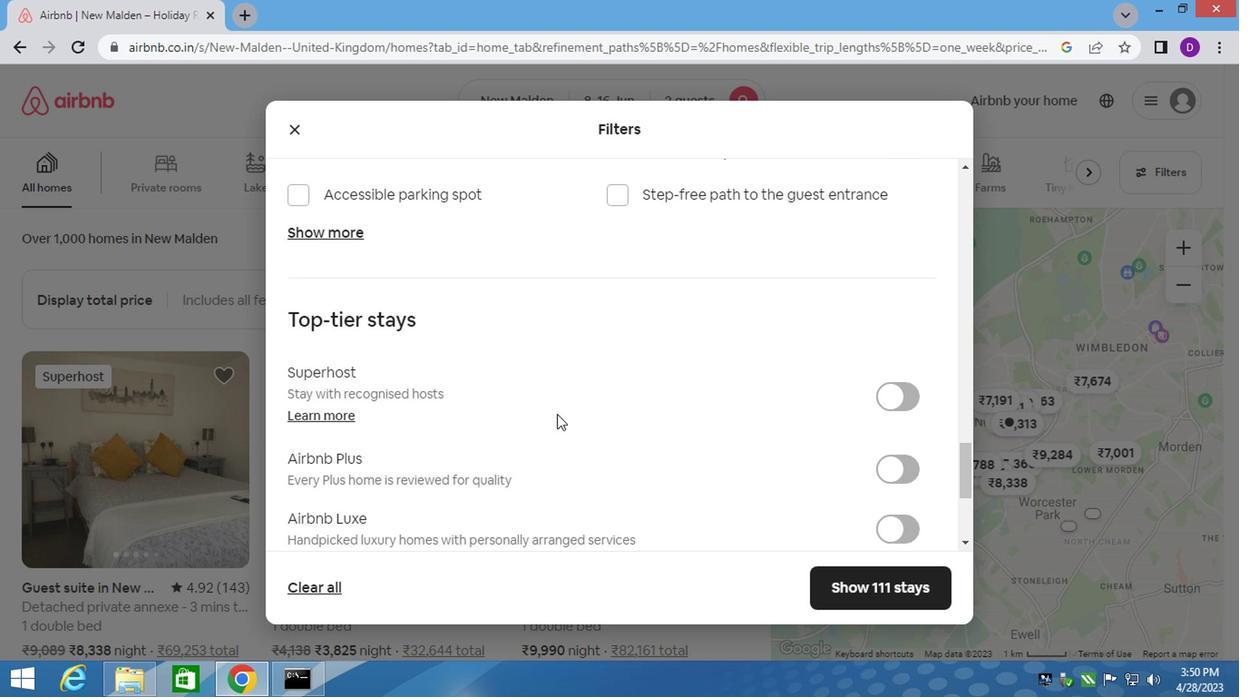 
Action: Mouse moved to (531, 432)
Screenshot: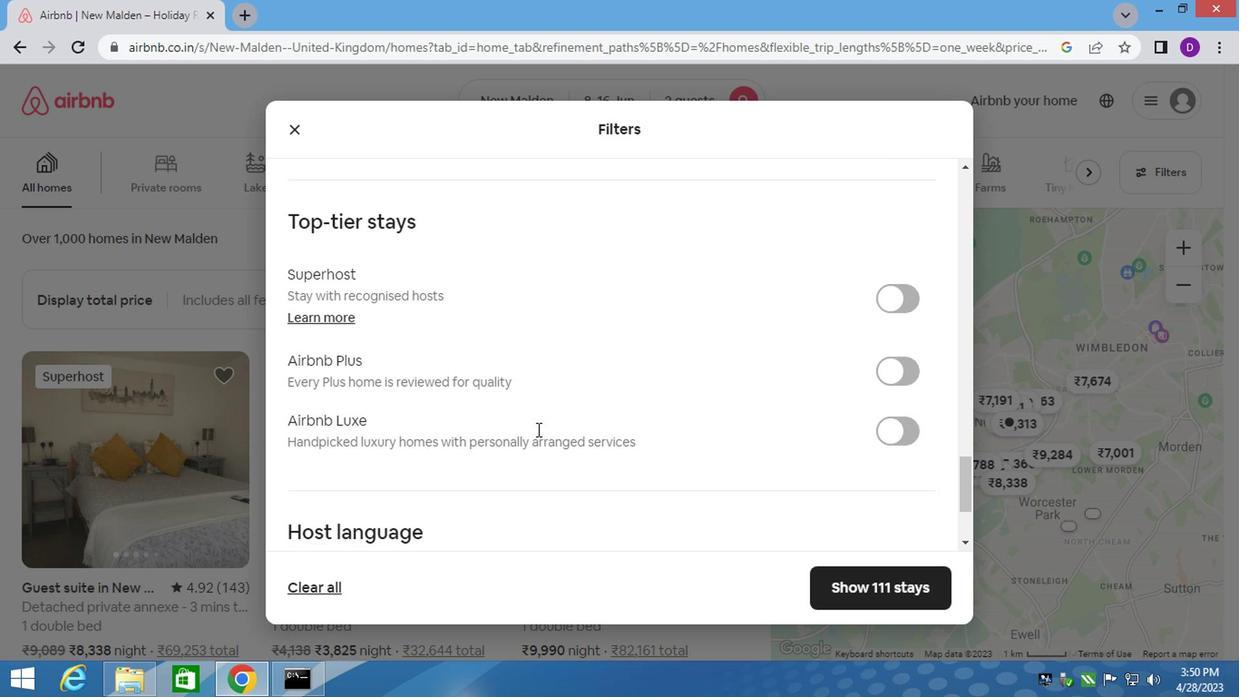 
Action: Mouse scrolled (531, 431) with delta (0, -1)
Screenshot: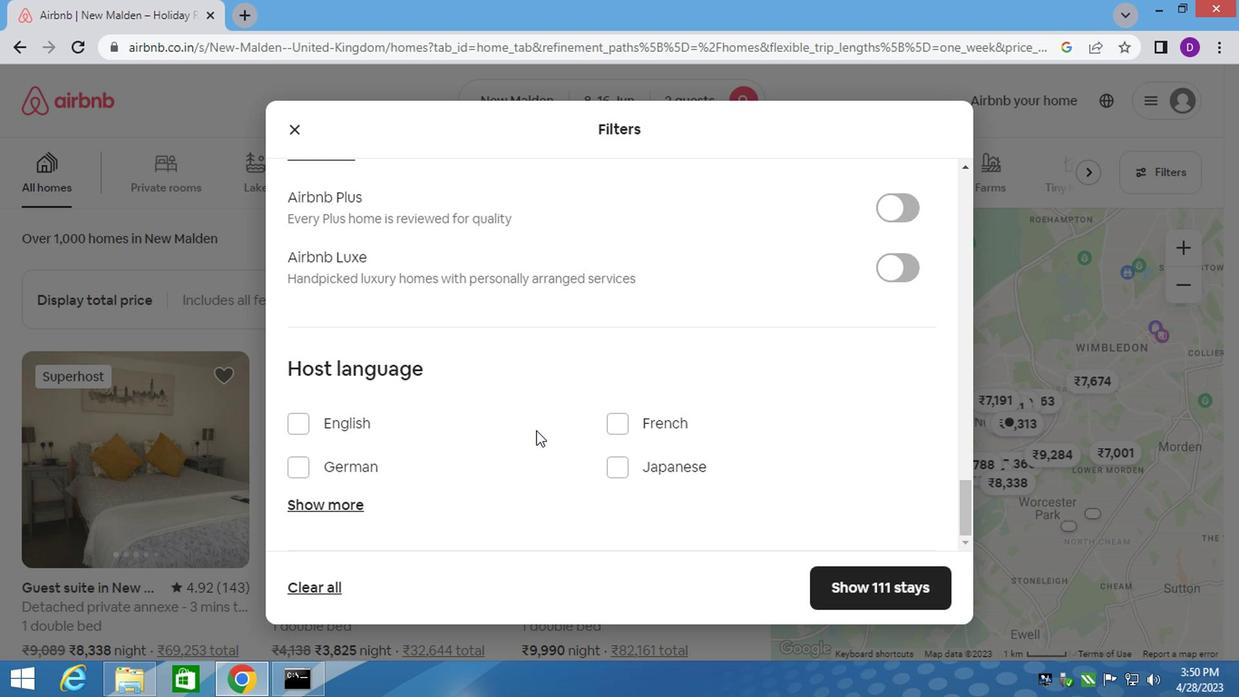 
Action: Mouse scrolled (531, 431) with delta (0, -1)
Screenshot: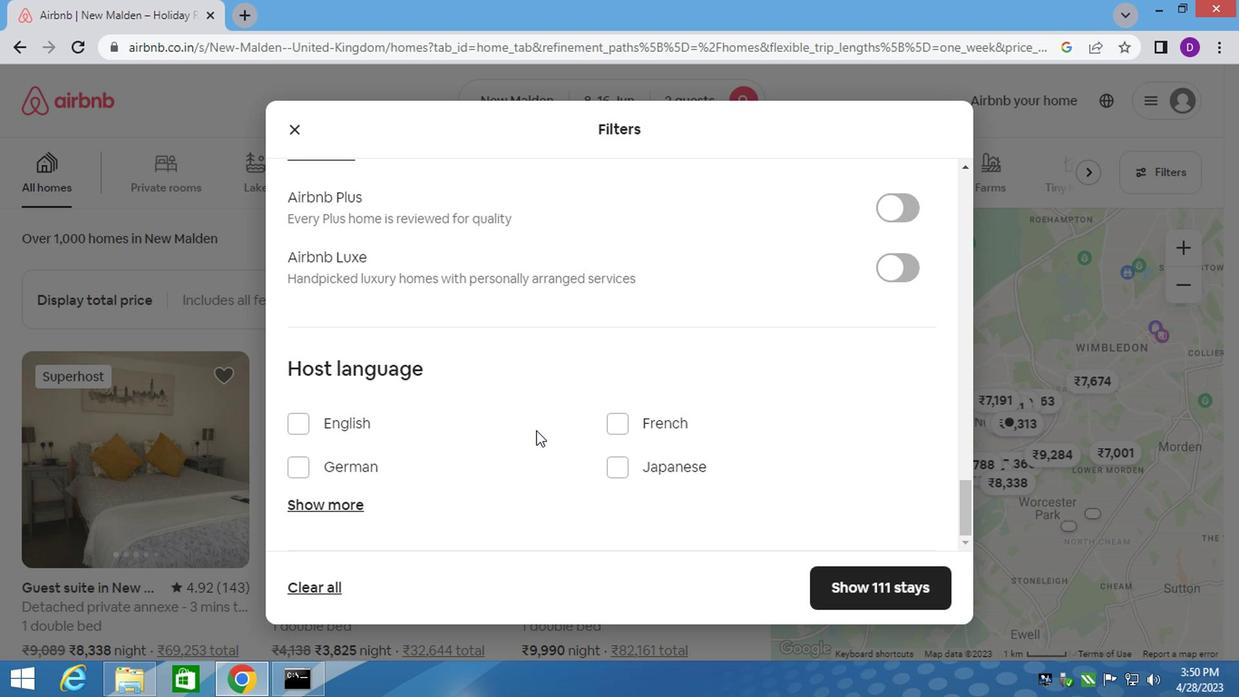 
Action: Mouse scrolled (531, 431) with delta (0, -1)
Screenshot: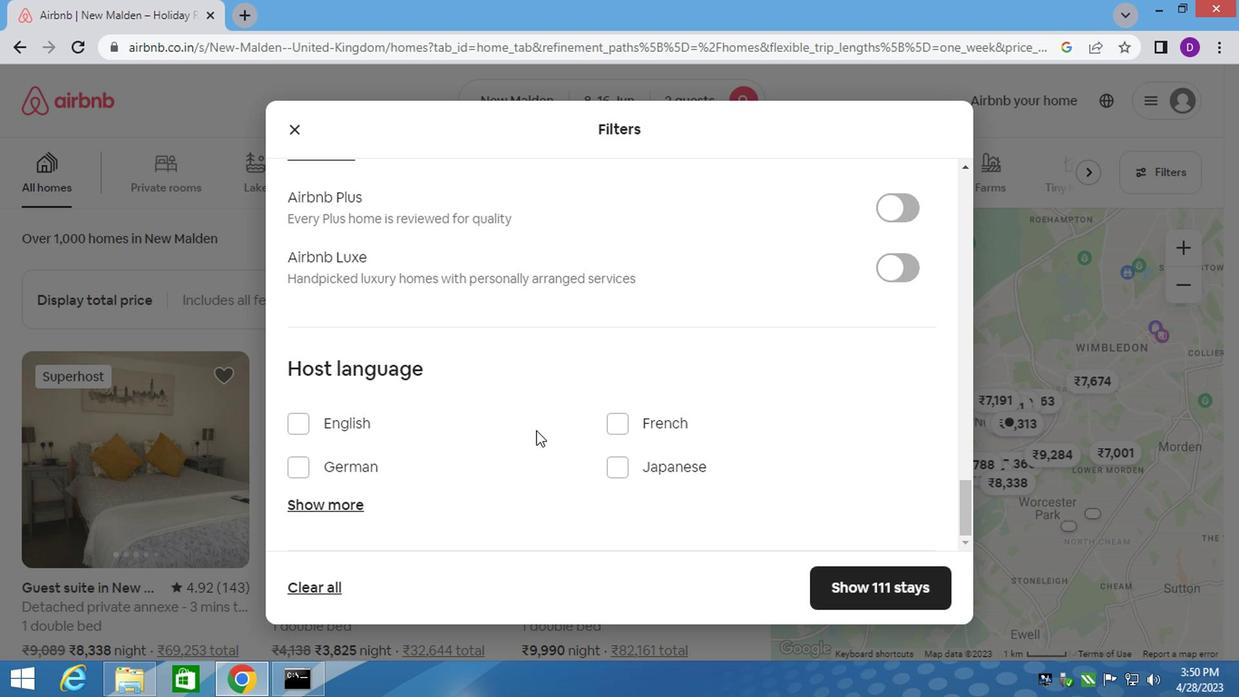 
Action: Mouse moved to (289, 426)
Screenshot: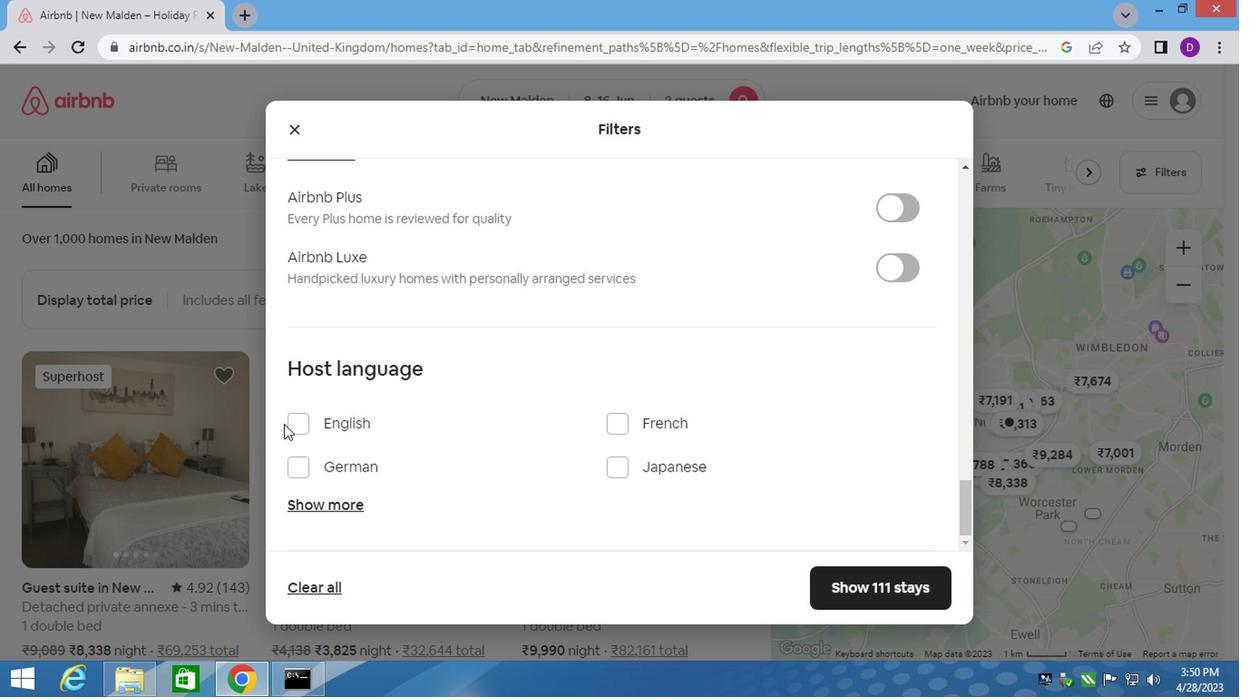 
Action: Mouse pressed left at (289, 426)
Screenshot: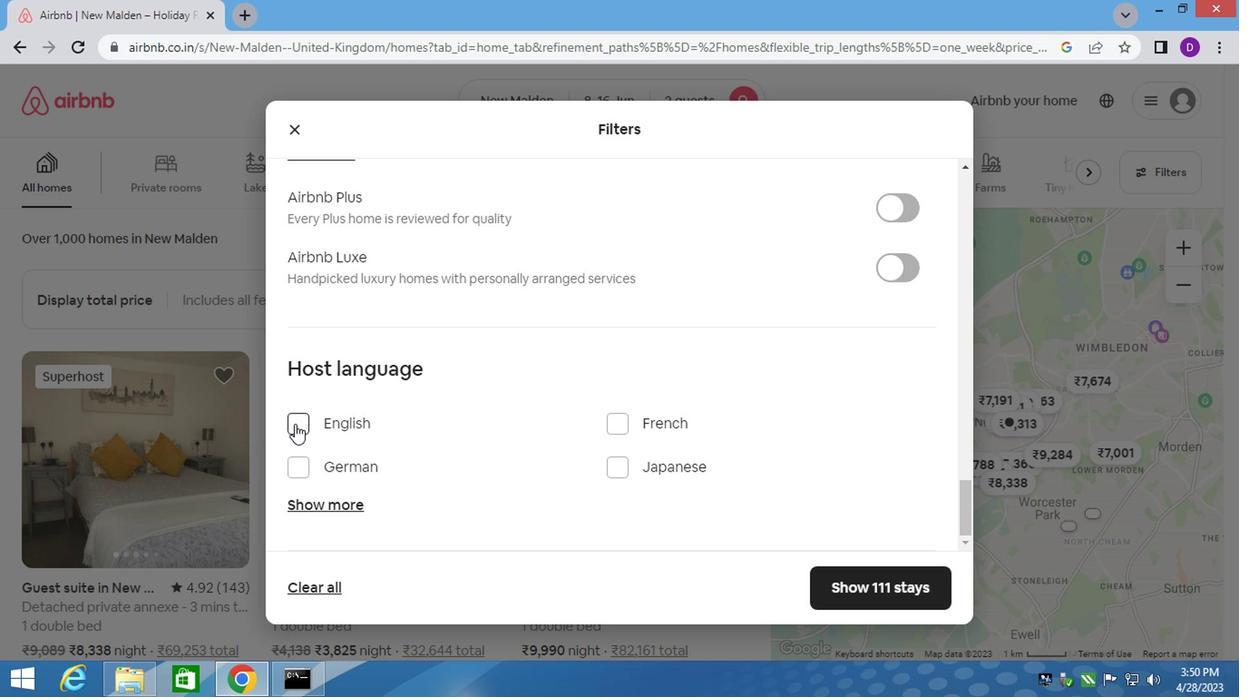 
Action: Mouse moved to (880, 589)
Screenshot: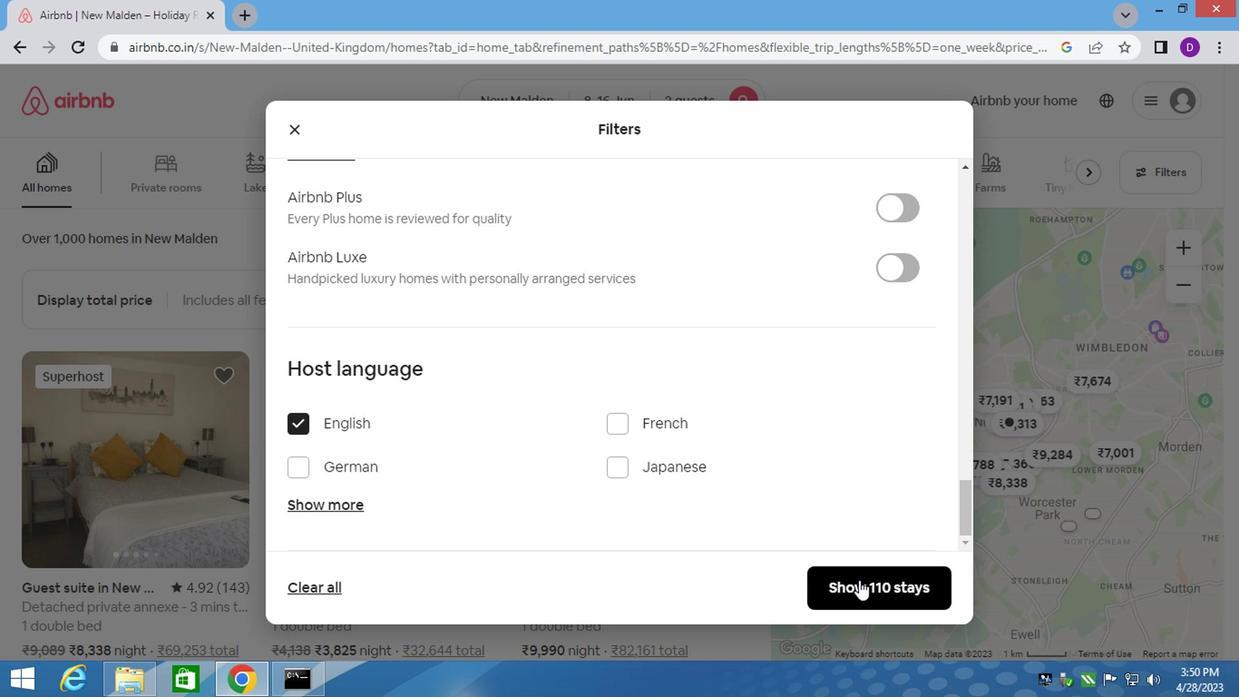 
Action: Mouse pressed left at (880, 589)
Screenshot: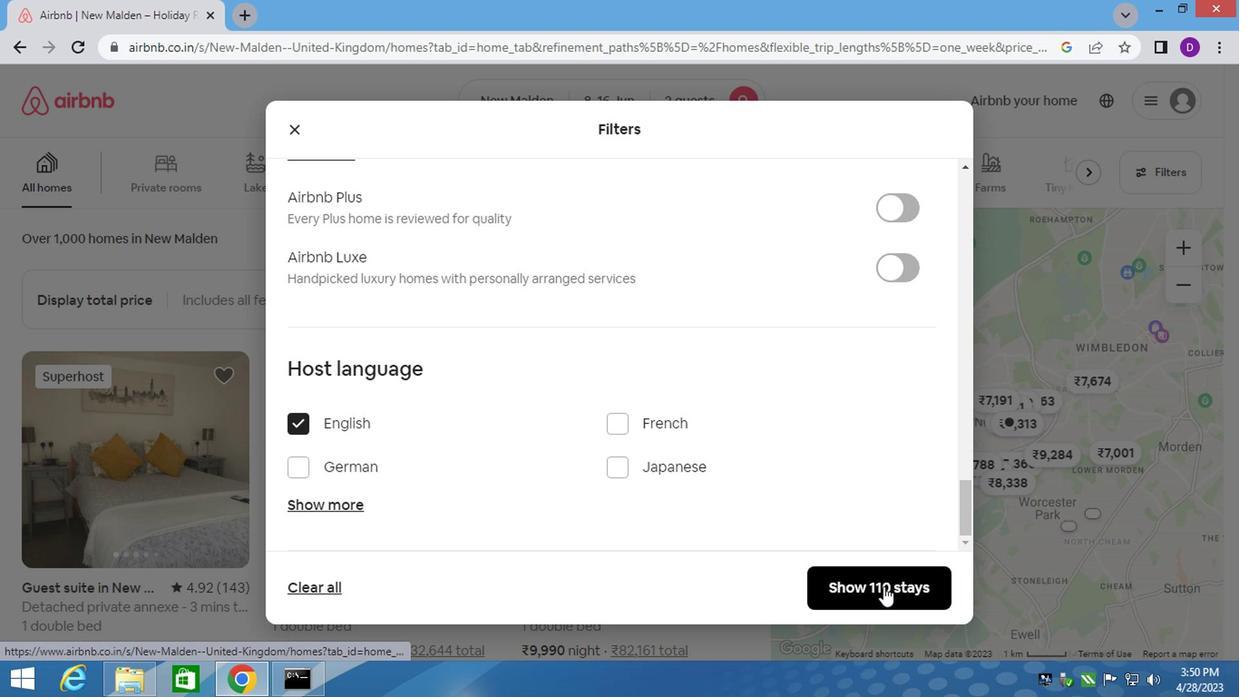 
